 Task: Find connections with filter location Dohad with filter topic #Onlineadvertisingwith filter profile language Potuguese with filter current company LANXESS with filter school INIFD Institute with filter industry Photography with filter service category SupportTechnical Writing with filter keywords title Video or Film Producer
Action: Mouse moved to (699, 83)
Screenshot: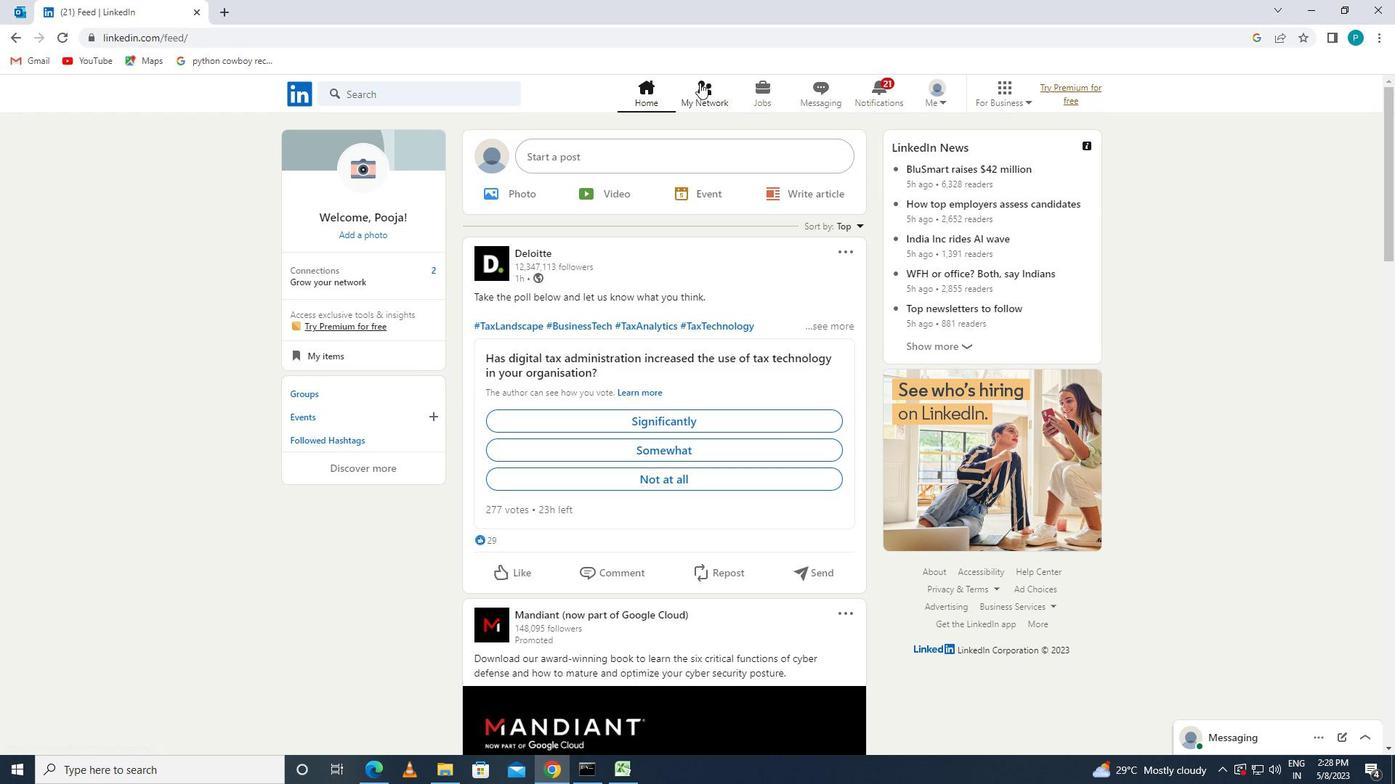 
Action: Mouse pressed left at (699, 83)
Screenshot: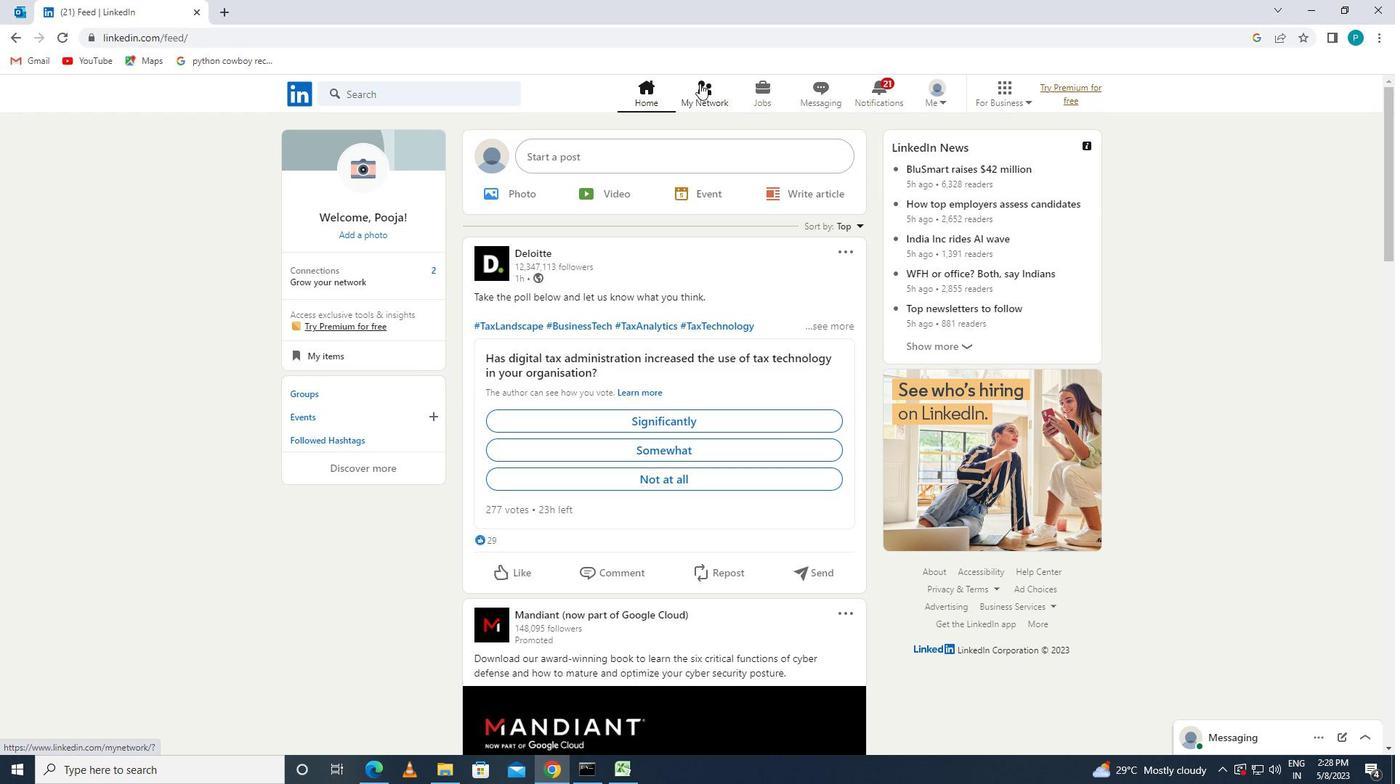 
Action: Mouse moved to (364, 180)
Screenshot: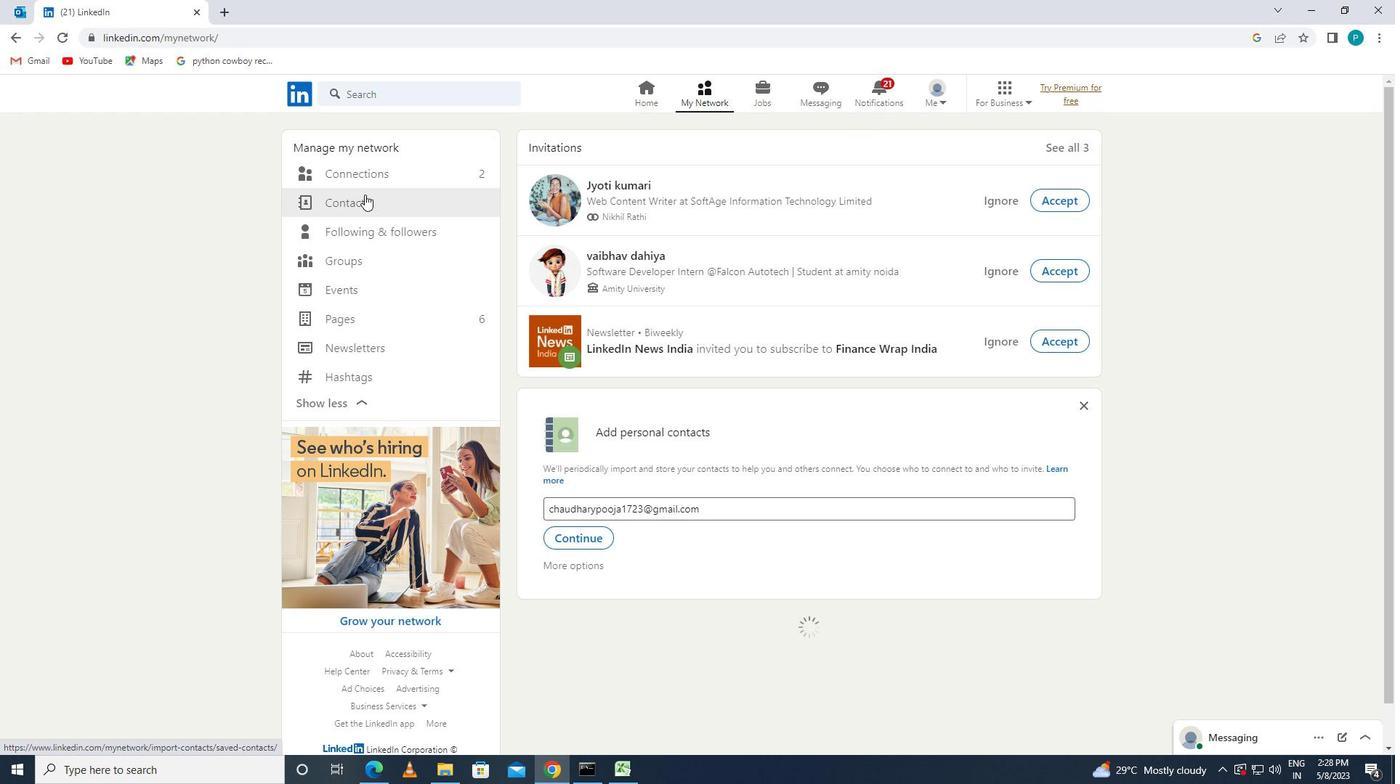 
Action: Mouse pressed left at (364, 180)
Screenshot: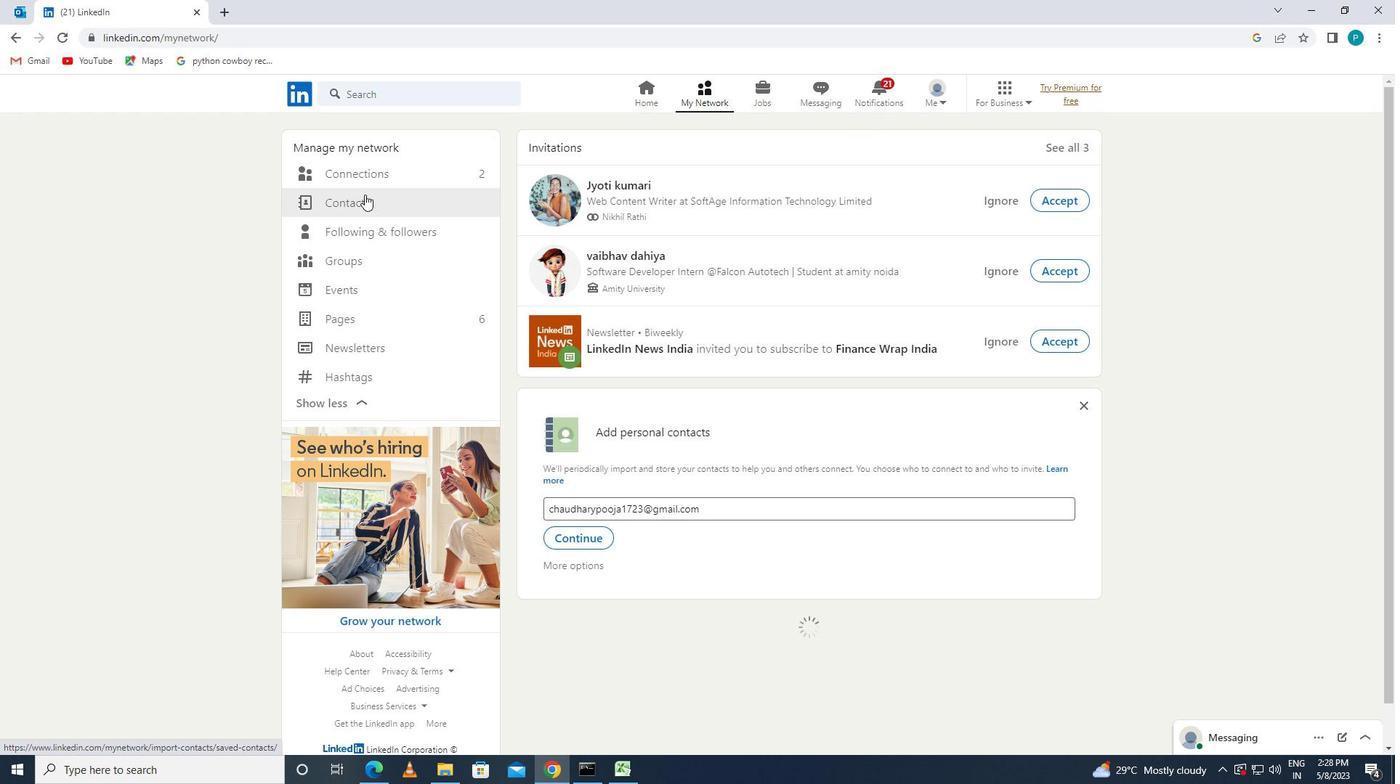 
Action: Mouse moved to (841, 177)
Screenshot: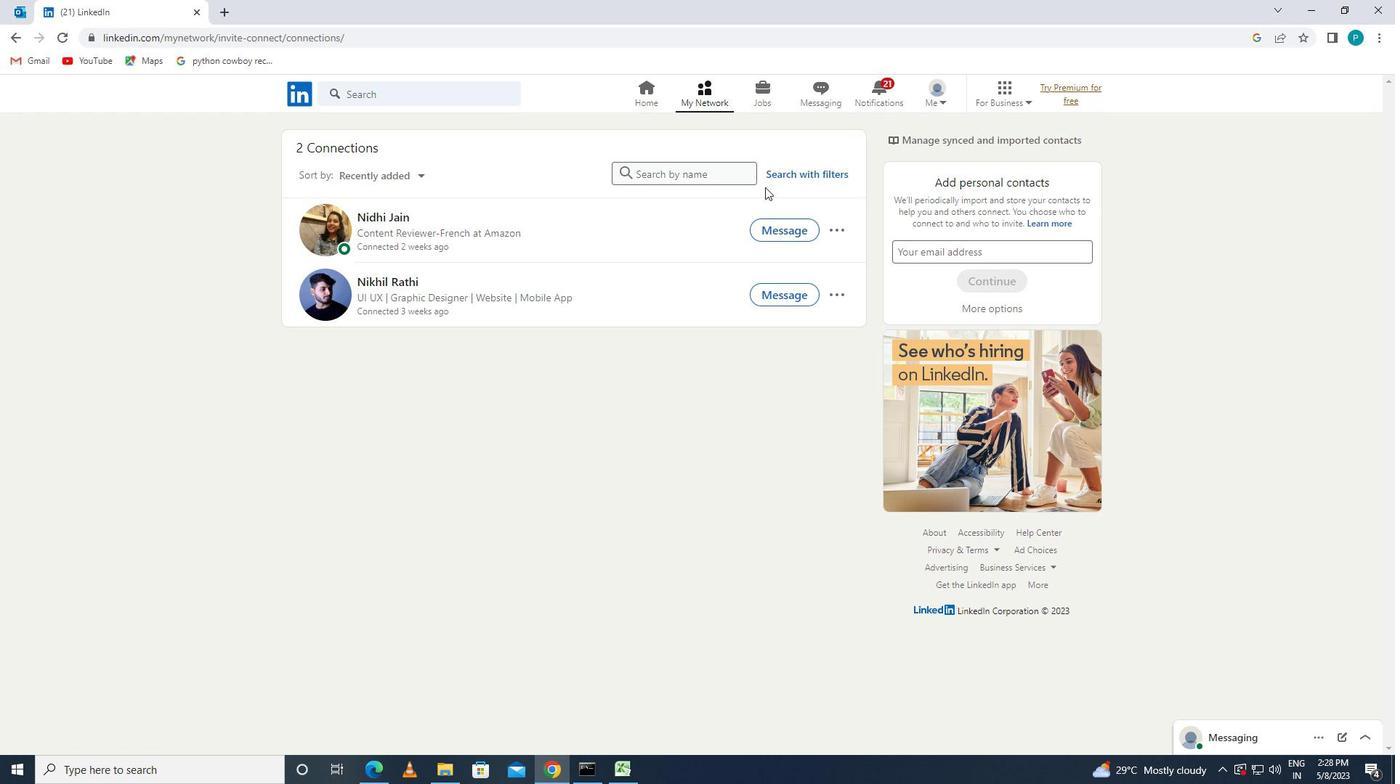
Action: Mouse pressed left at (841, 177)
Screenshot: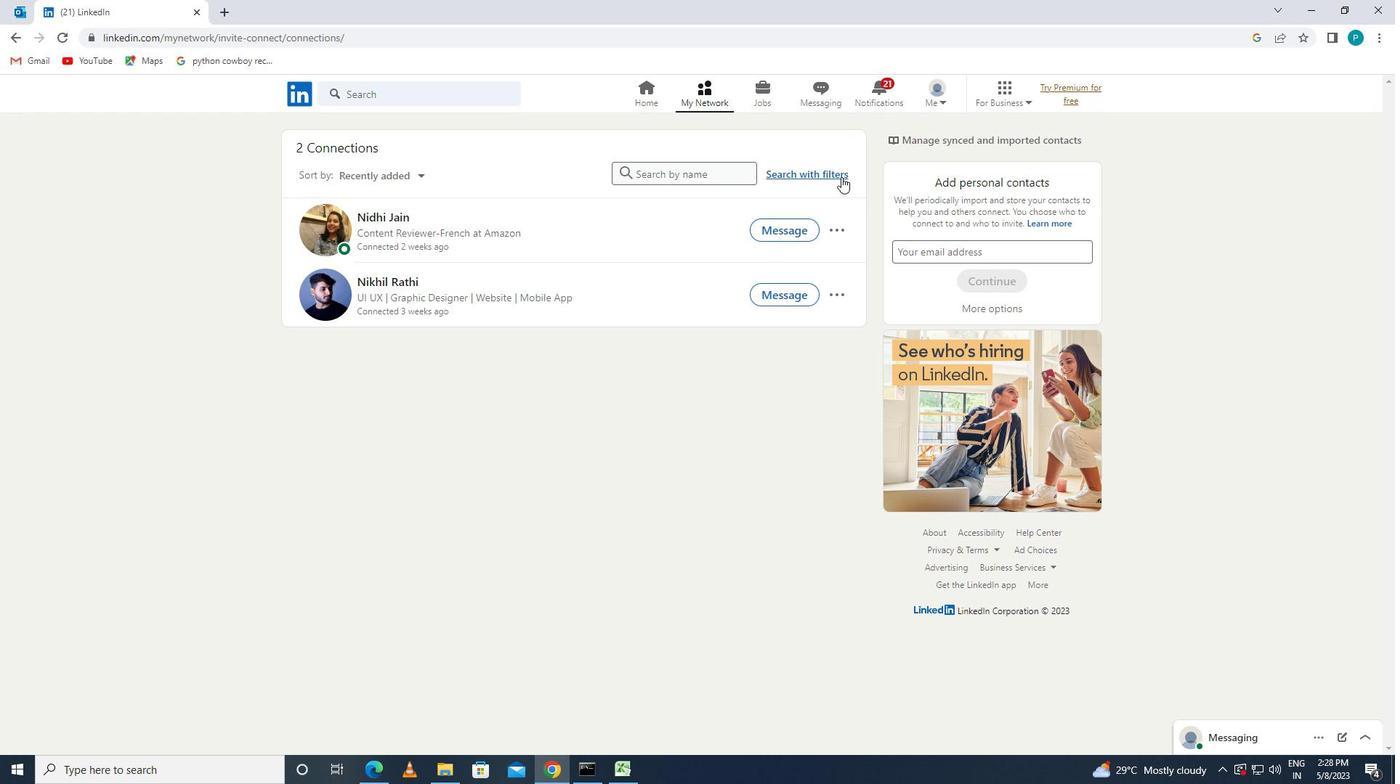 
Action: Mouse moved to (755, 129)
Screenshot: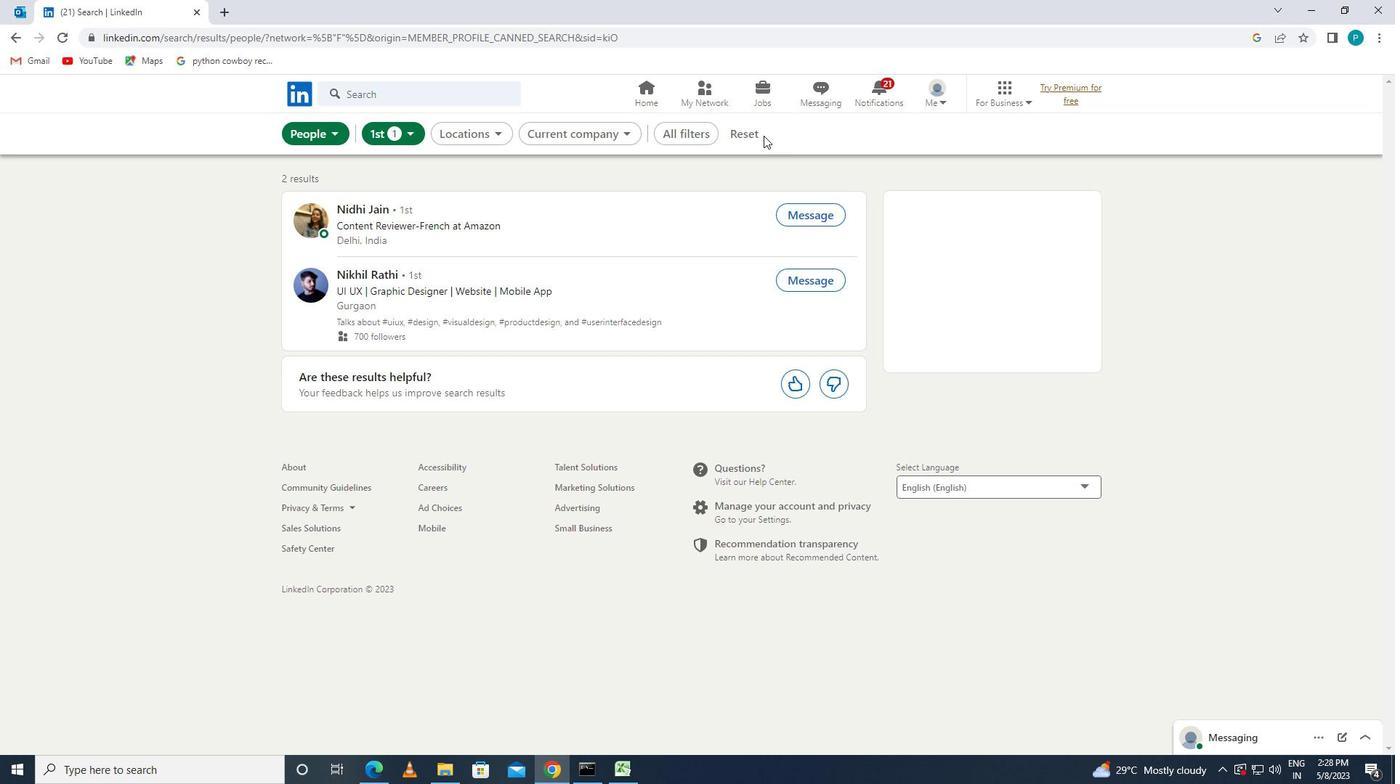 
Action: Mouse pressed left at (755, 129)
Screenshot: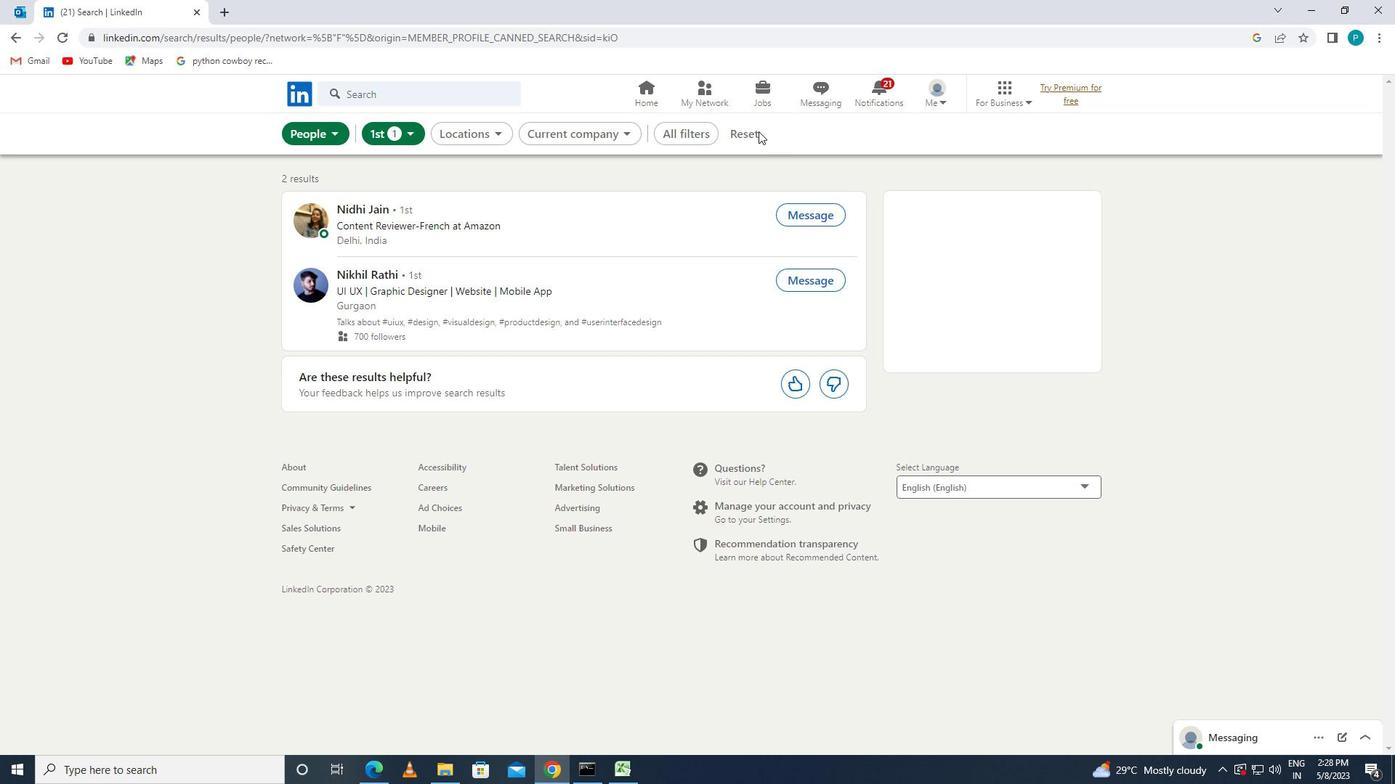 
Action: Mouse moved to (708, 138)
Screenshot: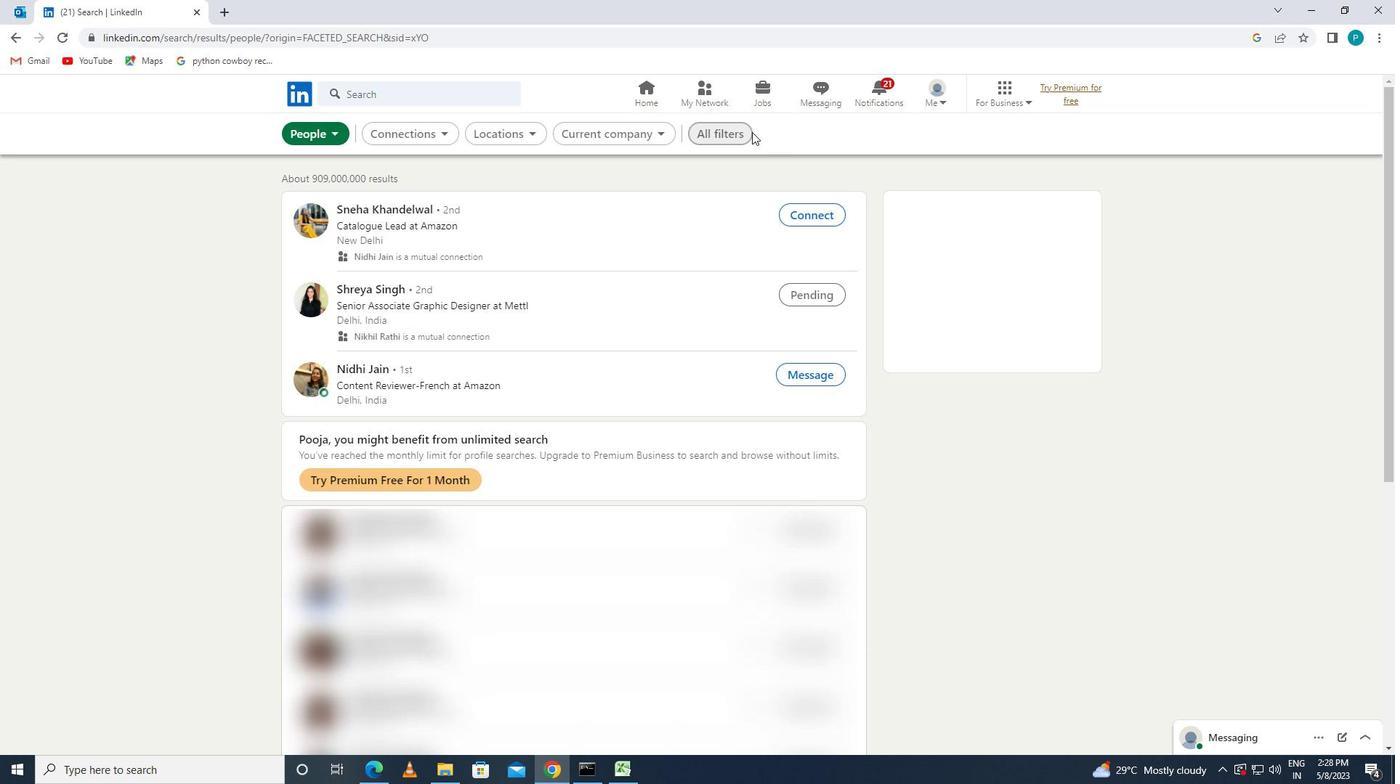 
Action: Mouse pressed left at (708, 138)
Screenshot: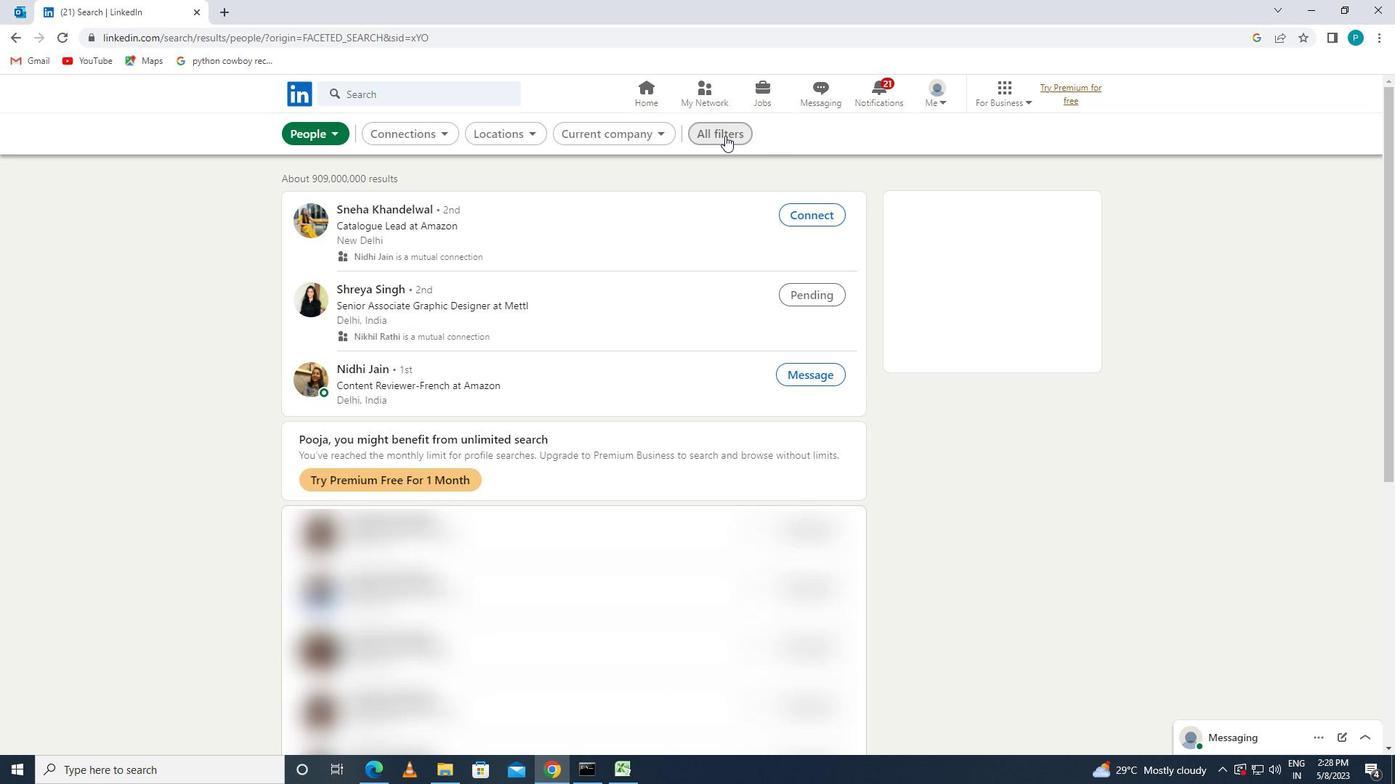 
Action: Mouse moved to (1386, 557)
Screenshot: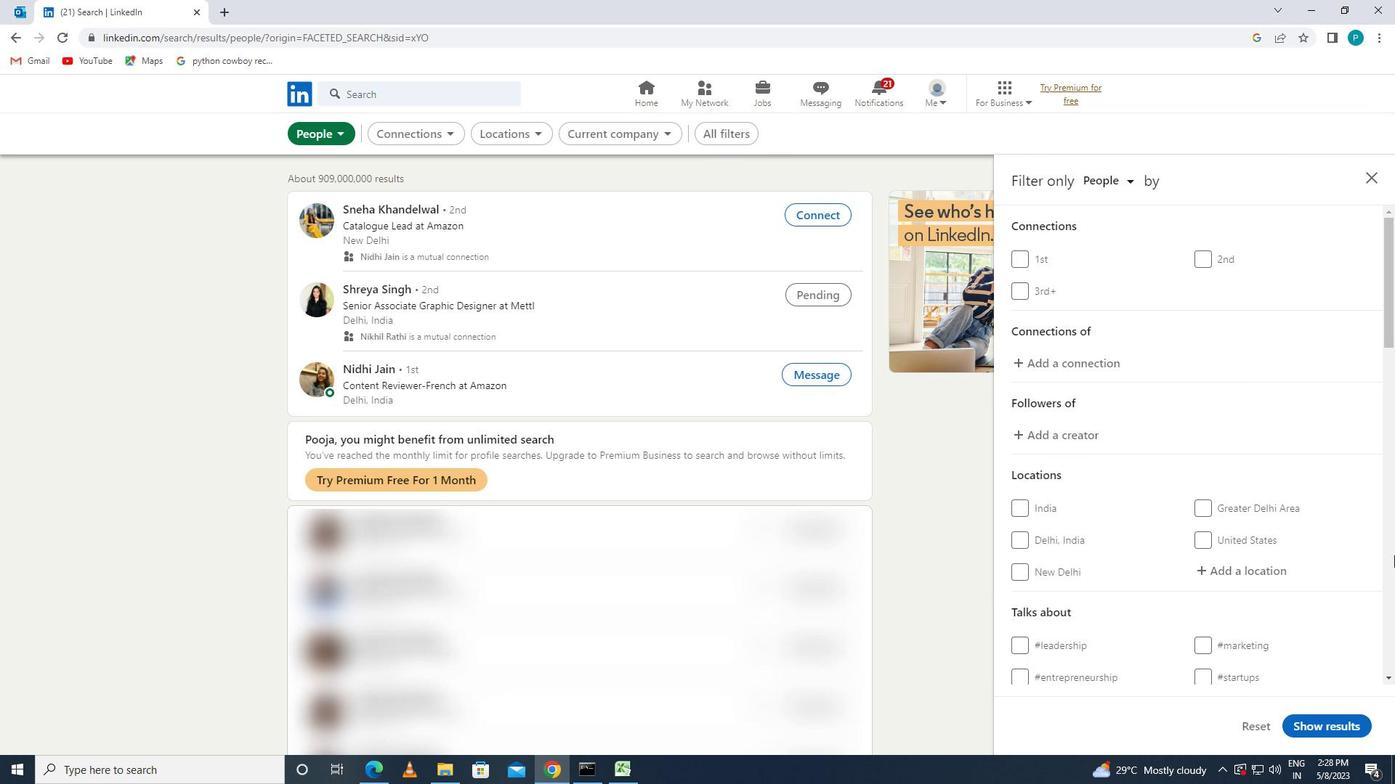 
Action: Mouse scrolled (1386, 556) with delta (0, 0)
Screenshot: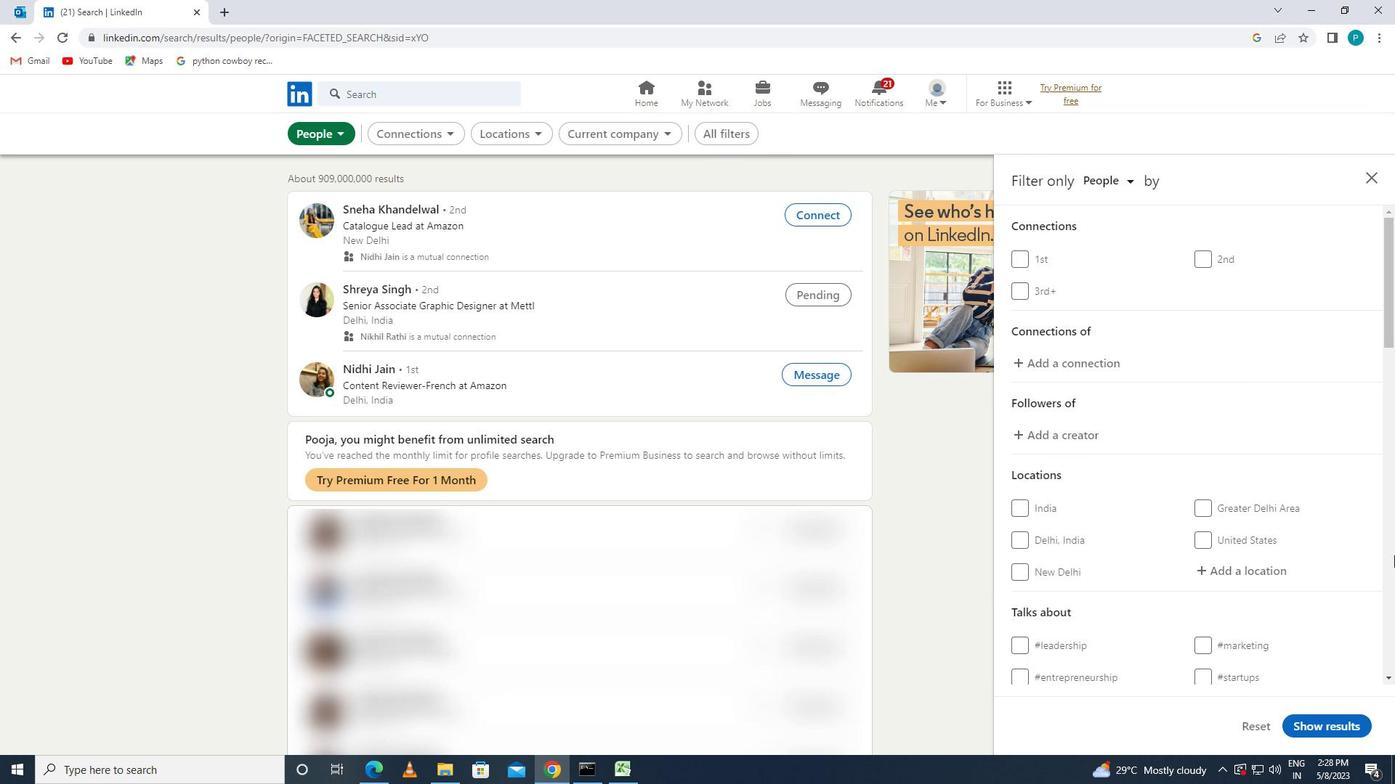 
Action: Mouse moved to (1363, 555)
Screenshot: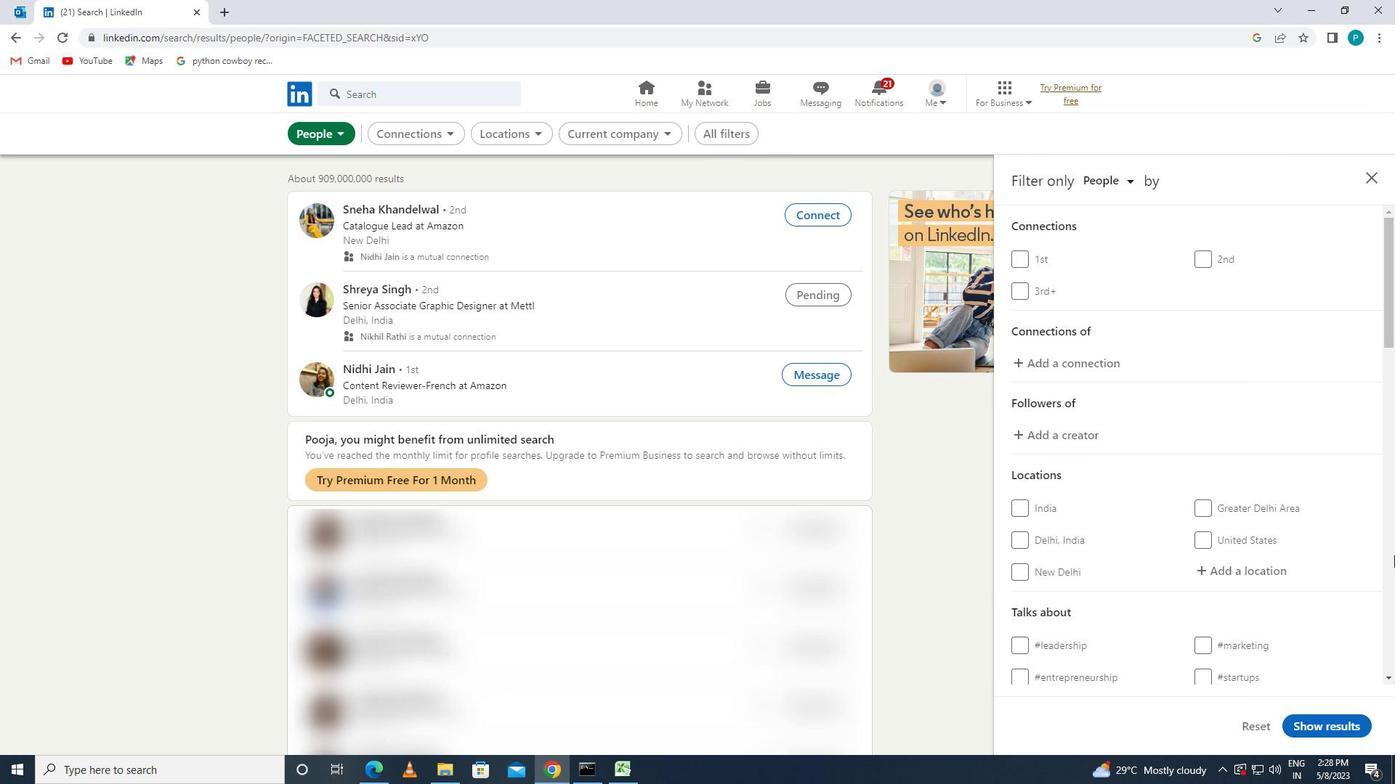
Action: Mouse scrolled (1363, 554) with delta (0, 0)
Screenshot: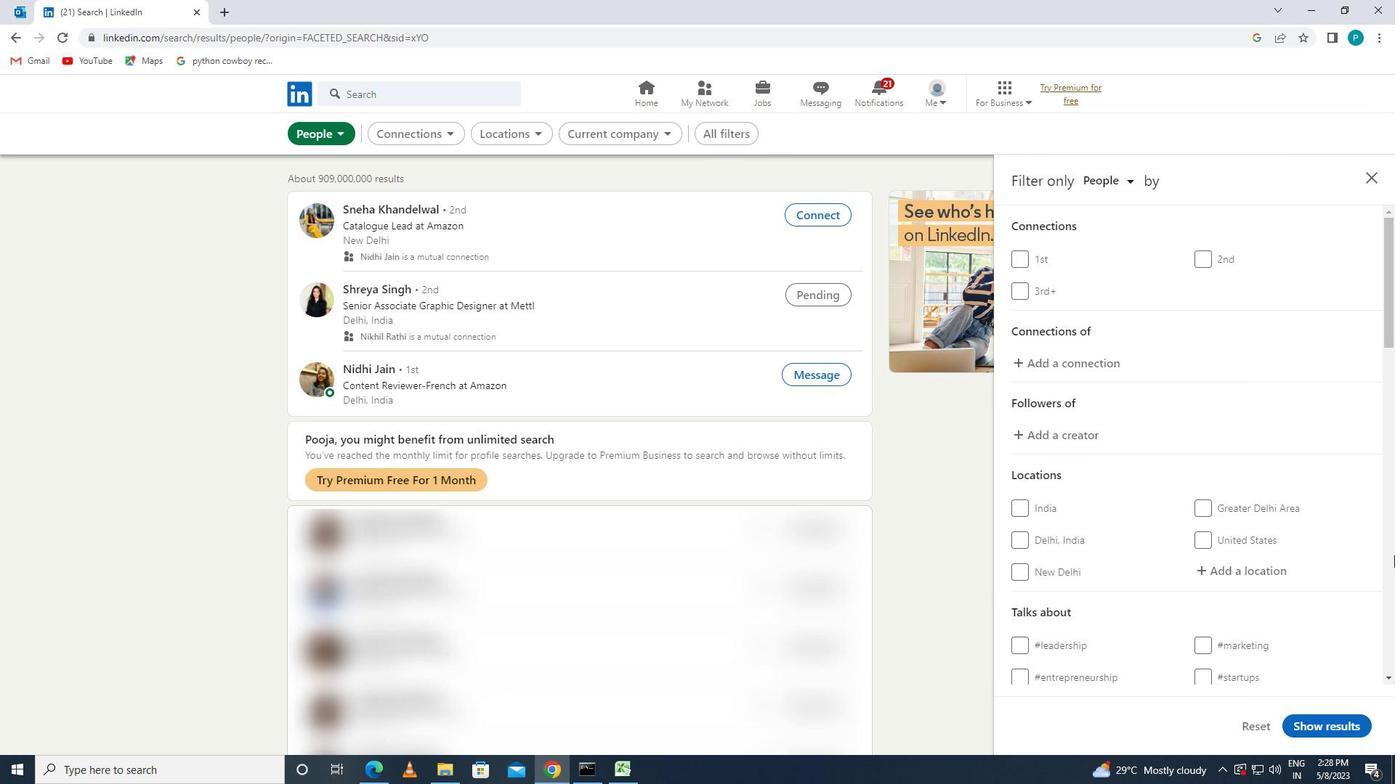 
Action: Mouse moved to (1348, 551)
Screenshot: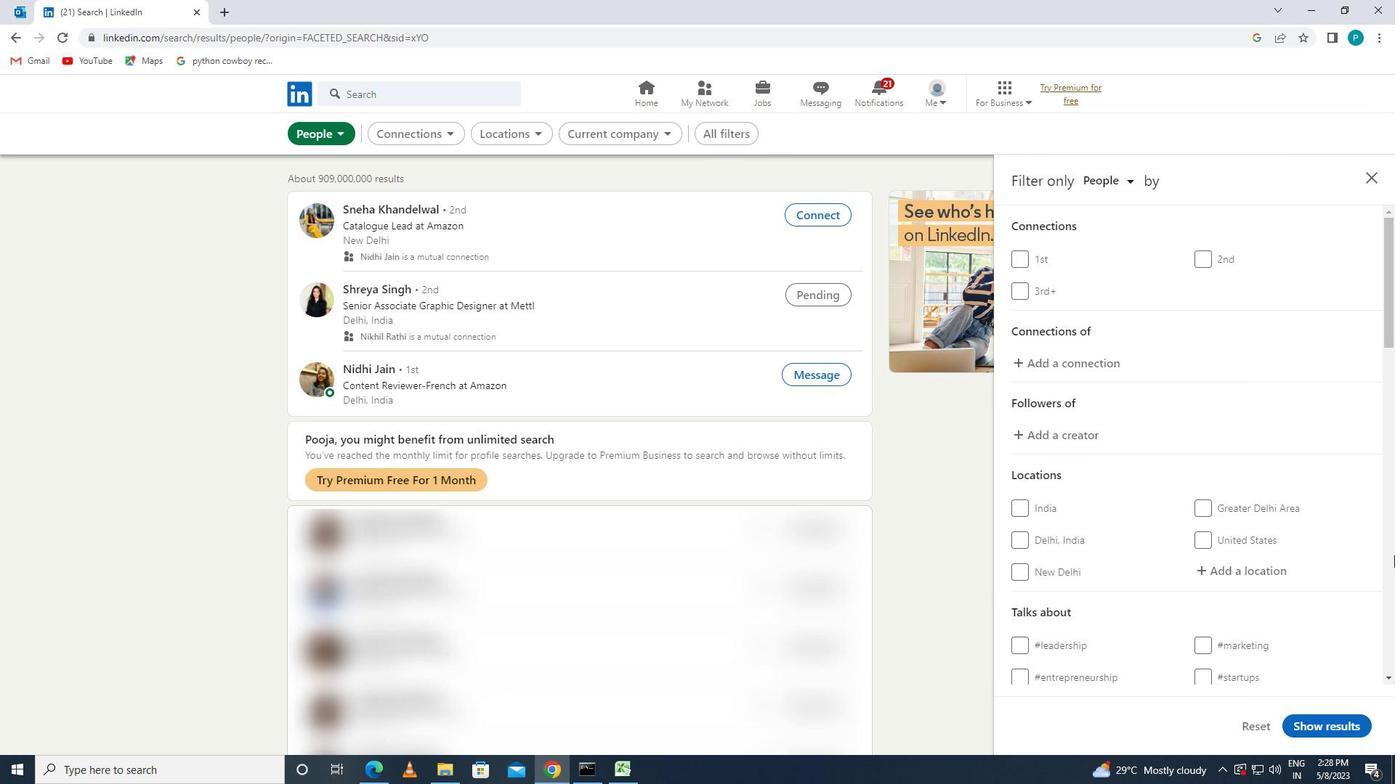 
Action: Mouse scrolled (1348, 550) with delta (0, 0)
Screenshot: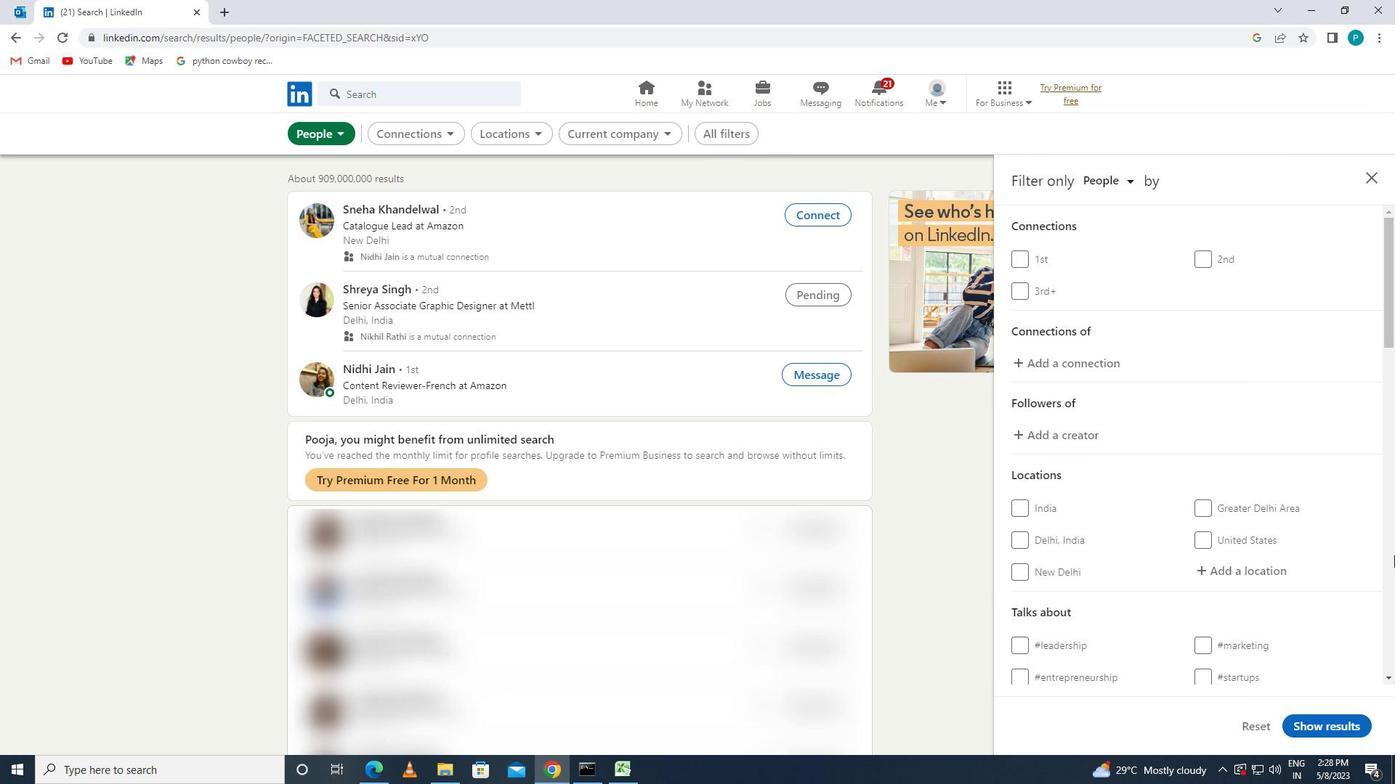 
Action: Mouse moved to (1219, 352)
Screenshot: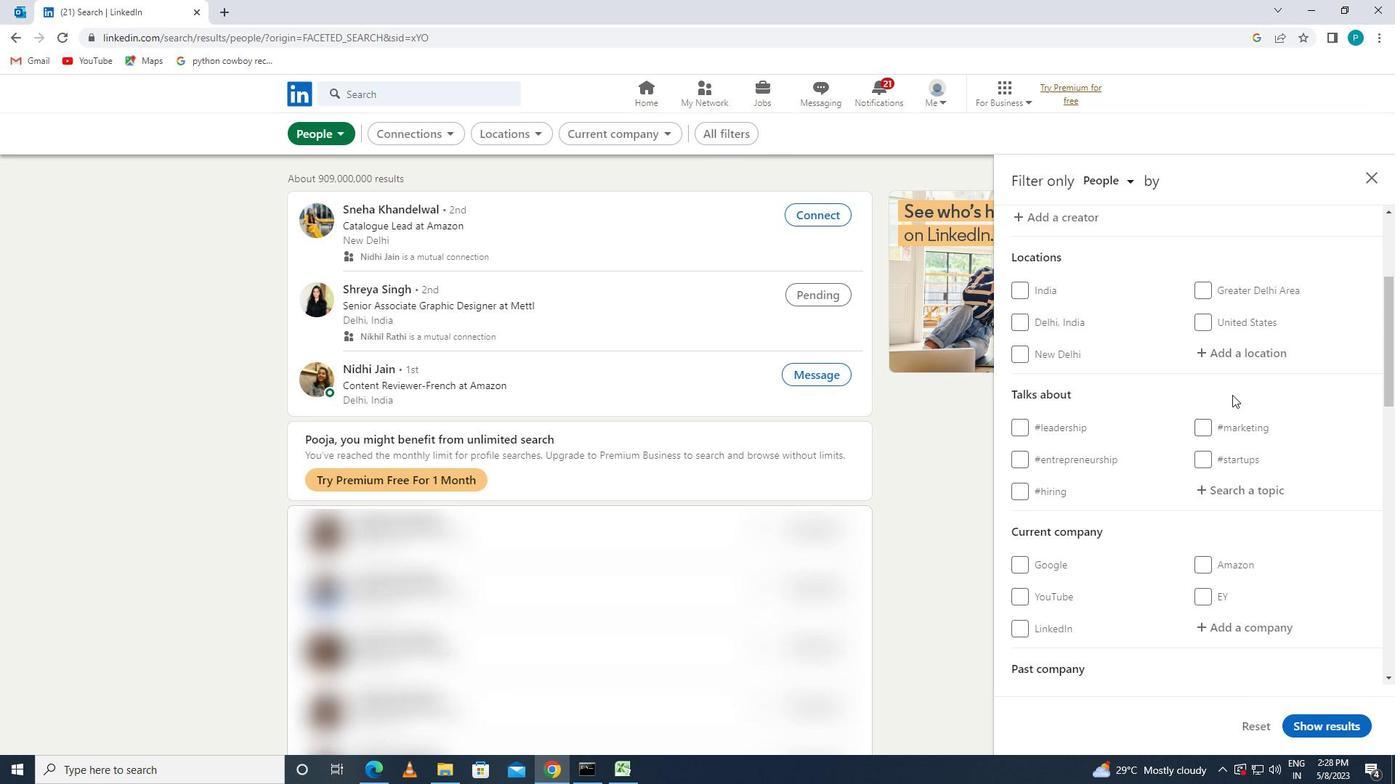 
Action: Mouse pressed left at (1219, 352)
Screenshot: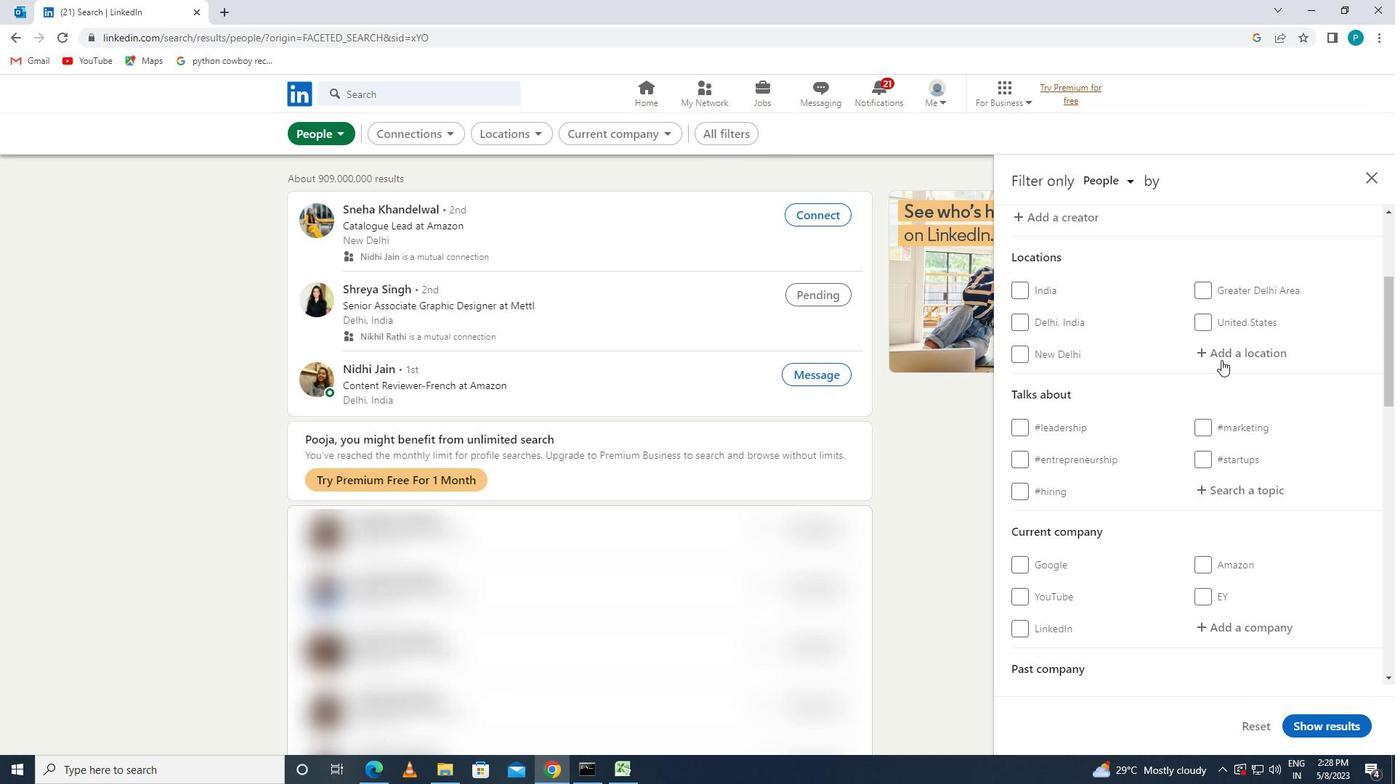 
Action: Key pressed <Key.caps_lock>d<Key.caps_lock>ohad
Screenshot: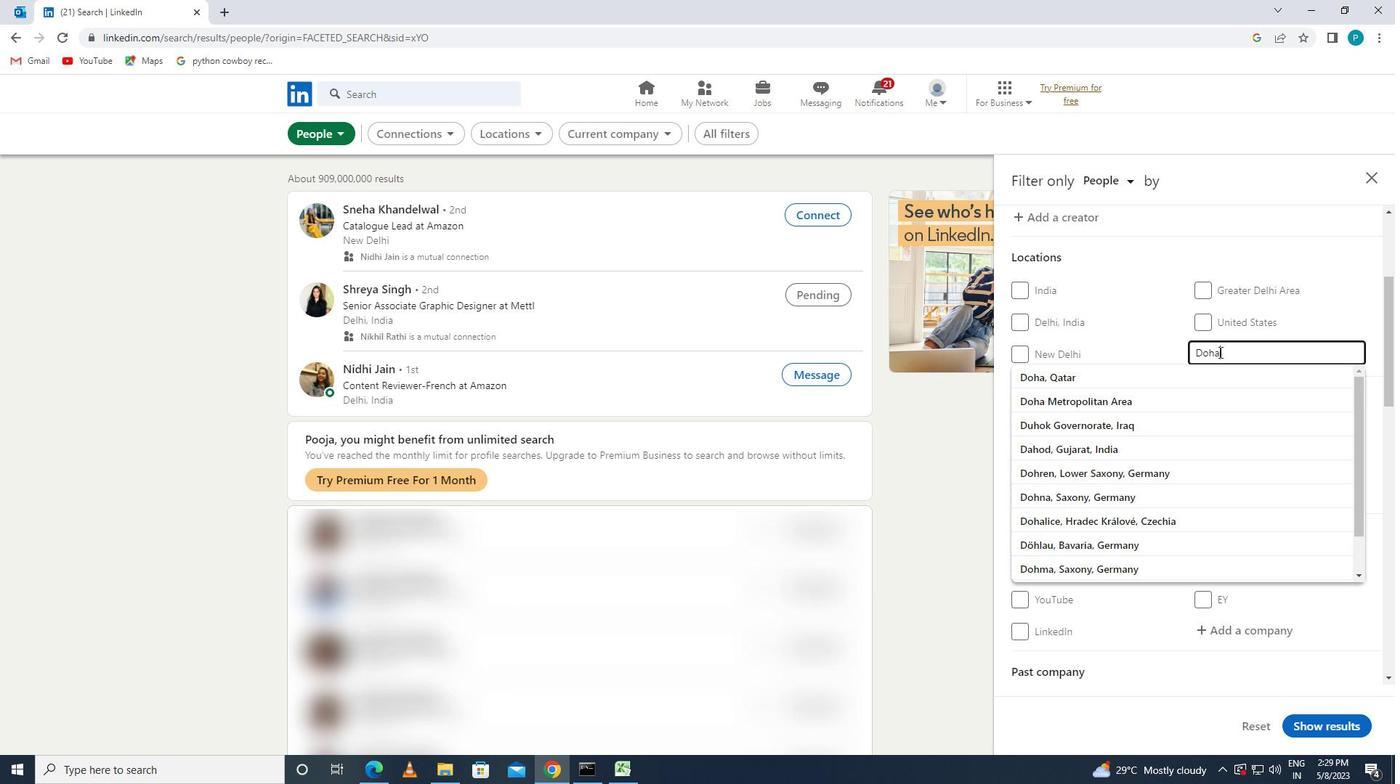 
Action: Mouse moved to (1218, 365)
Screenshot: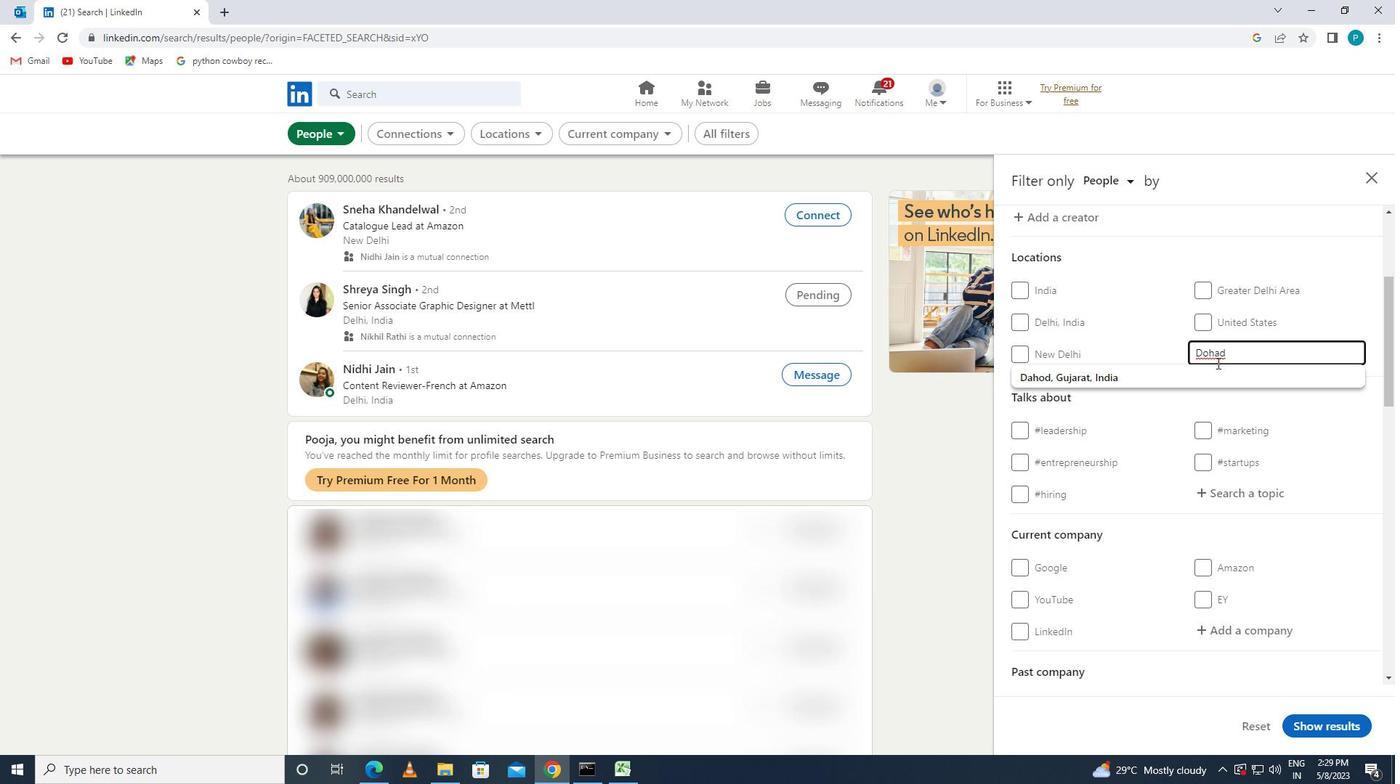 
Action: Mouse pressed left at (1218, 365)
Screenshot: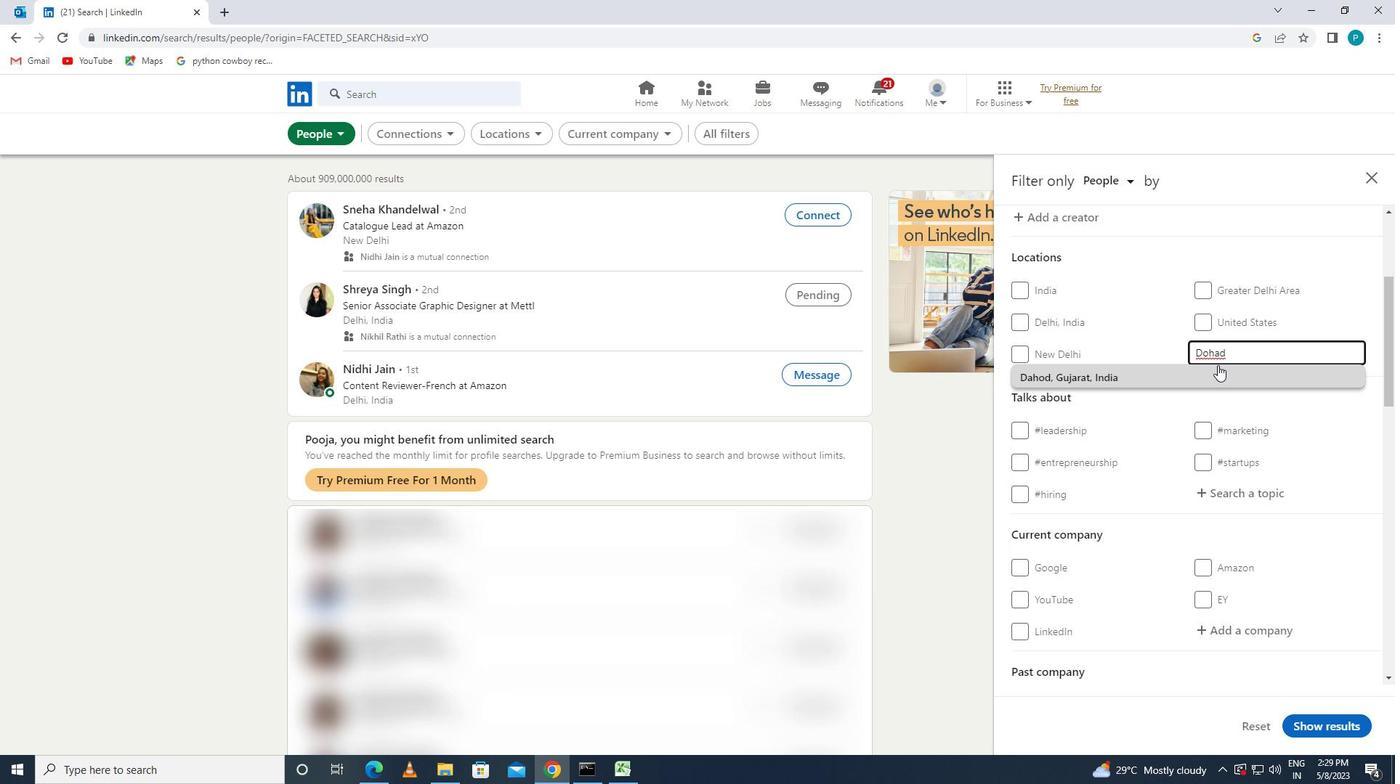
Action: Mouse moved to (1271, 520)
Screenshot: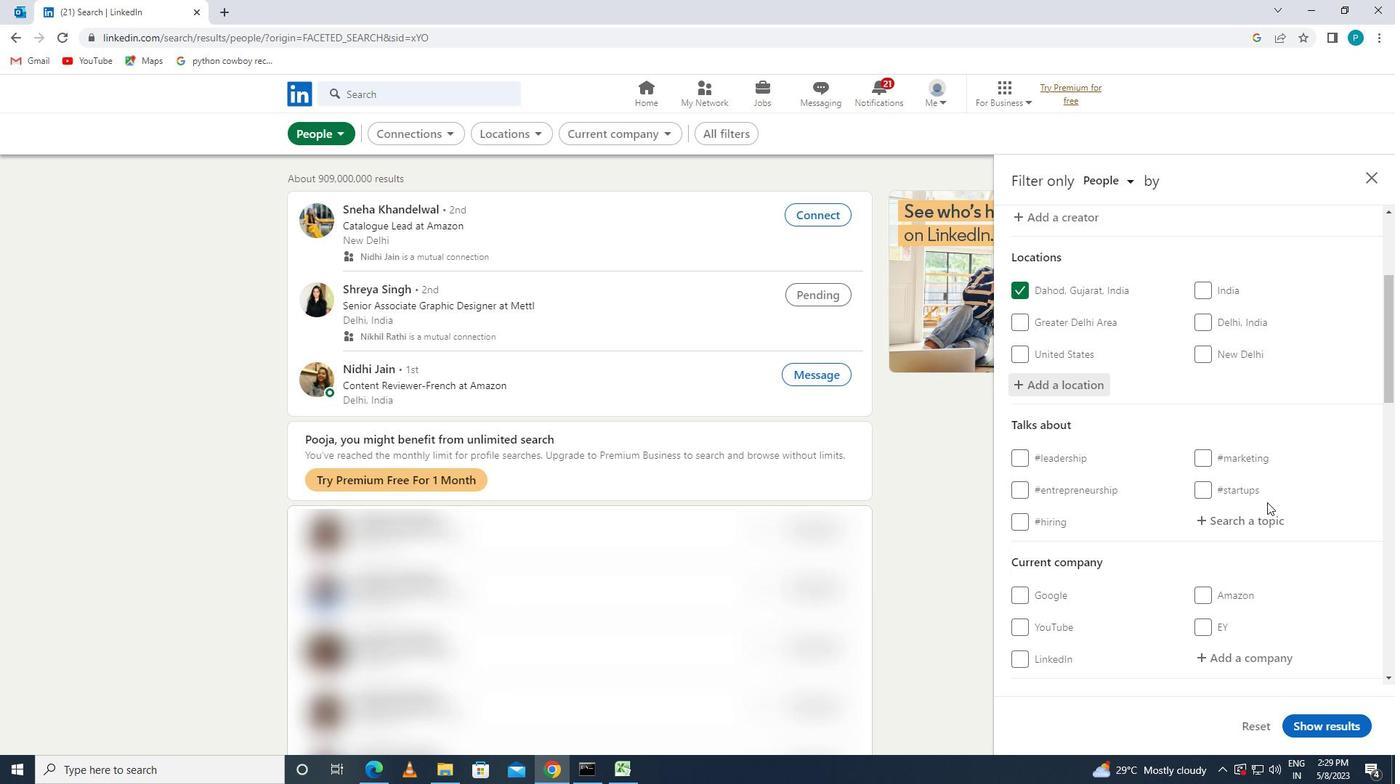 
Action: Mouse pressed left at (1271, 520)
Screenshot: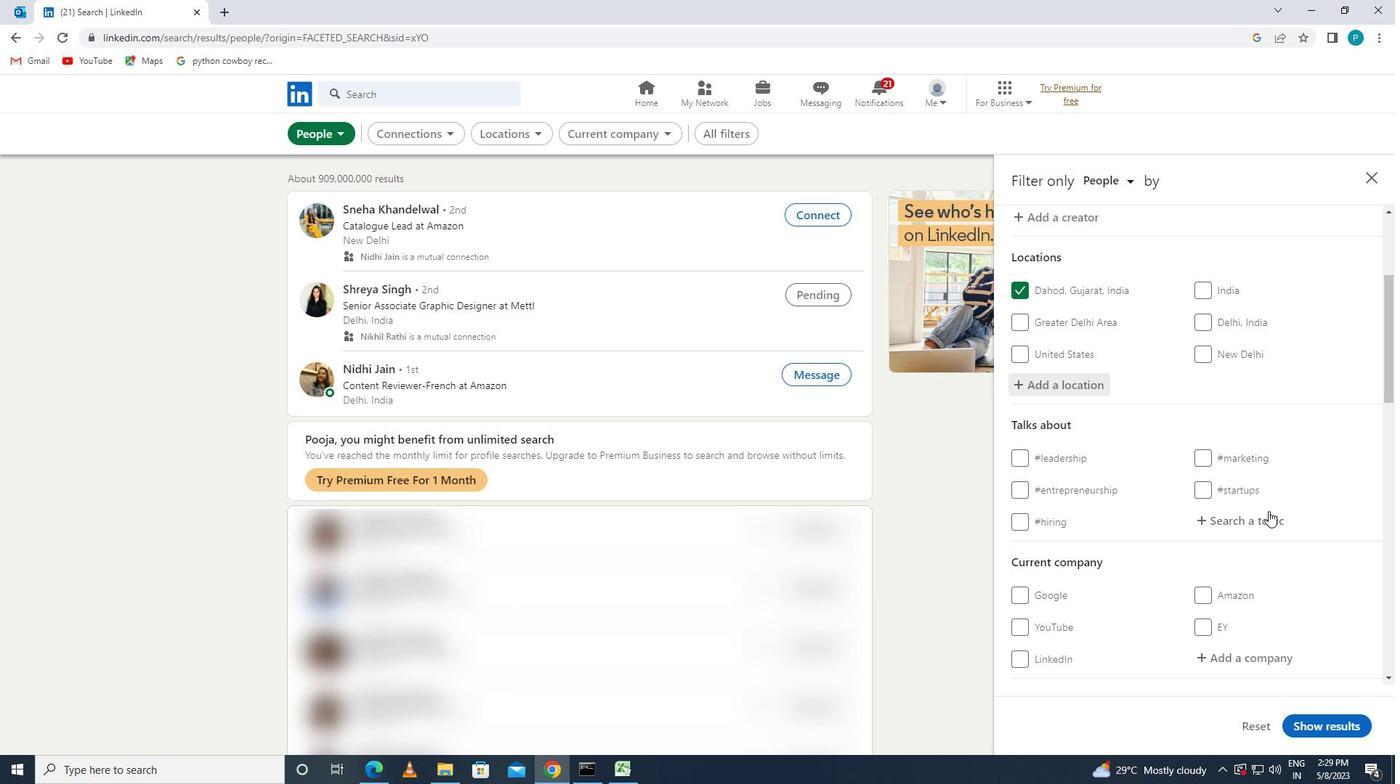 
Action: Key pressed <Key.shift>#<Key.caps_lock>O
Screenshot: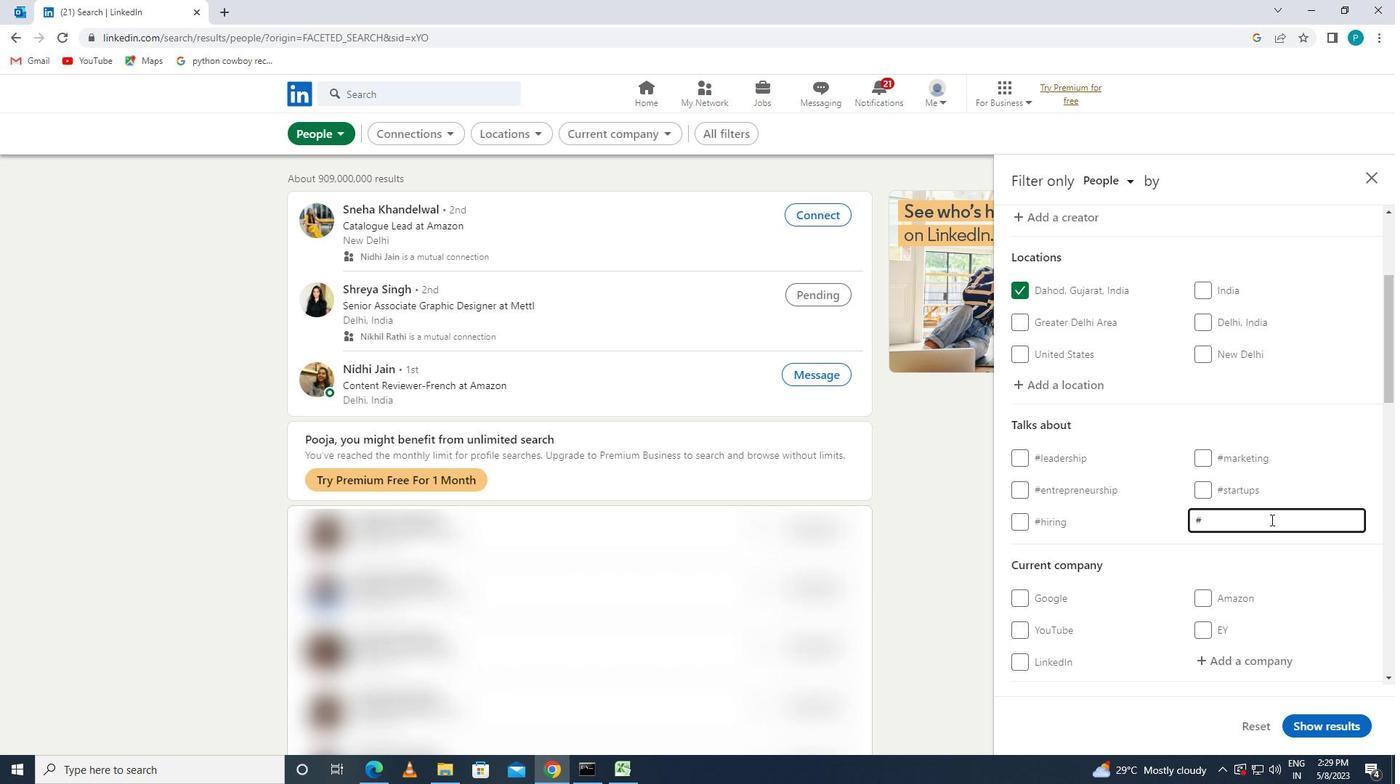 
Action: Mouse moved to (1271, 521)
Screenshot: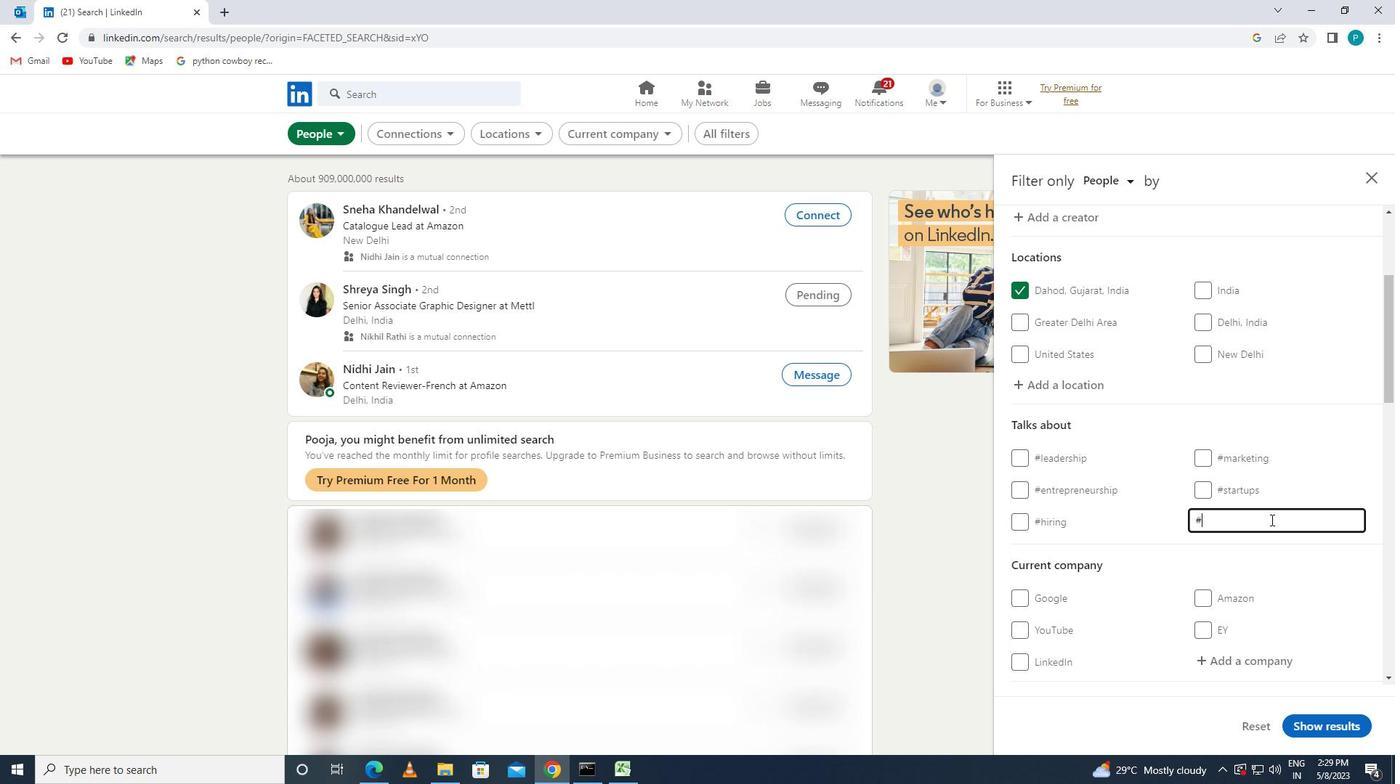 
Action: Key pressed <Key.caps_lock>NIL<Key.backspace><Key.backspace>LINEADVERTISING
Screenshot: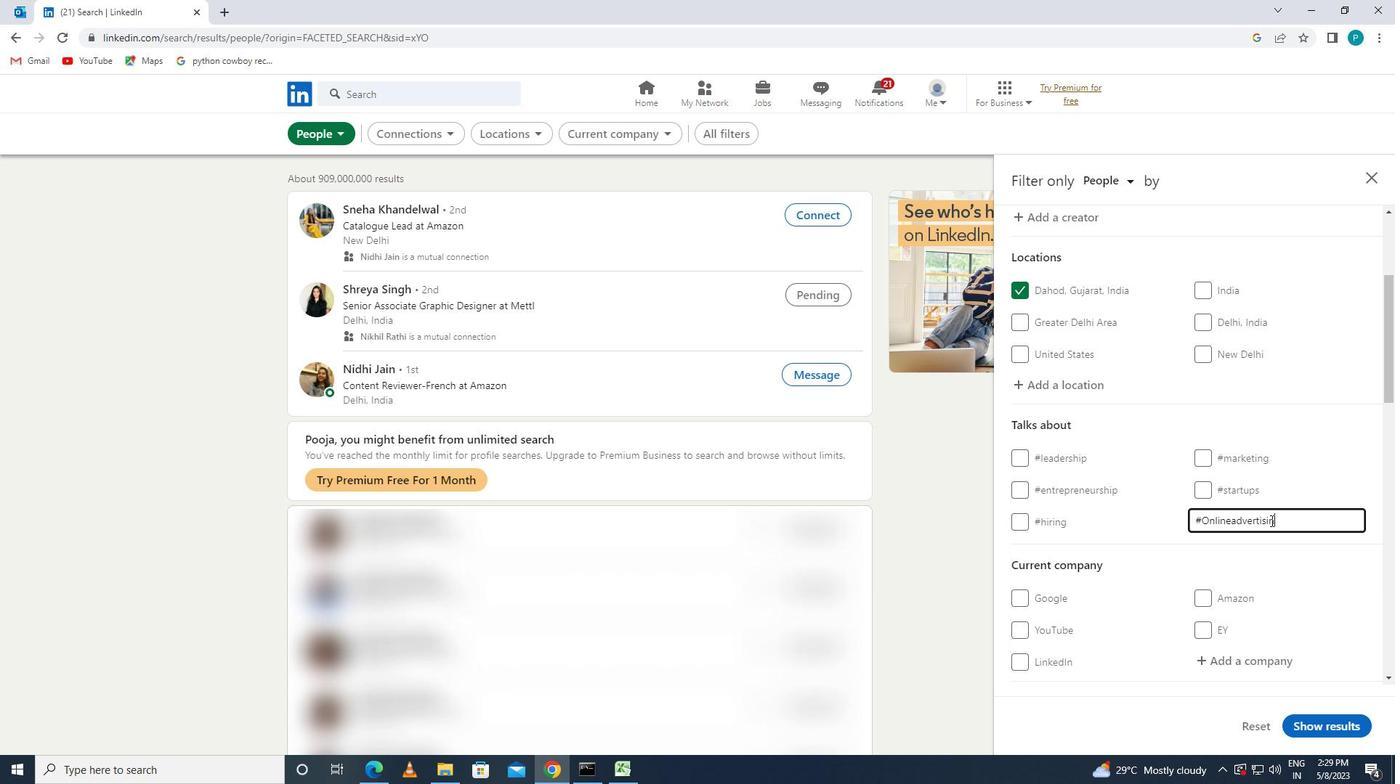 
Action: Mouse moved to (1252, 536)
Screenshot: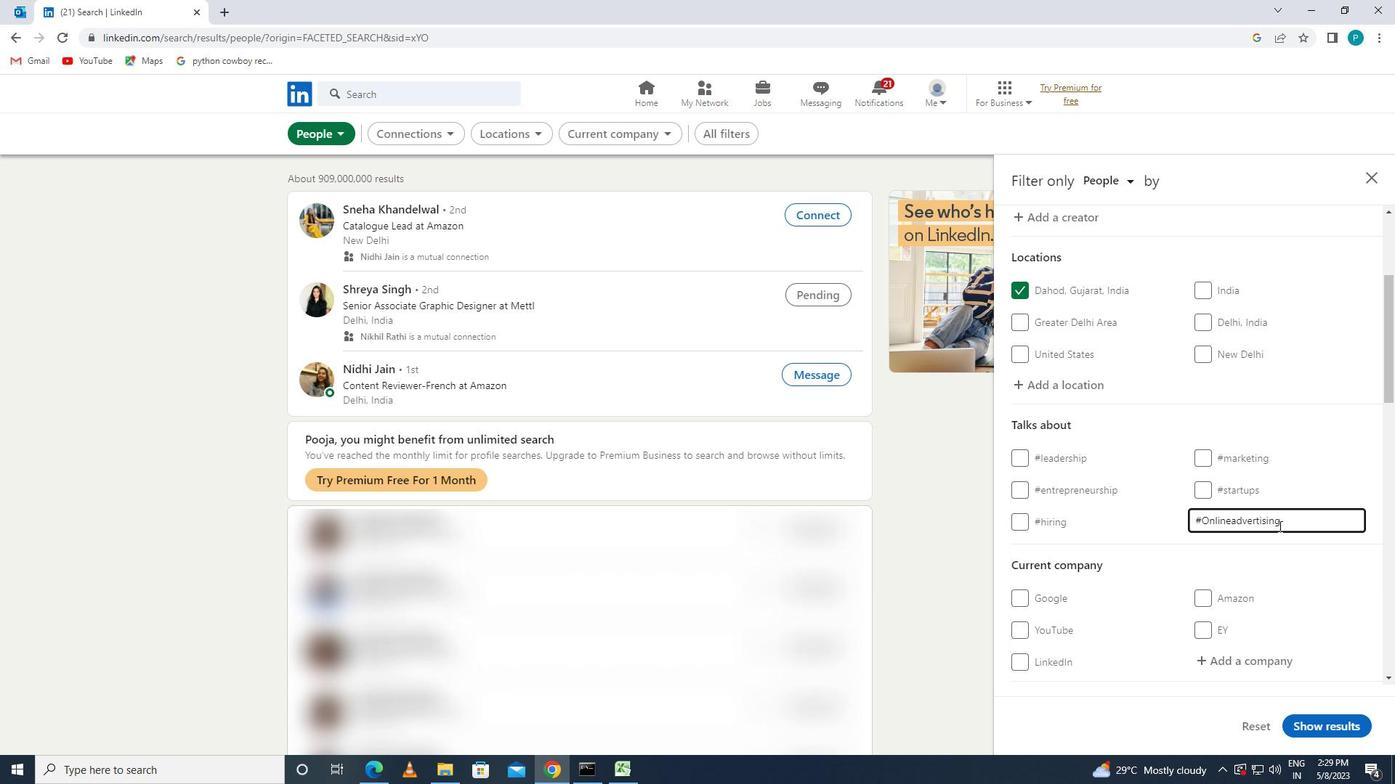 
Action: Mouse scrolled (1252, 535) with delta (0, 0)
Screenshot: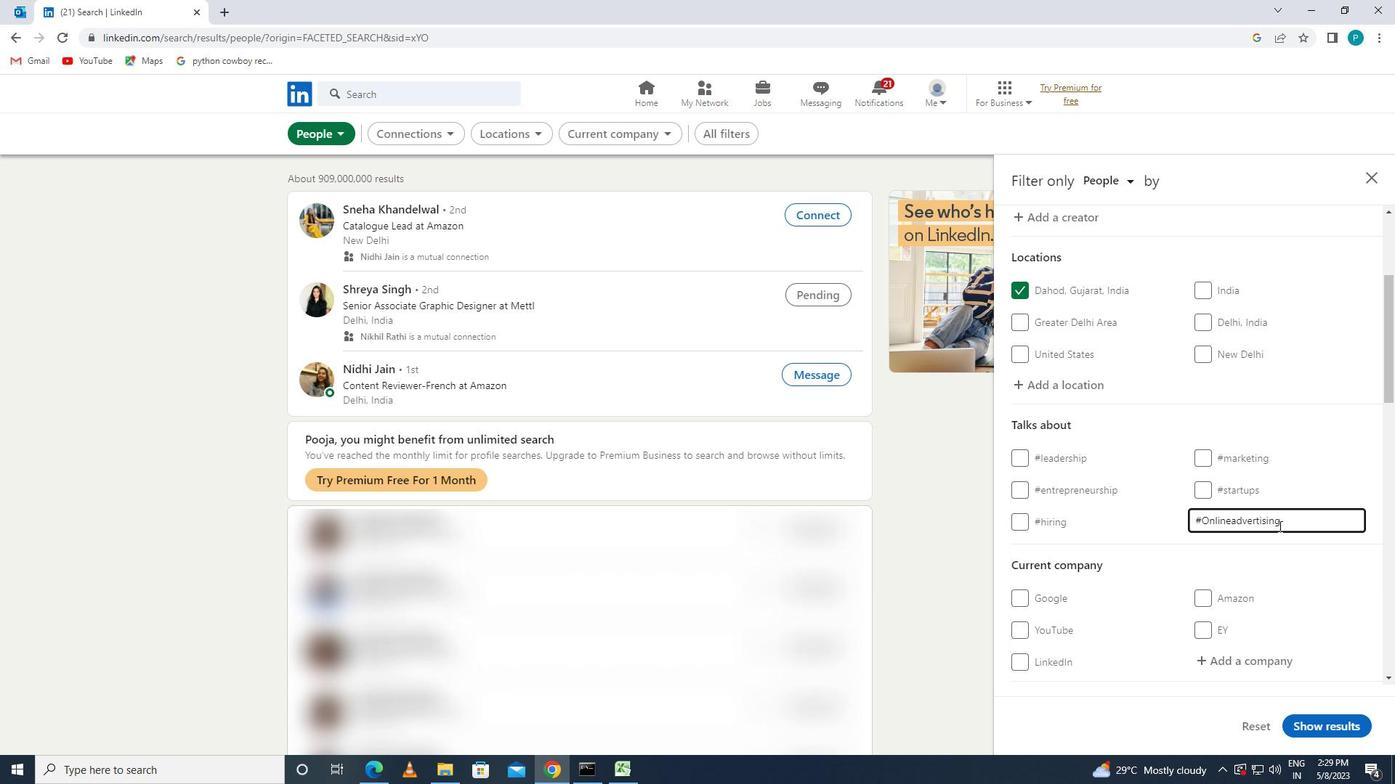 
Action: Mouse moved to (1194, 545)
Screenshot: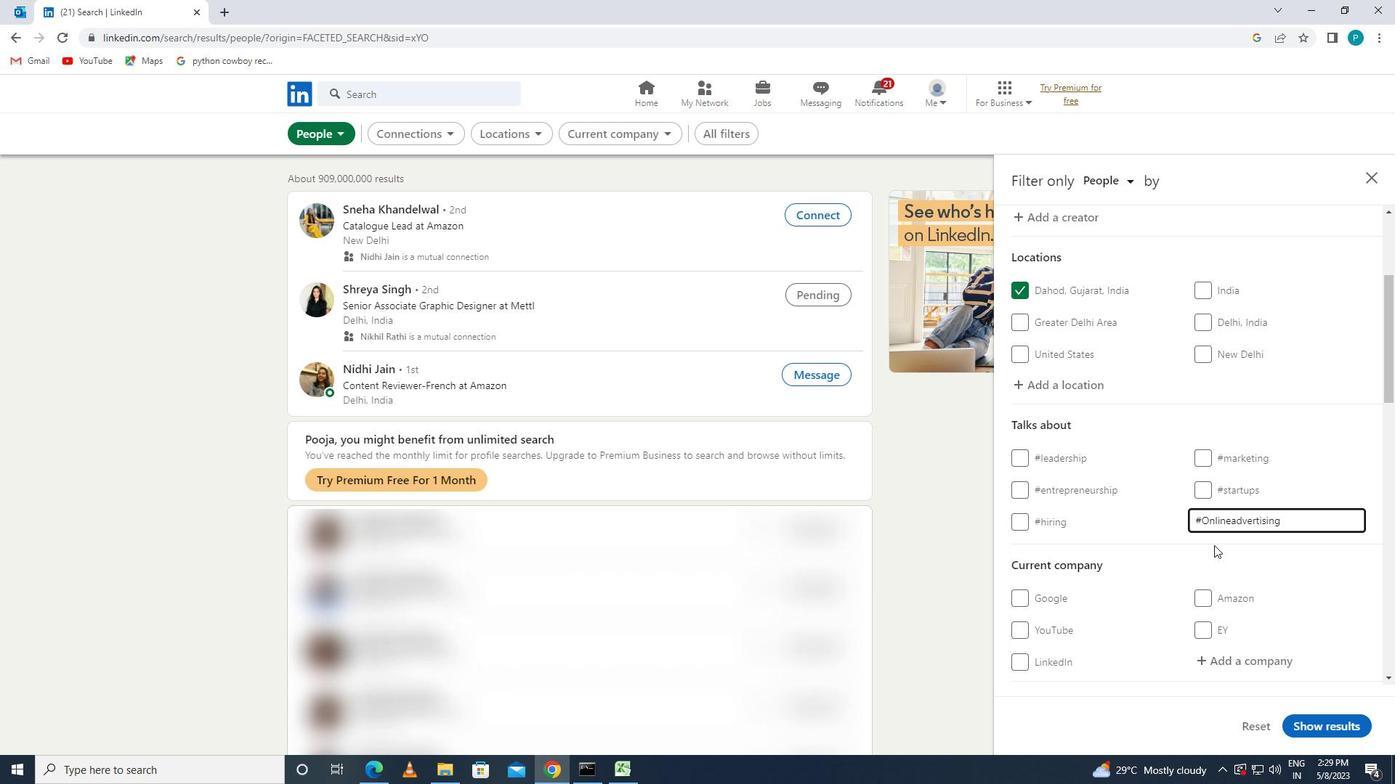 
Action: Mouse scrolled (1194, 545) with delta (0, 0)
Screenshot: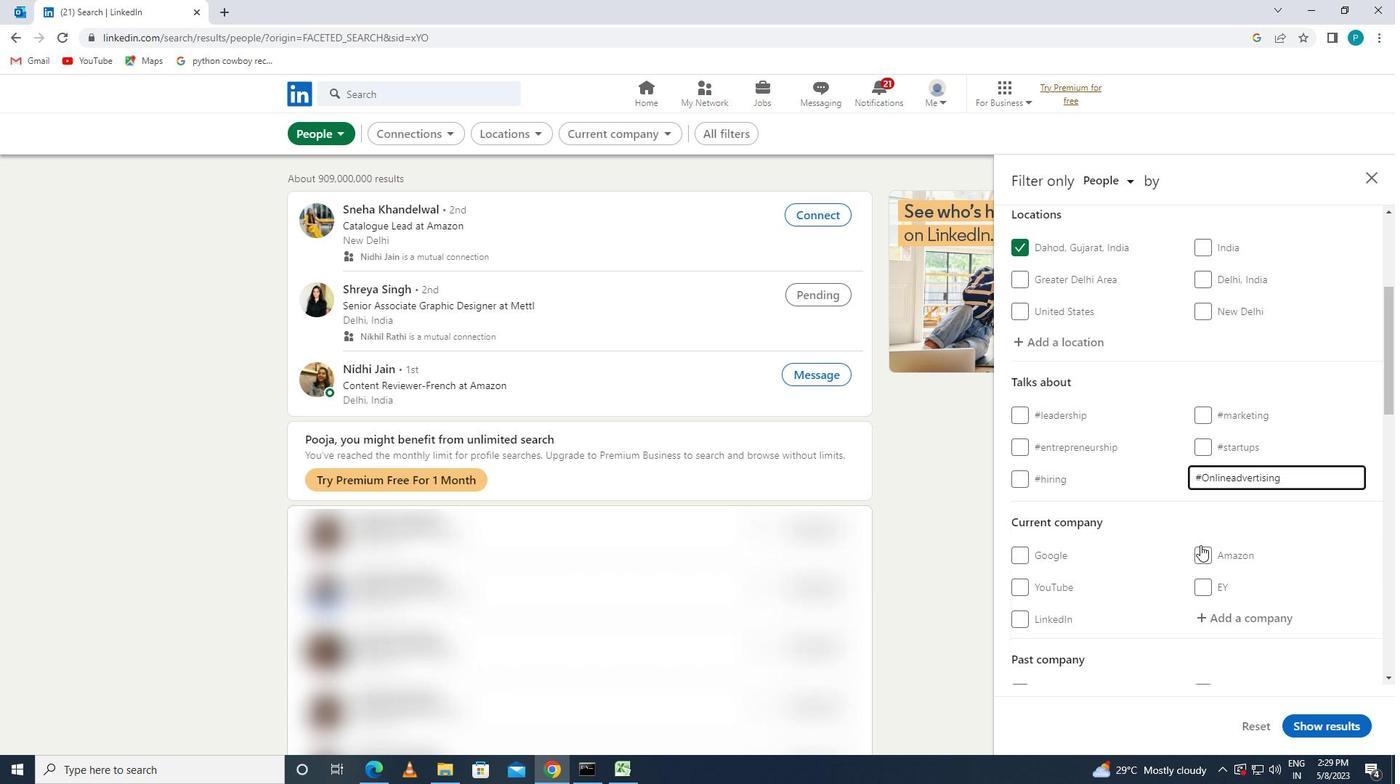 
Action: Mouse scrolled (1194, 545) with delta (0, 0)
Screenshot: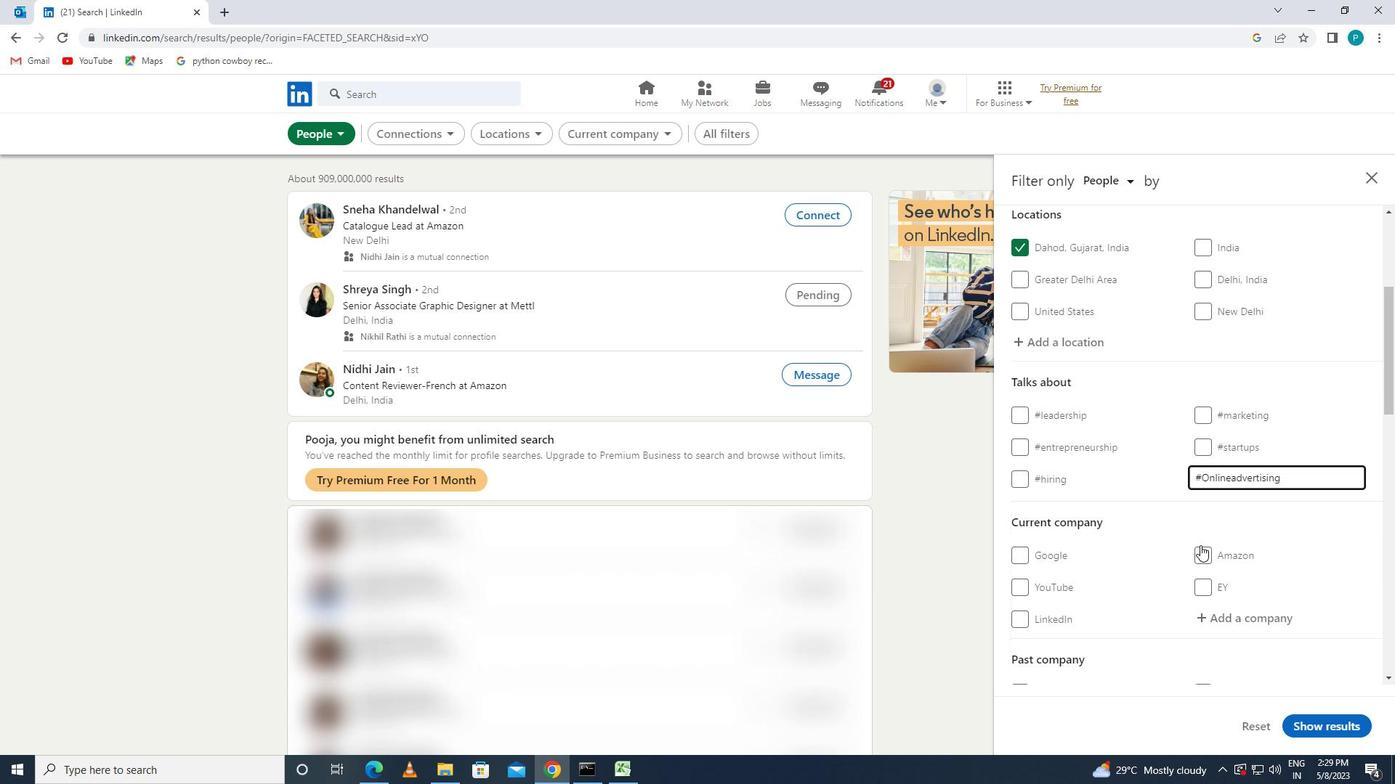 
Action: Mouse moved to (1191, 545)
Screenshot: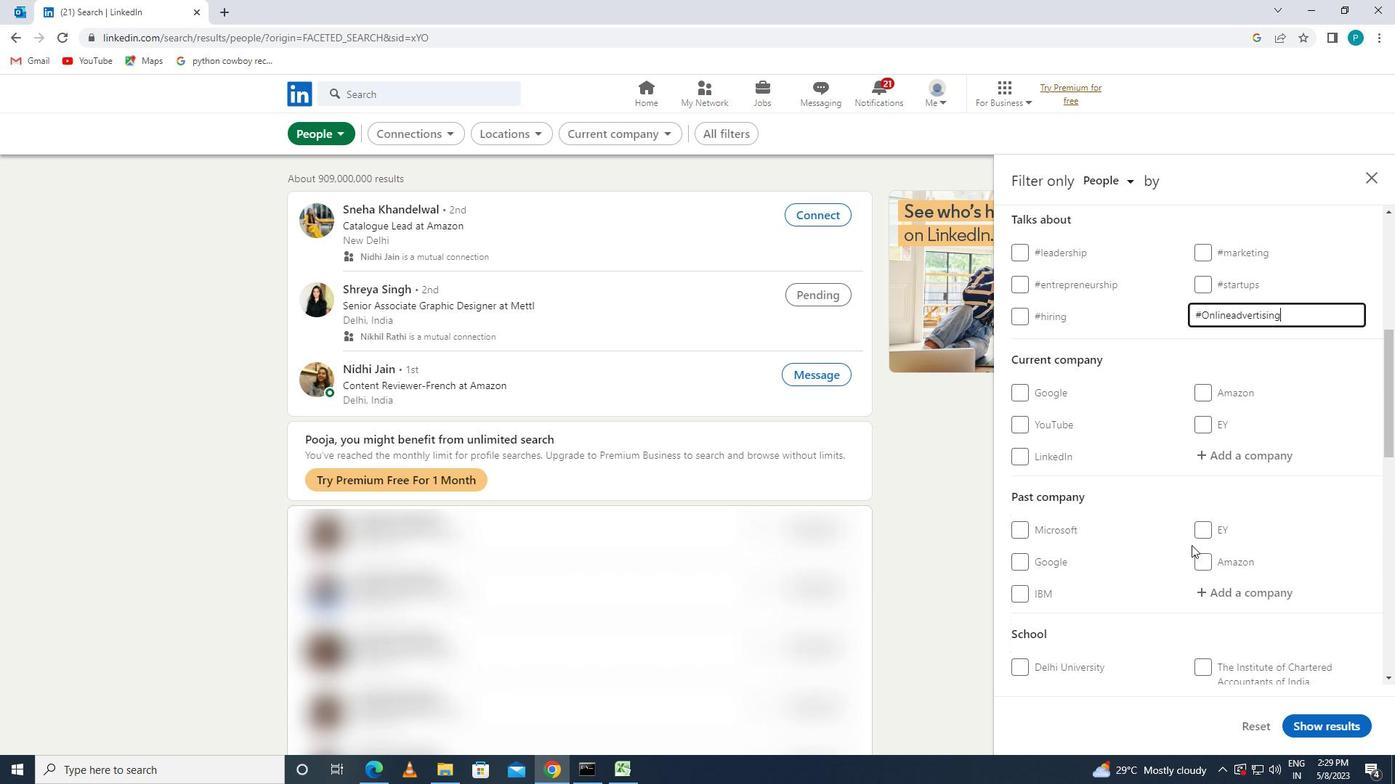 
Action: Mouse scrolled (1191, 544) with delta (0, 0)
Screenshot: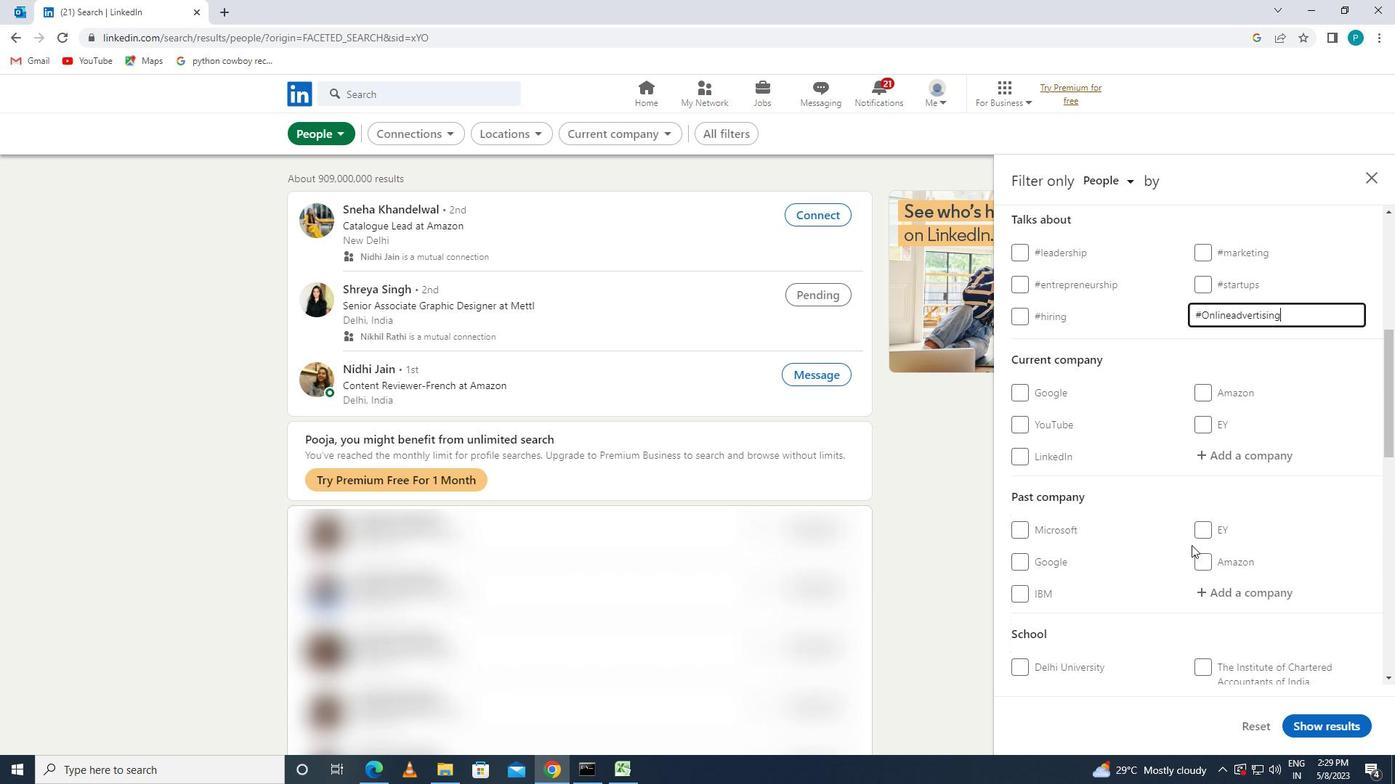 
Action: Mouse moved to (1186, 542)
Screenshot: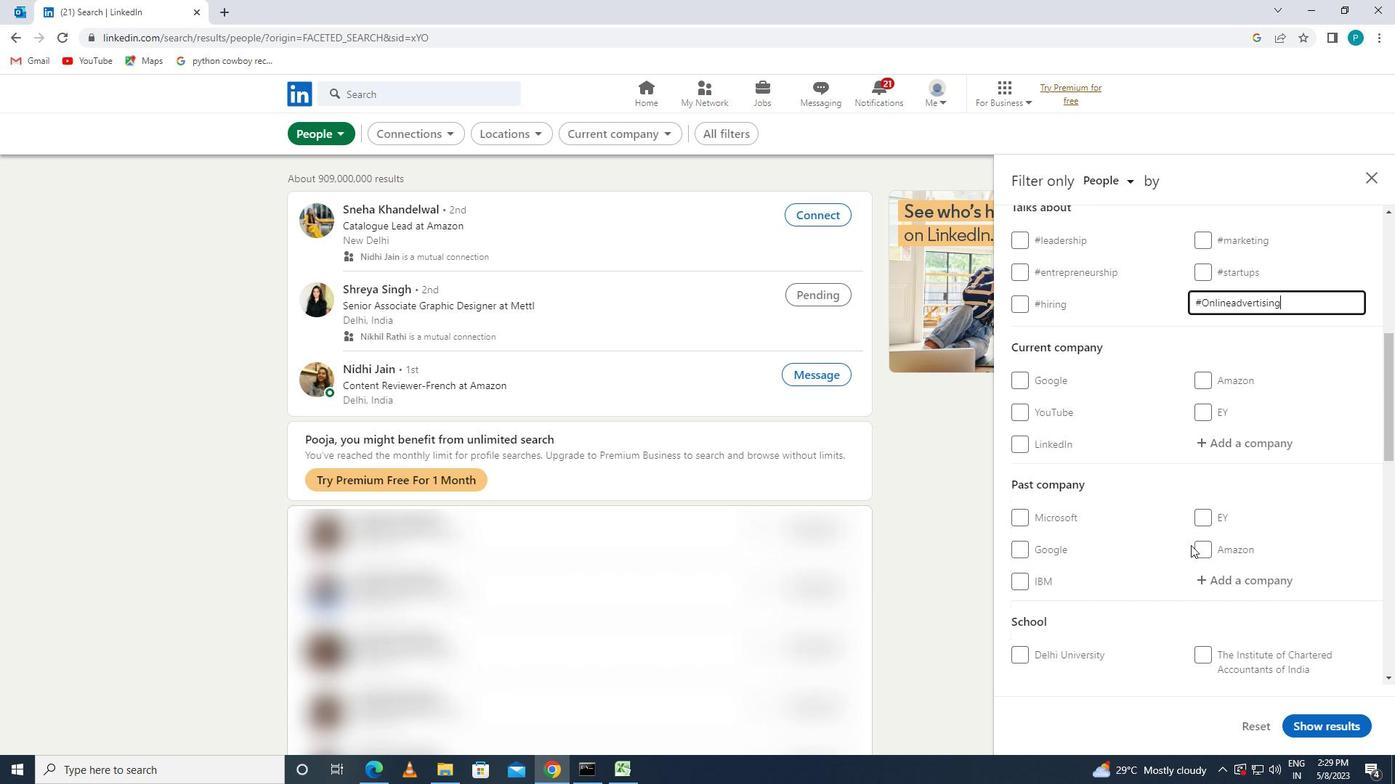 
Action: Mouse scrolled (1186, 541) with delta (0, 0)
Screenshot: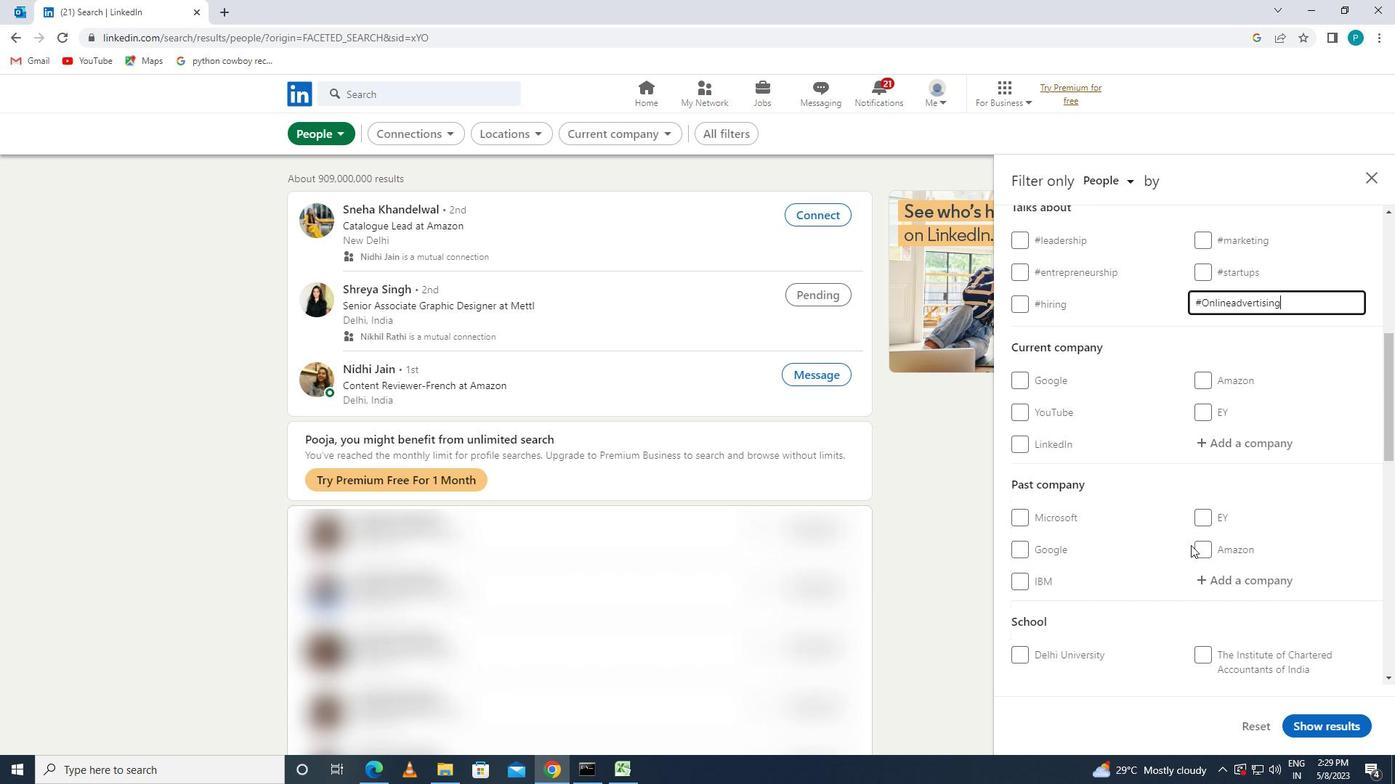 
Action: Mouse moved to (1180, 539)
Screenshot: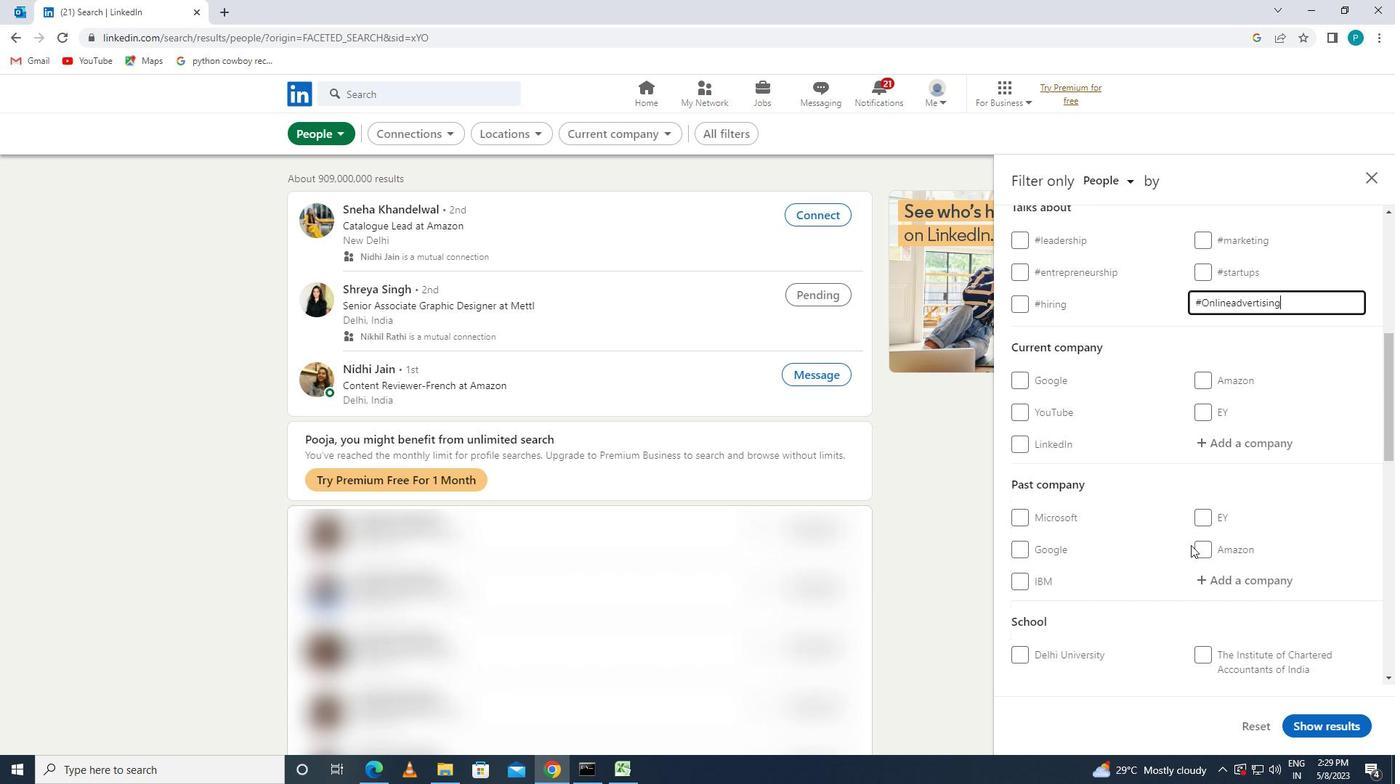 
Action: Mouse scrolled (1180, 538) with delta (0, 0)
Screenshot: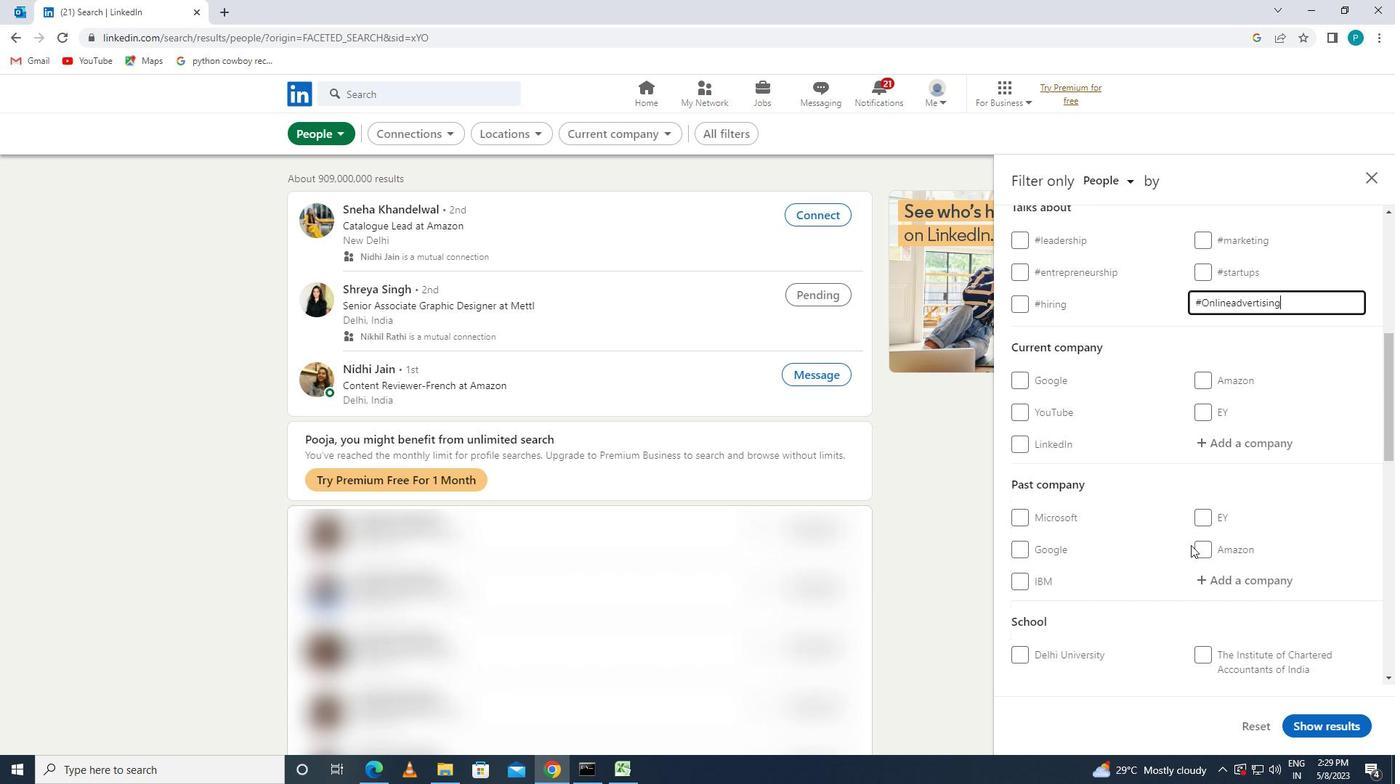 
Action: Mouse moved to (1112, 511)
Screenshot: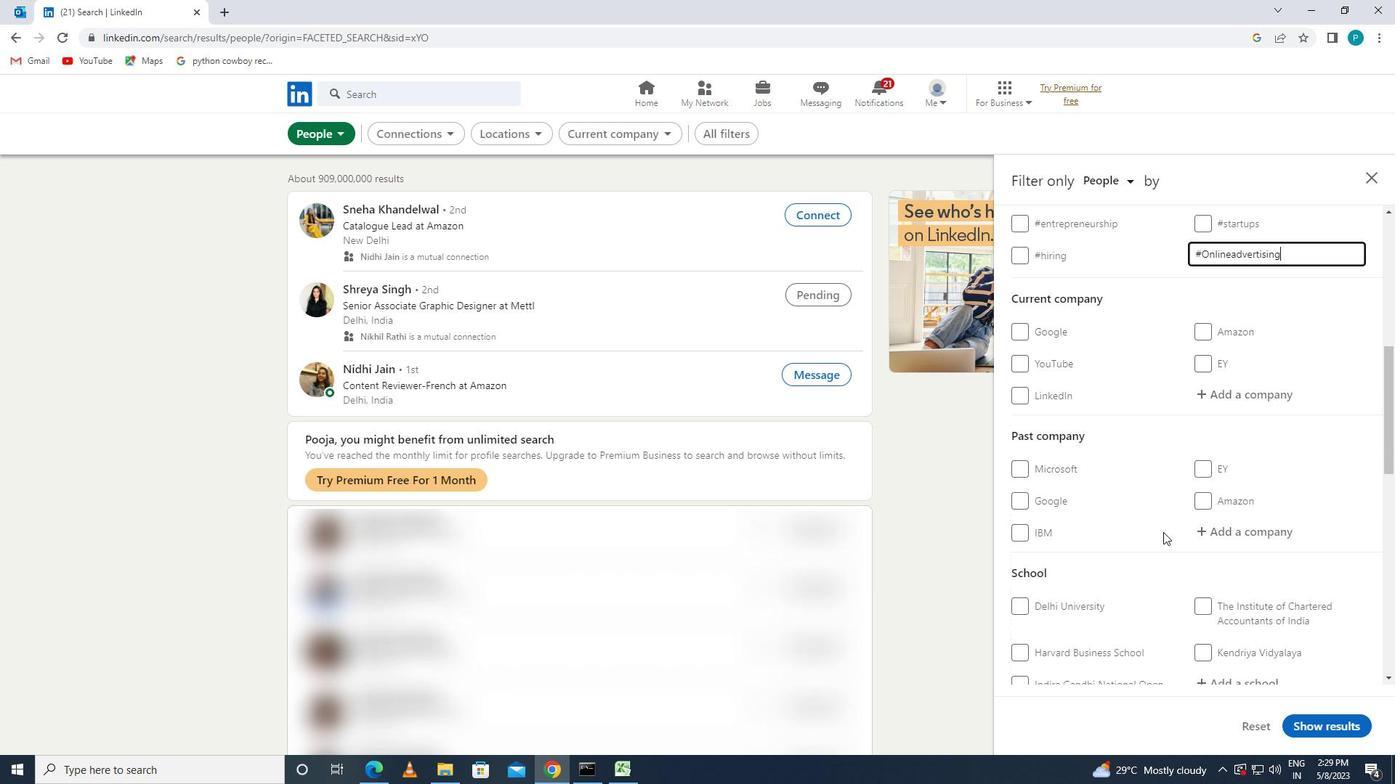 
Action: Mouse scrolled (1112, 510) with delta (0, 0)
Screenshot: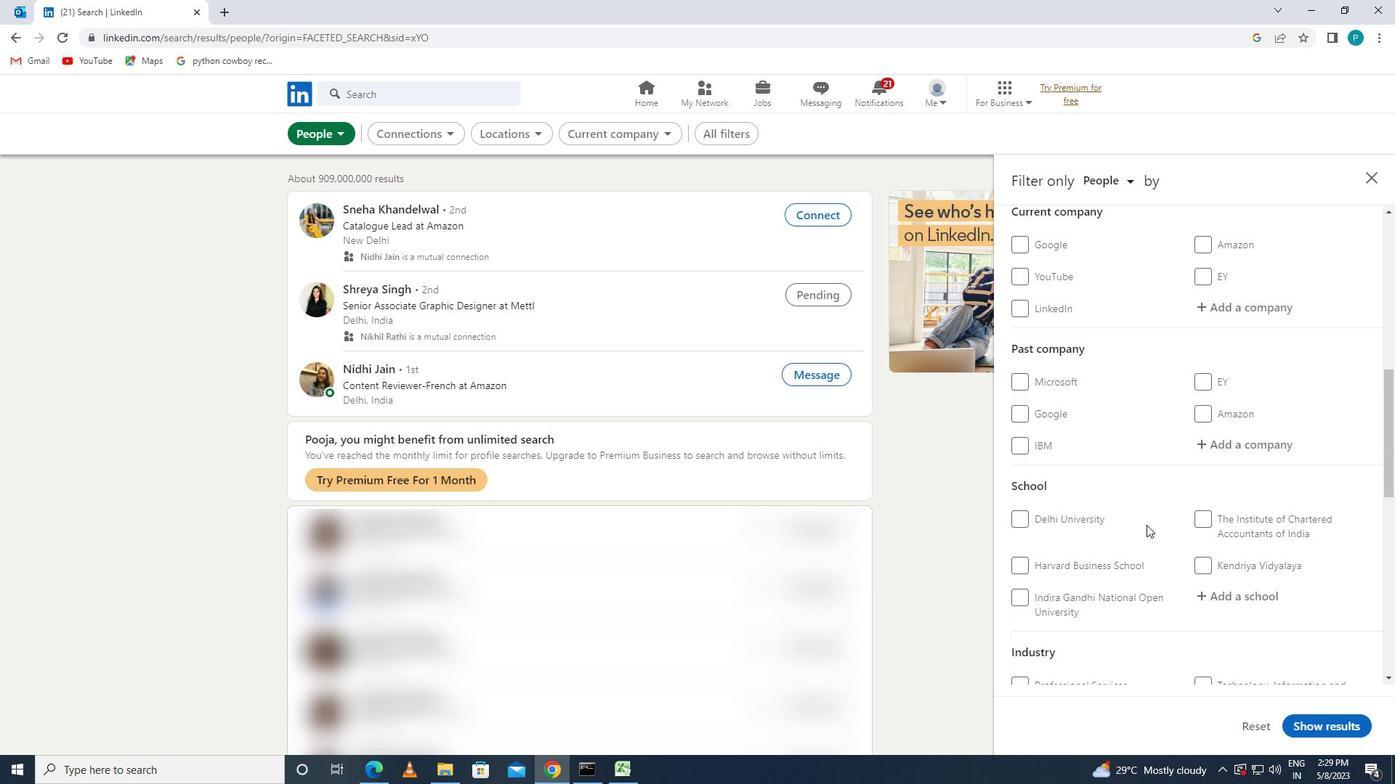 
Action: Mouse scrolled (1112, 510) with delta (0, 0)
Screenshot: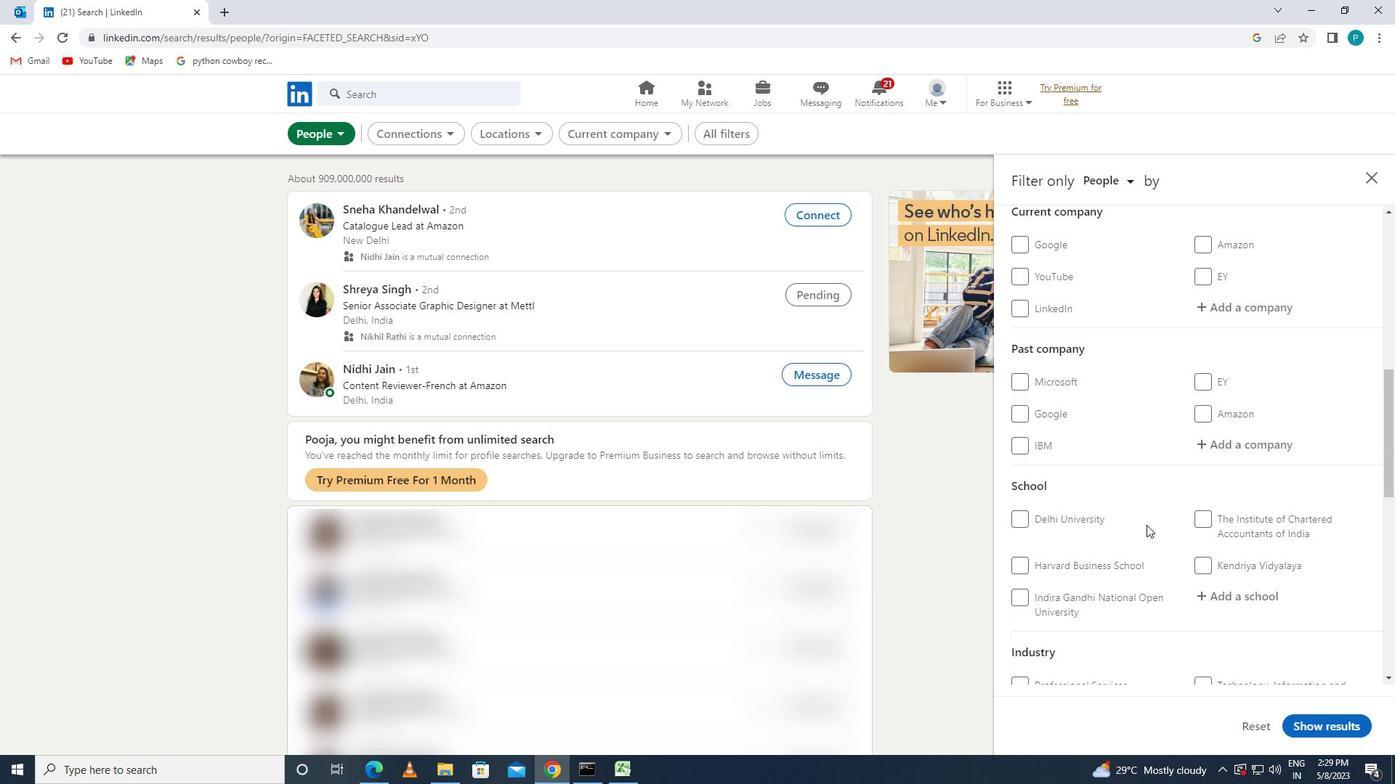 
Action: Mouse scrolled (1112, 510) with delta (0, 0)
Screenshot: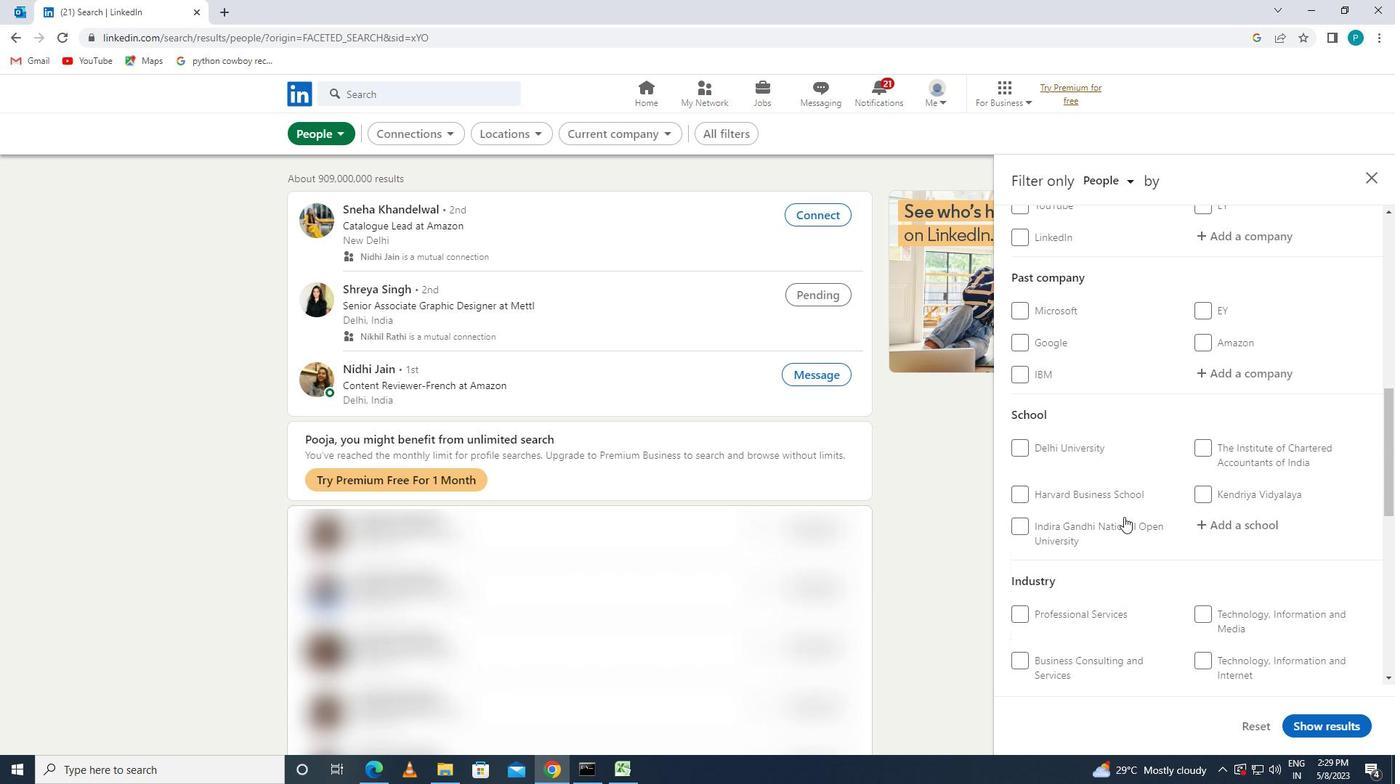 
Action: Mouse moved to (1215, 582)
Screenshot: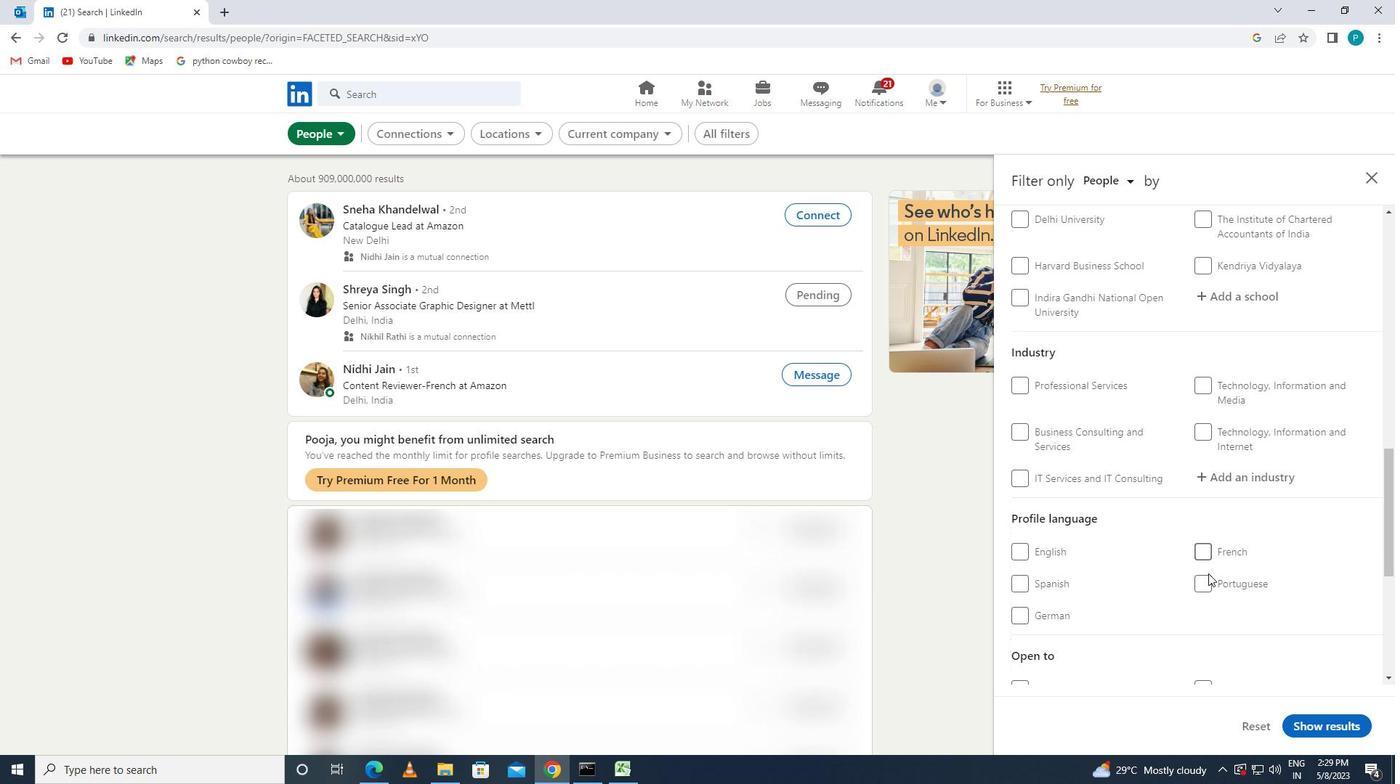 
Action: Mouse pressed left at (1215, 582)
Screenshot: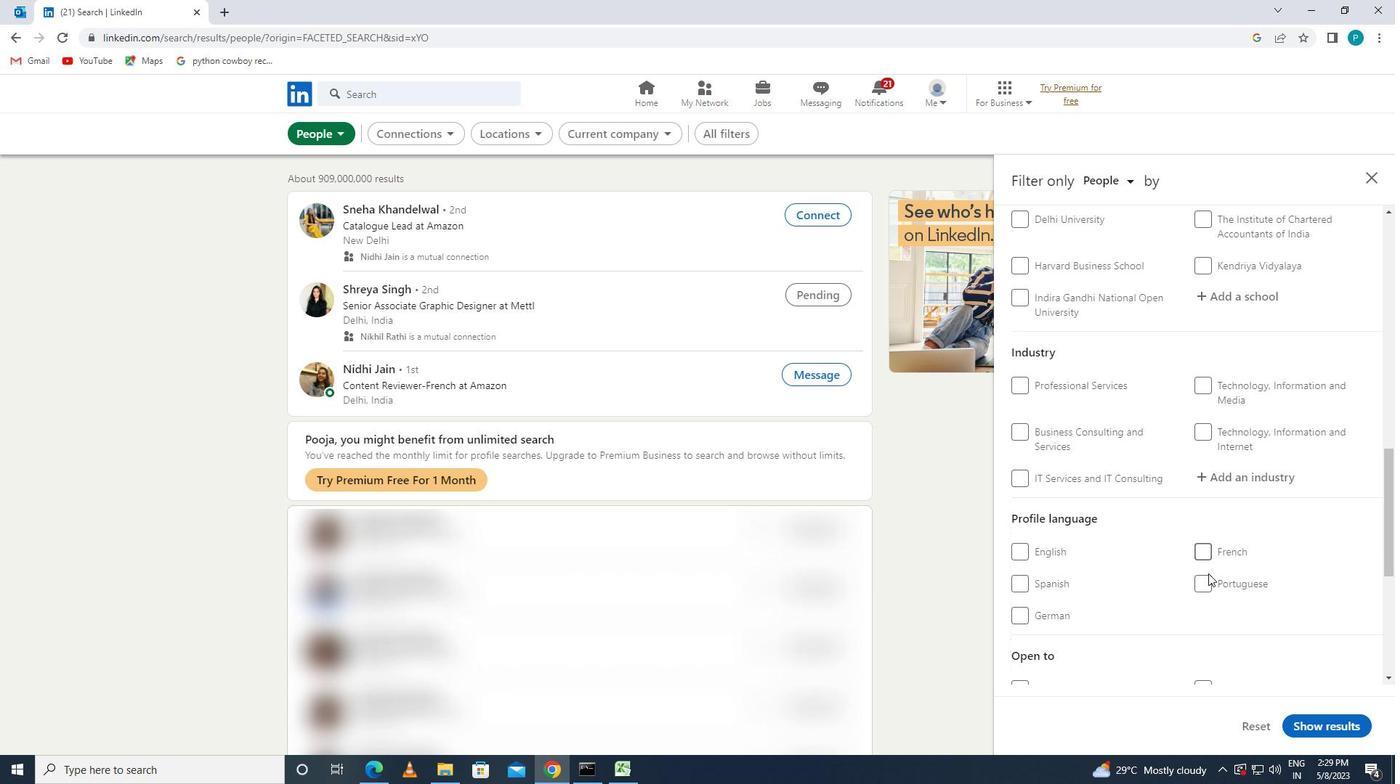 
Action: Mouse moved to (1310, 526)
Screenshot: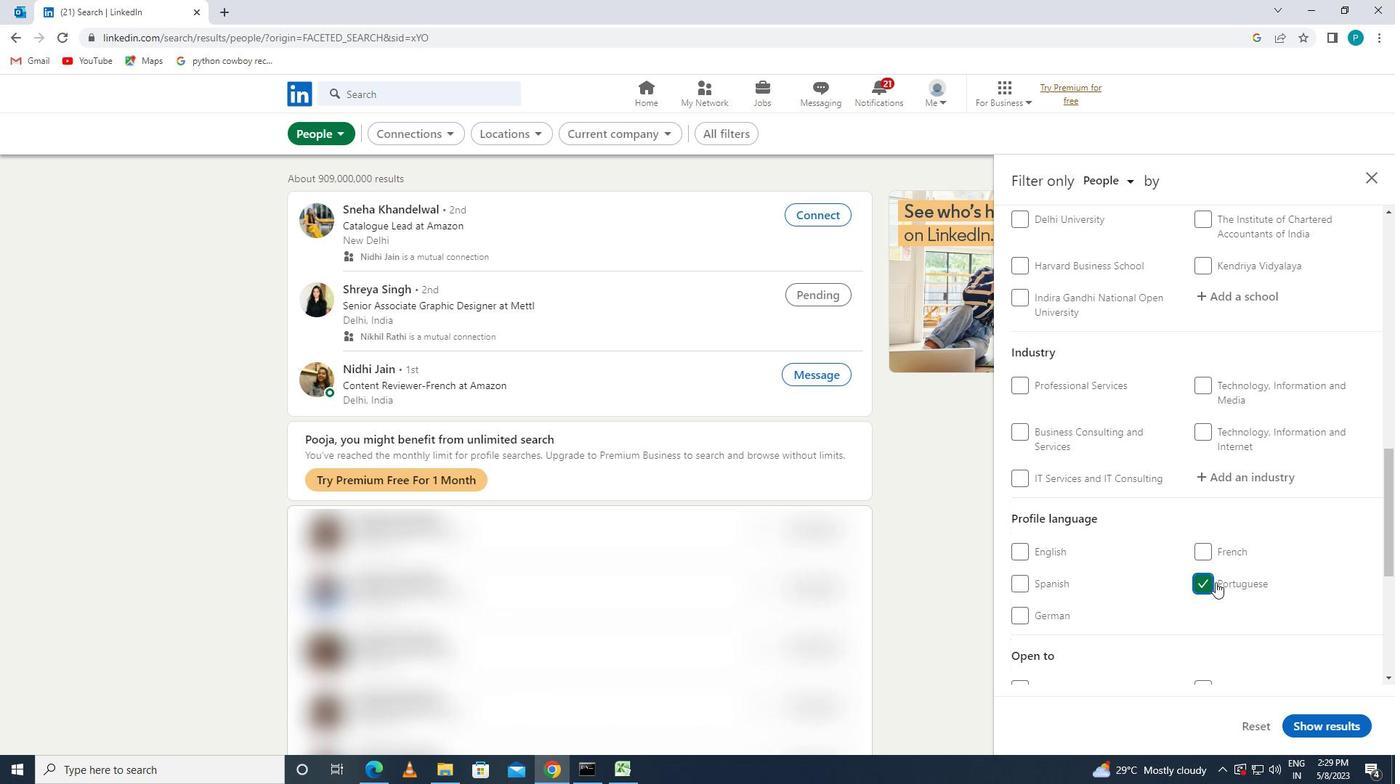 
Action: Mouse scrolled (1310, 526) with delta (0, 0)
Screenshot: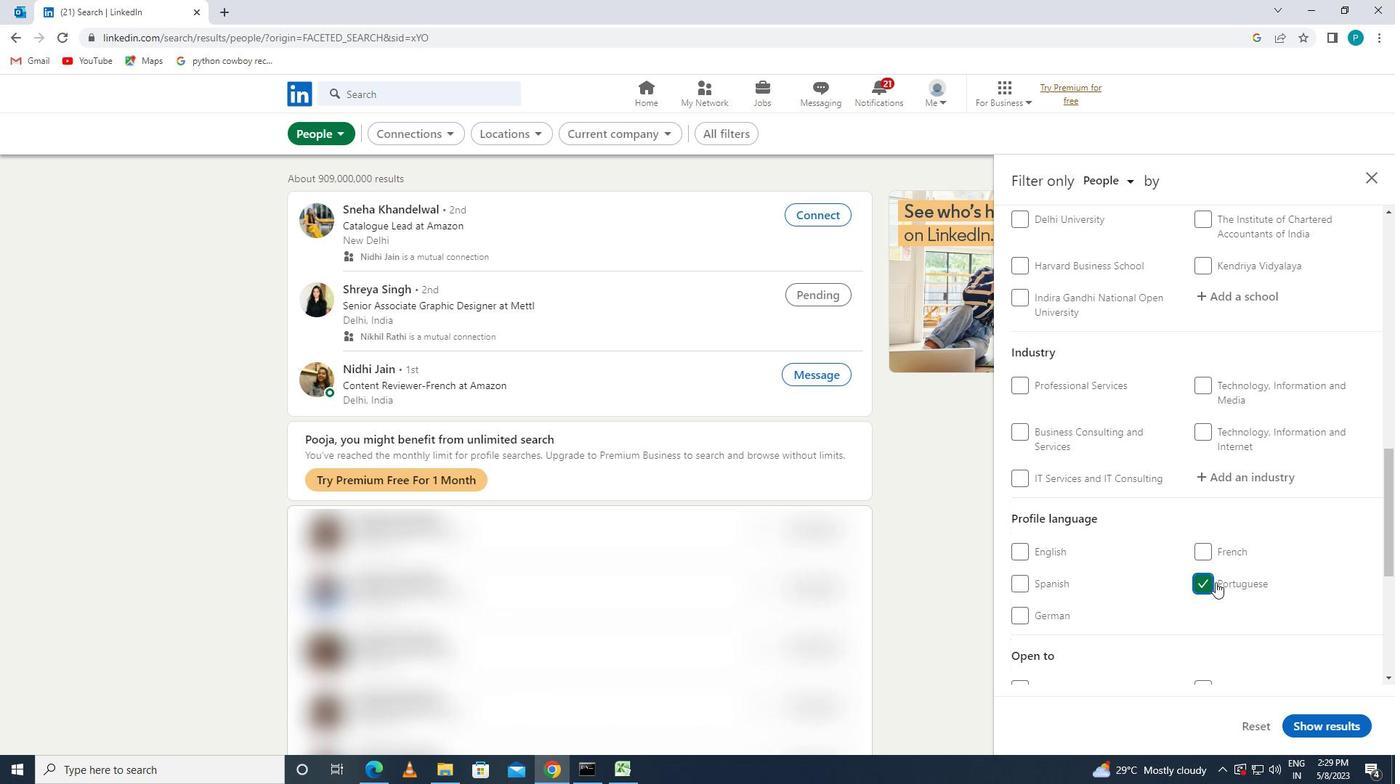 
Action: Mouse moved to (1310, 525)
Screenshot: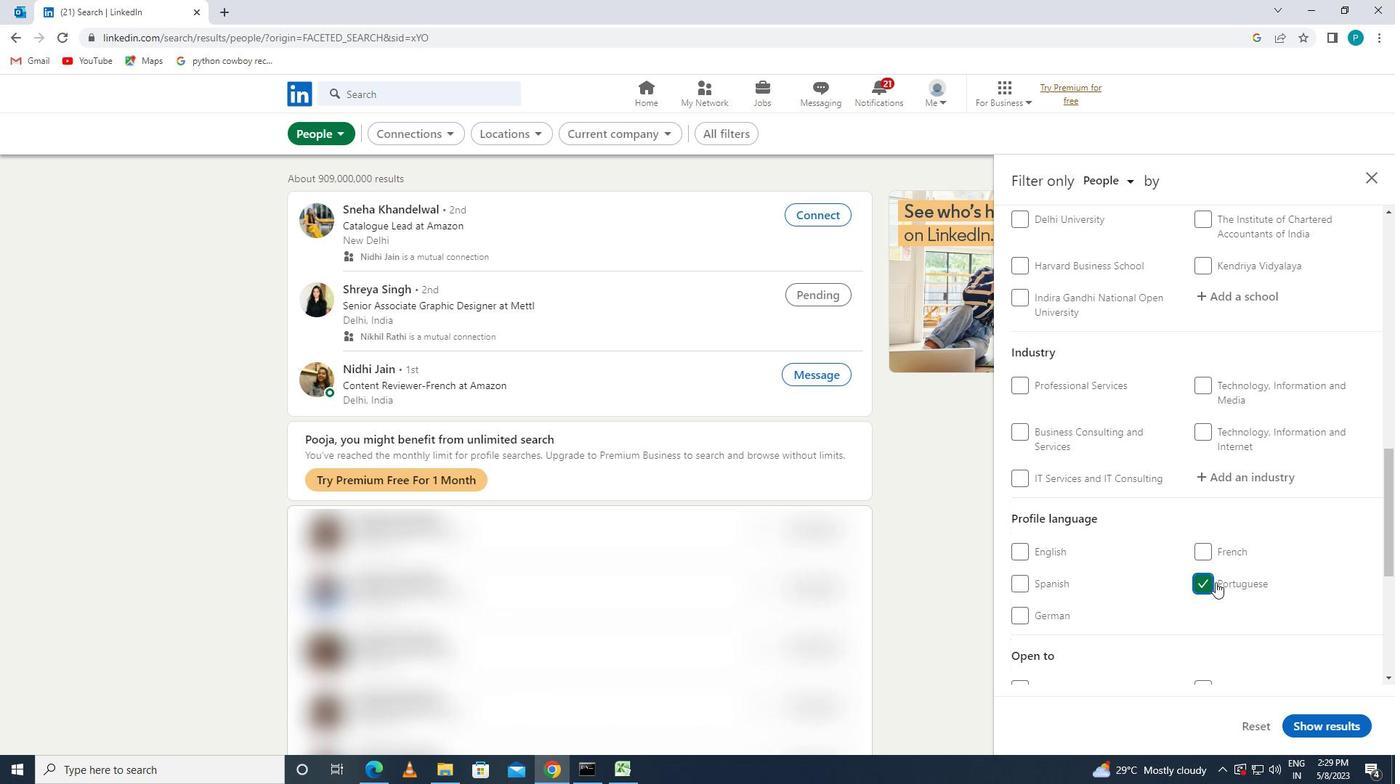 
Action: Mouse scrolled (1310, 526) with delta (0, 0)
Screenshot: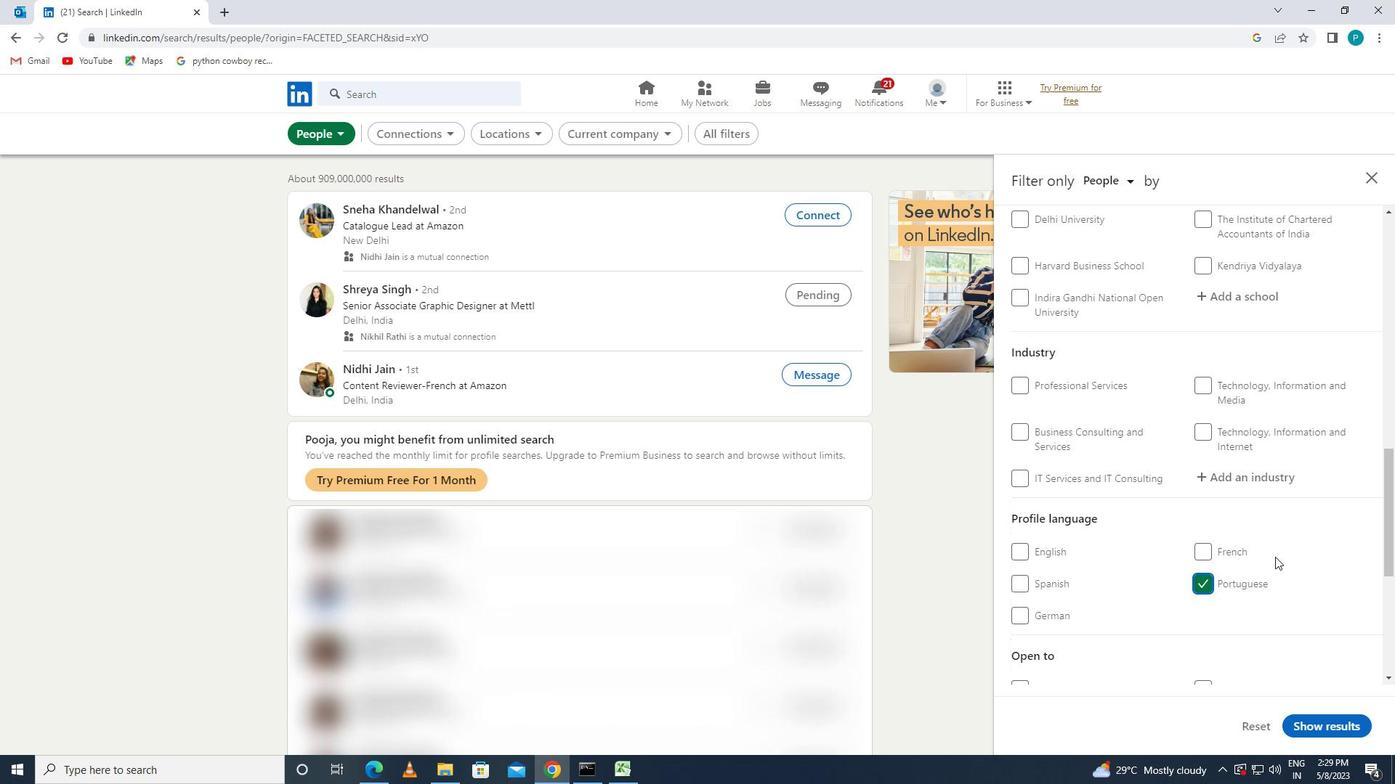 
Action: Mouse moved to (1310, 524)
Screenshot: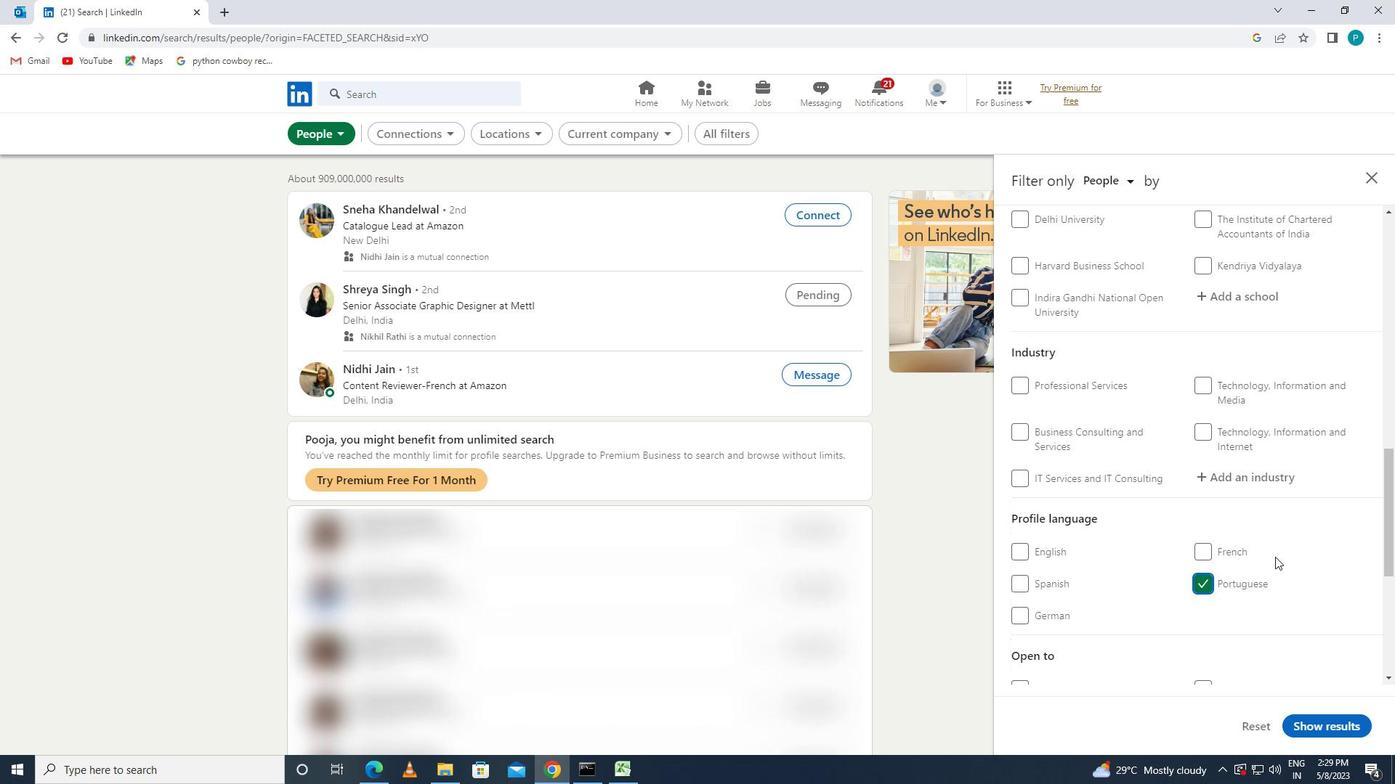 
Action: Mouse scrolled (1310, 524) with delta (0, 0)
Screenshot: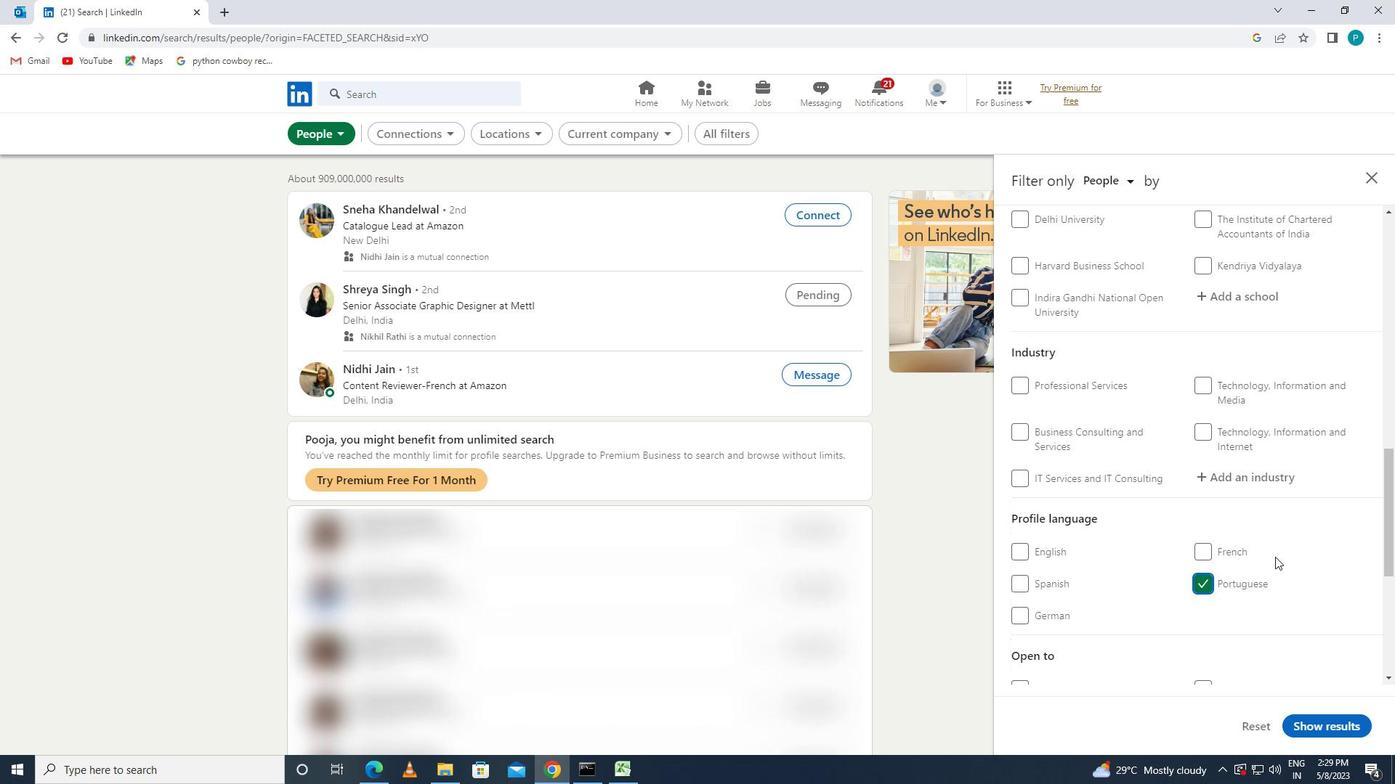 
Action: Mouse scrolled (1310, 524) with delta (0, 0)
Screenshot: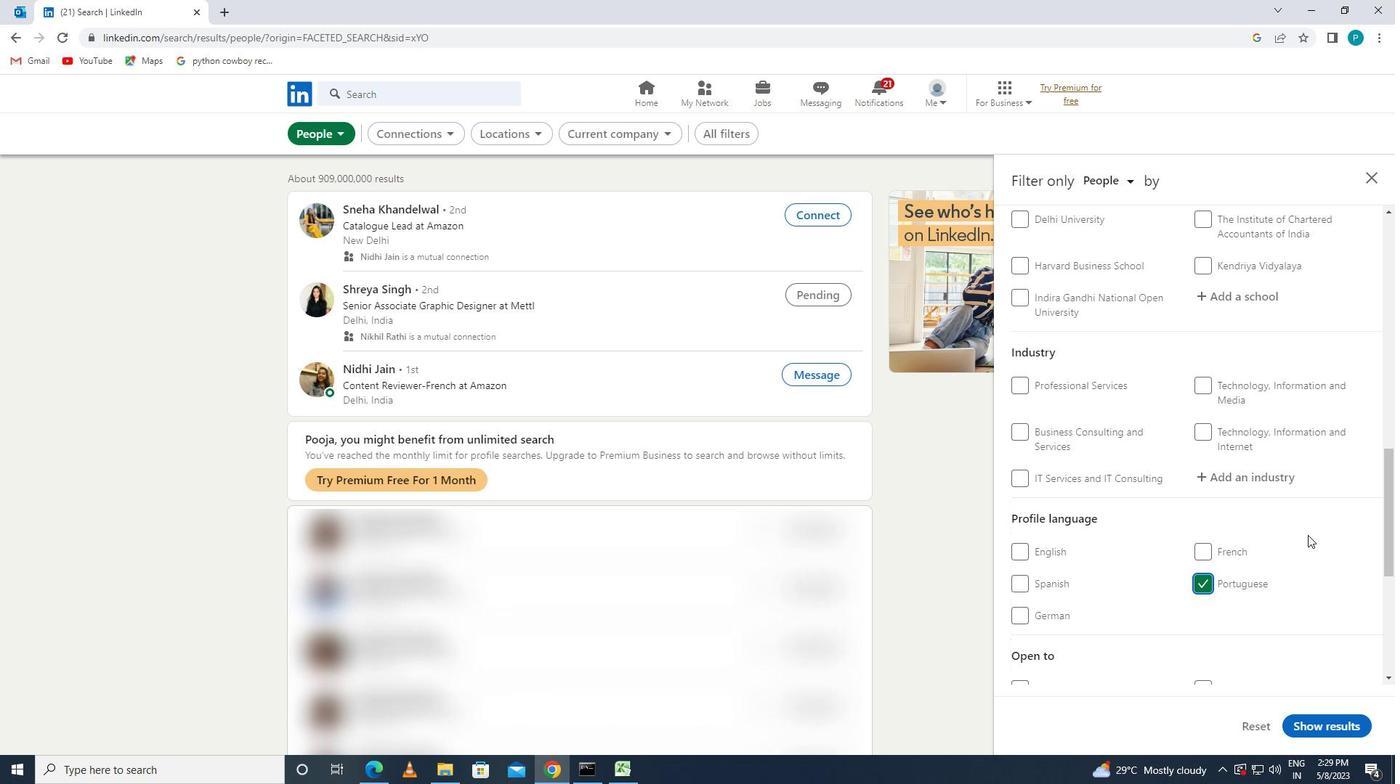 
Action: Mouse moved to (1278, 454)
Screenshot: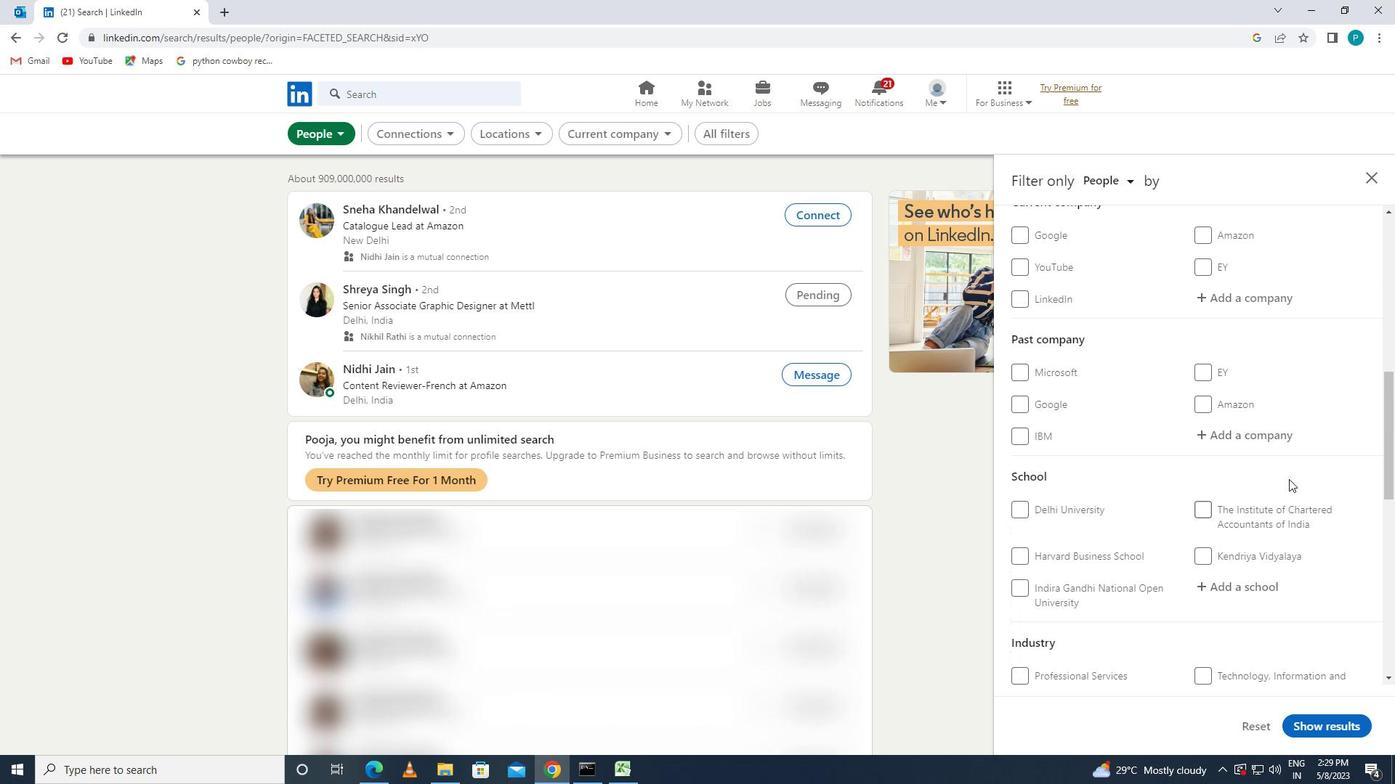 
Action: Mouse scrolled (1278, 455) with delta (0, 0)
Screenshot: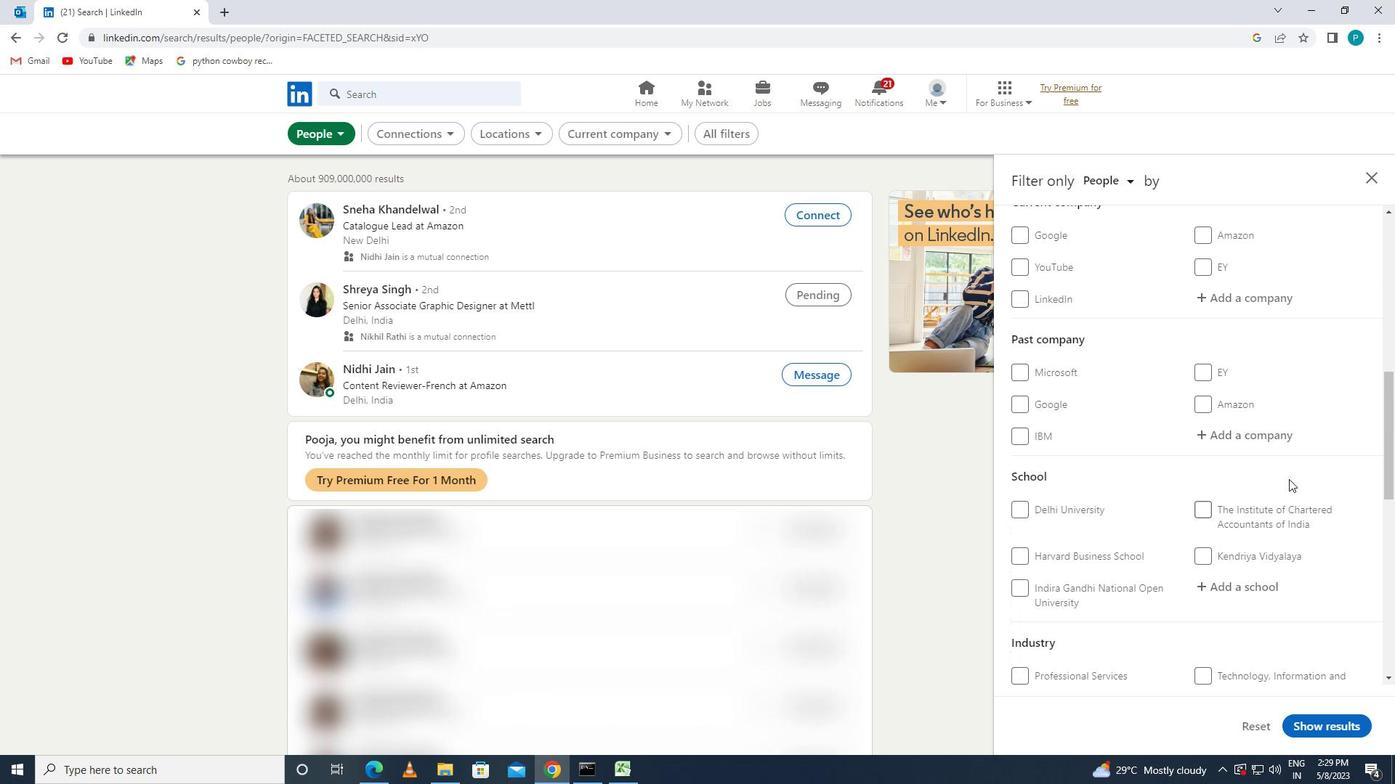 
Action: Mouse moved to (1277, 453)
Screenshot: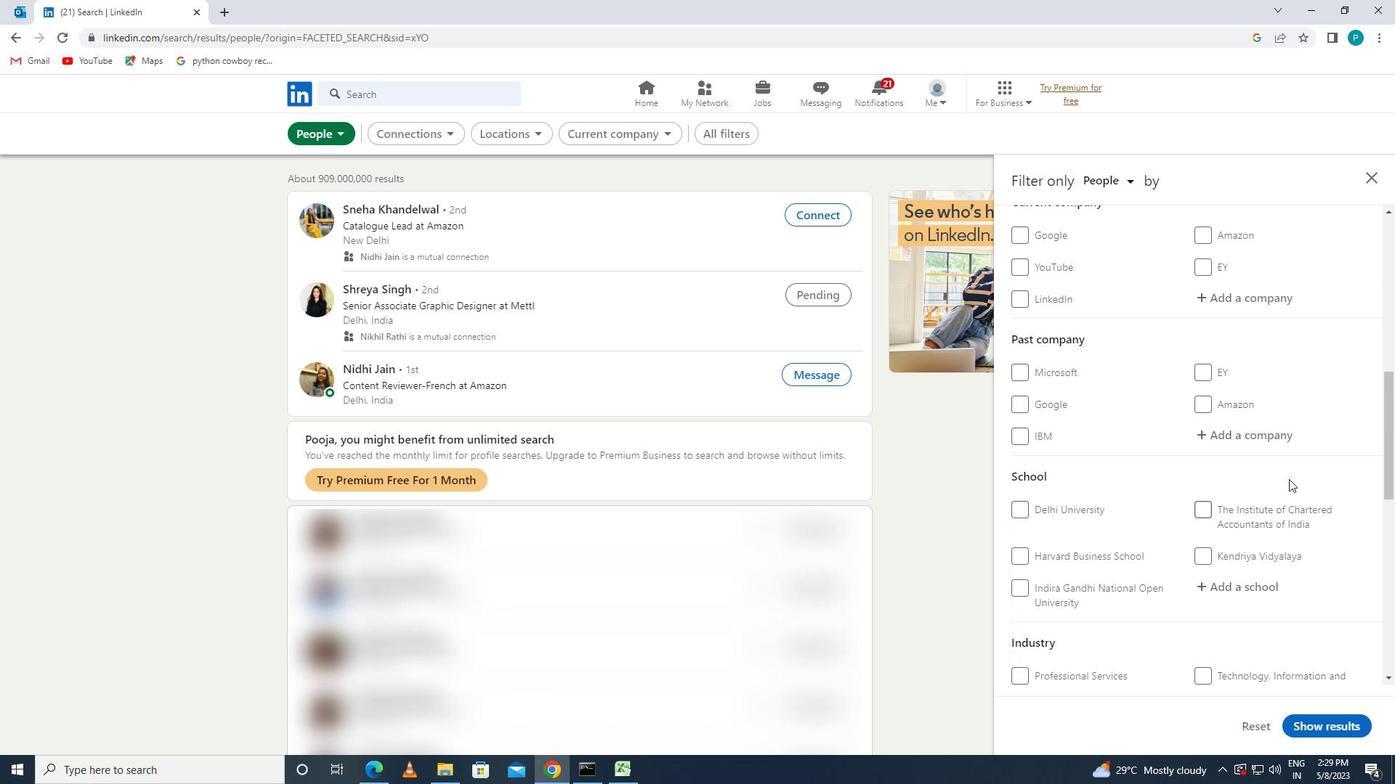 
Action: Mouse scrolled (1277, 454) with delta (0, 0)
Screenshot: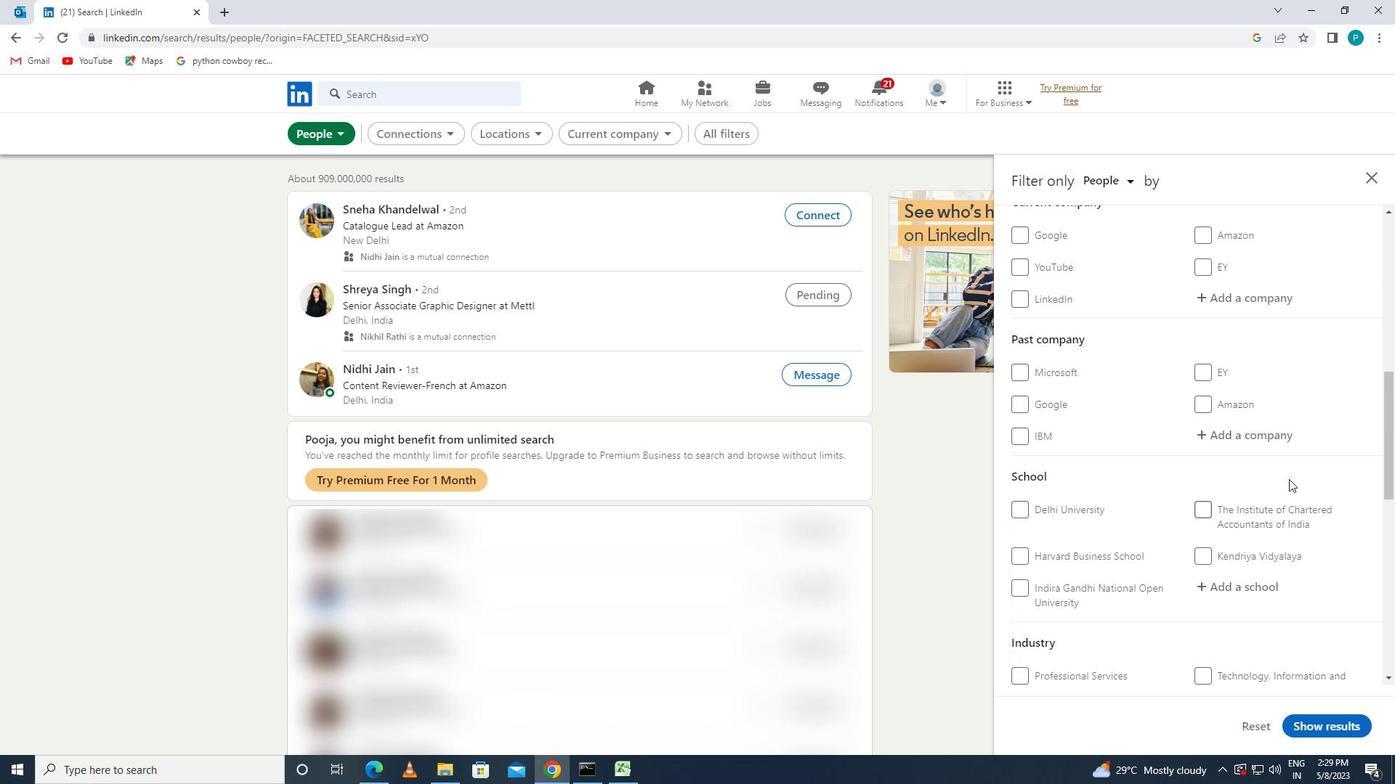 
Action: Mouse scrolled (1277, 454) with delta (0, 0)
Screenshot: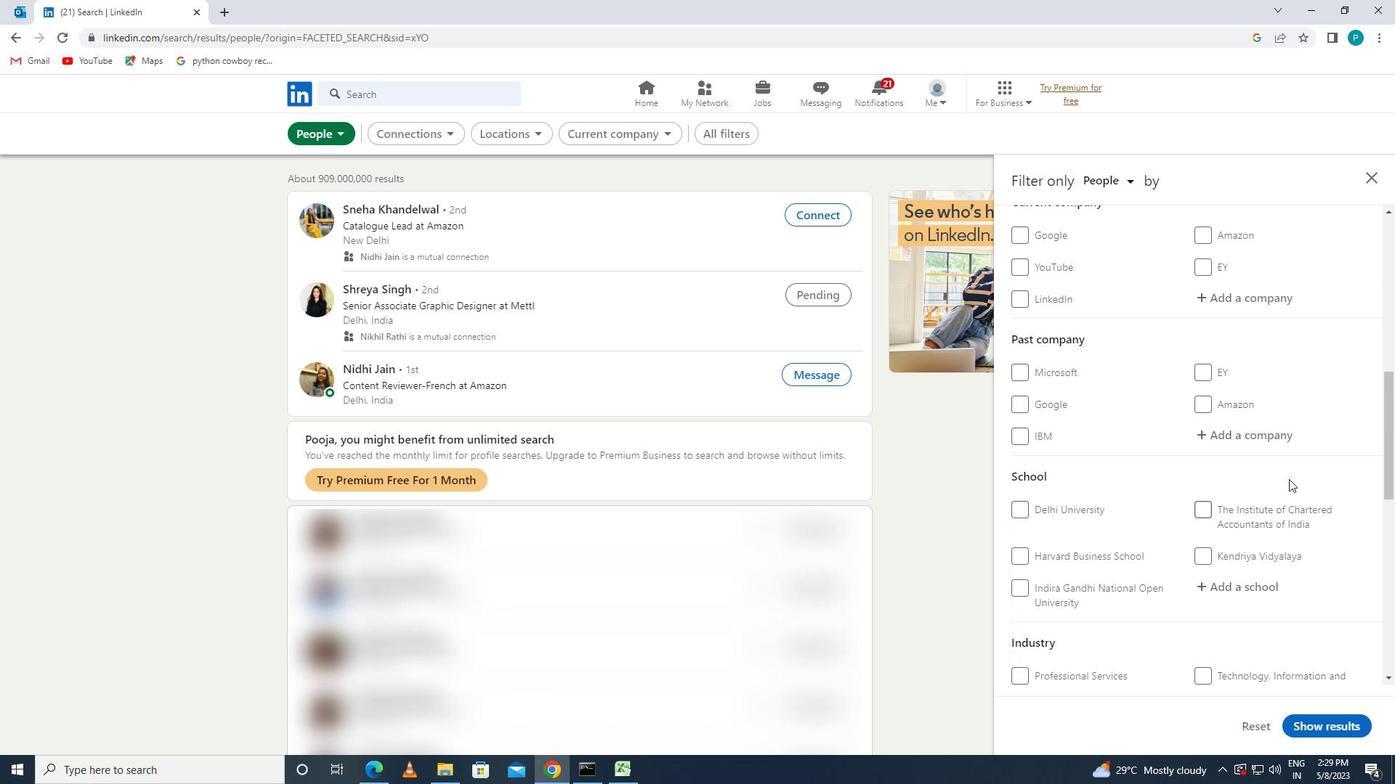 
Action: Mouse moved to (1242, 507)
Screenshot: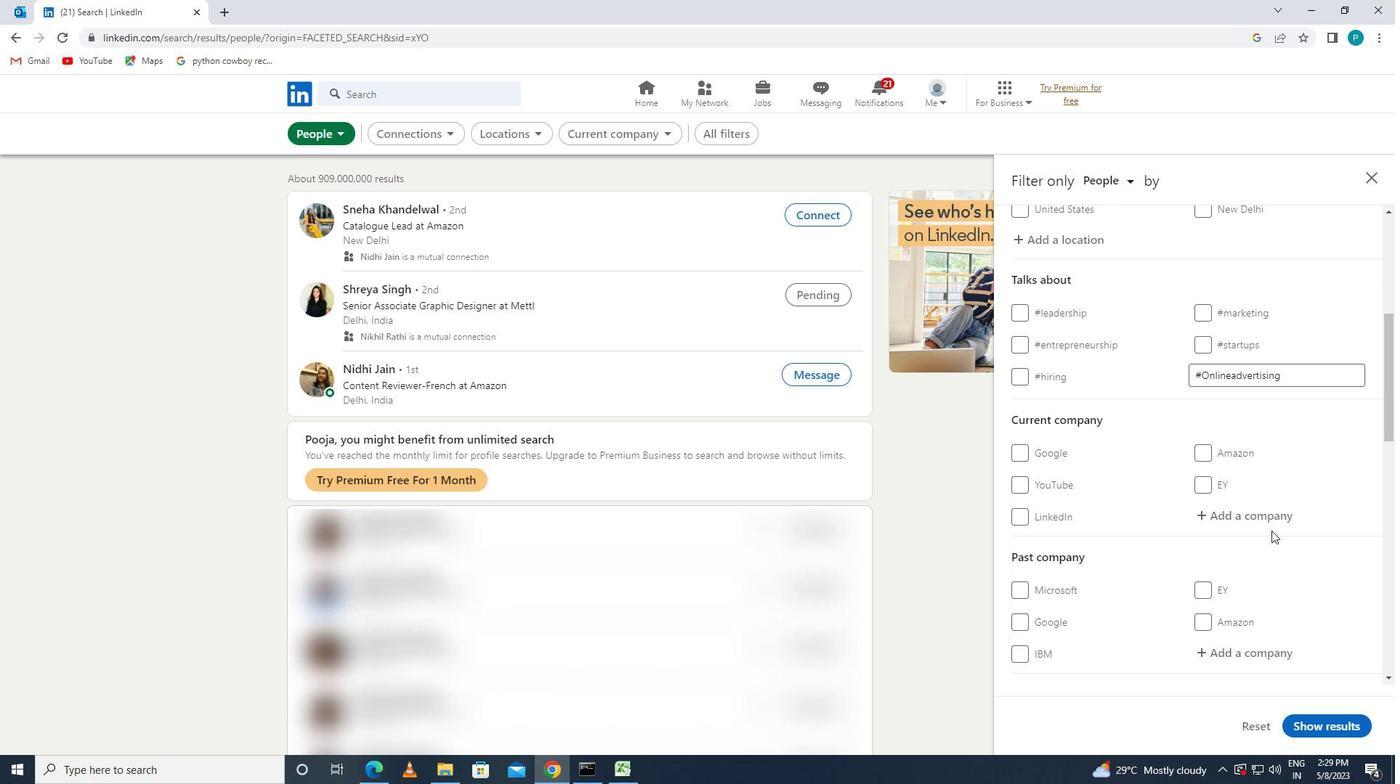 
Action: Mouse pressed left at (1242, 507)
Screenshot: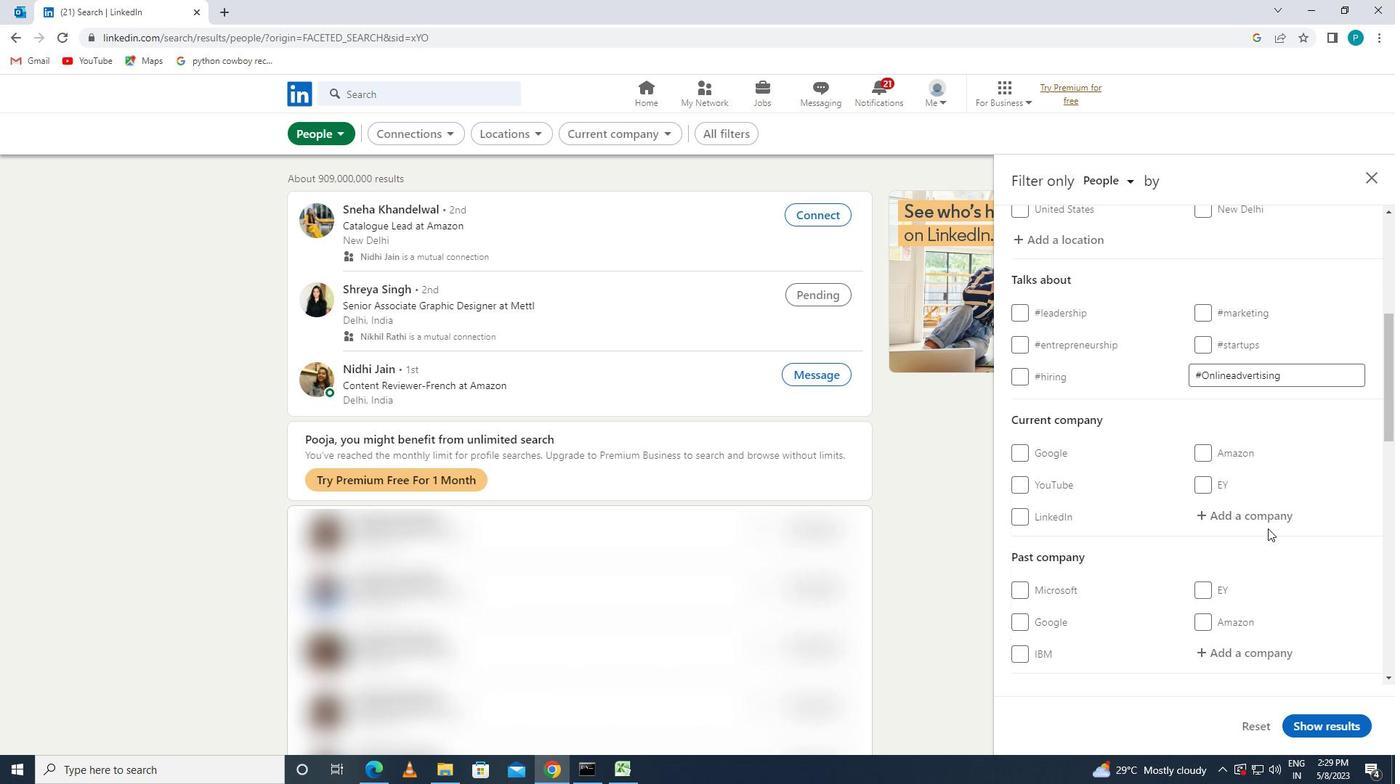 
Action: Key pressed <Key.caps_lock>LANXESS
Screenshot: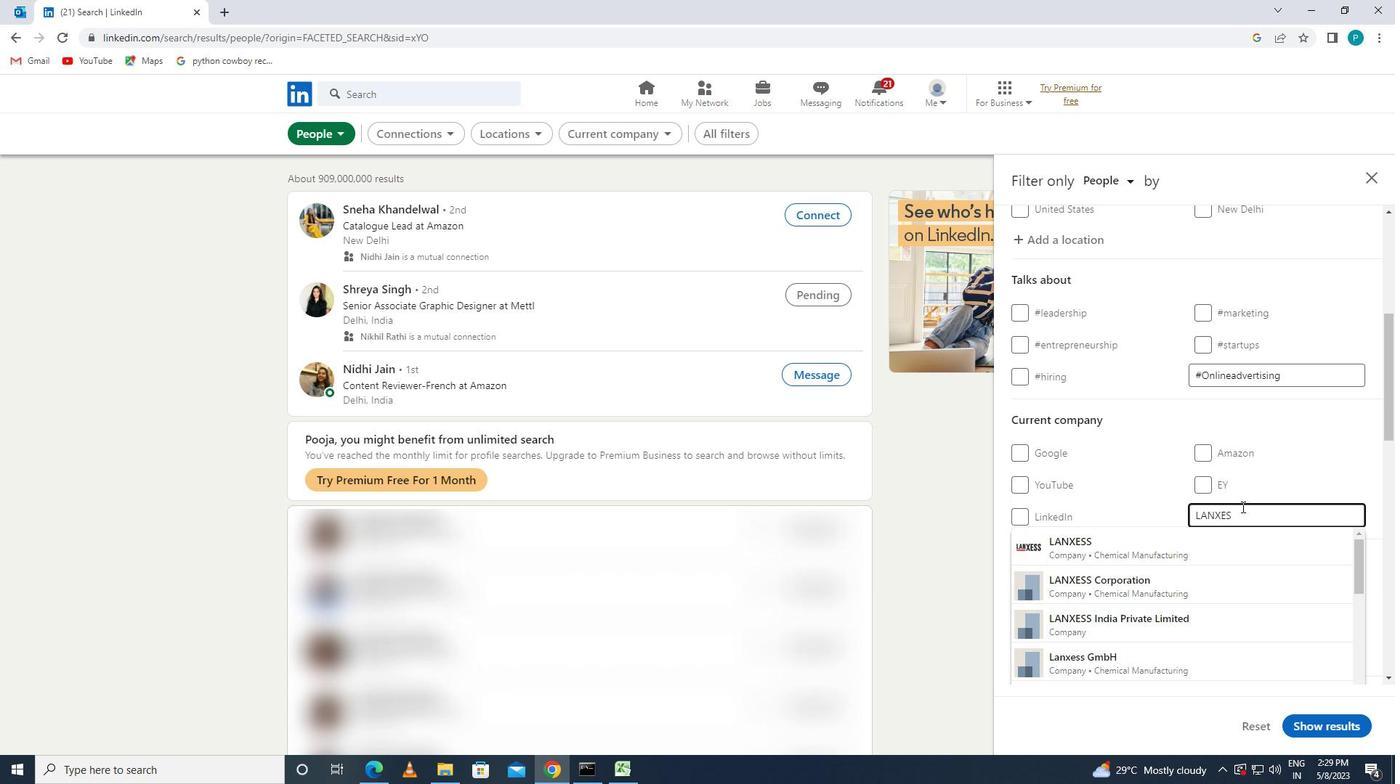
Action: Mouse moved to (1239, 532)
Screenshot: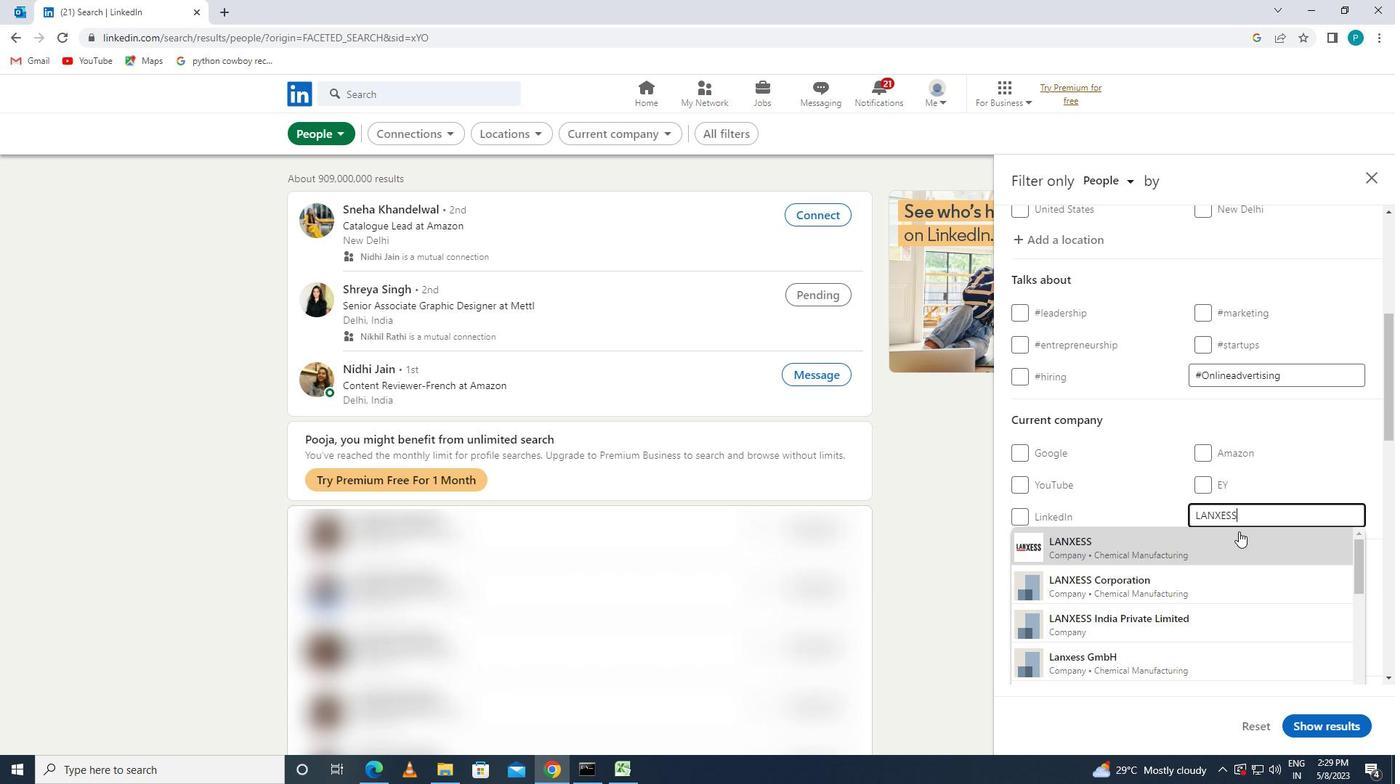 
Action: Mouse pressed left at (1239, 532)
Screenshot: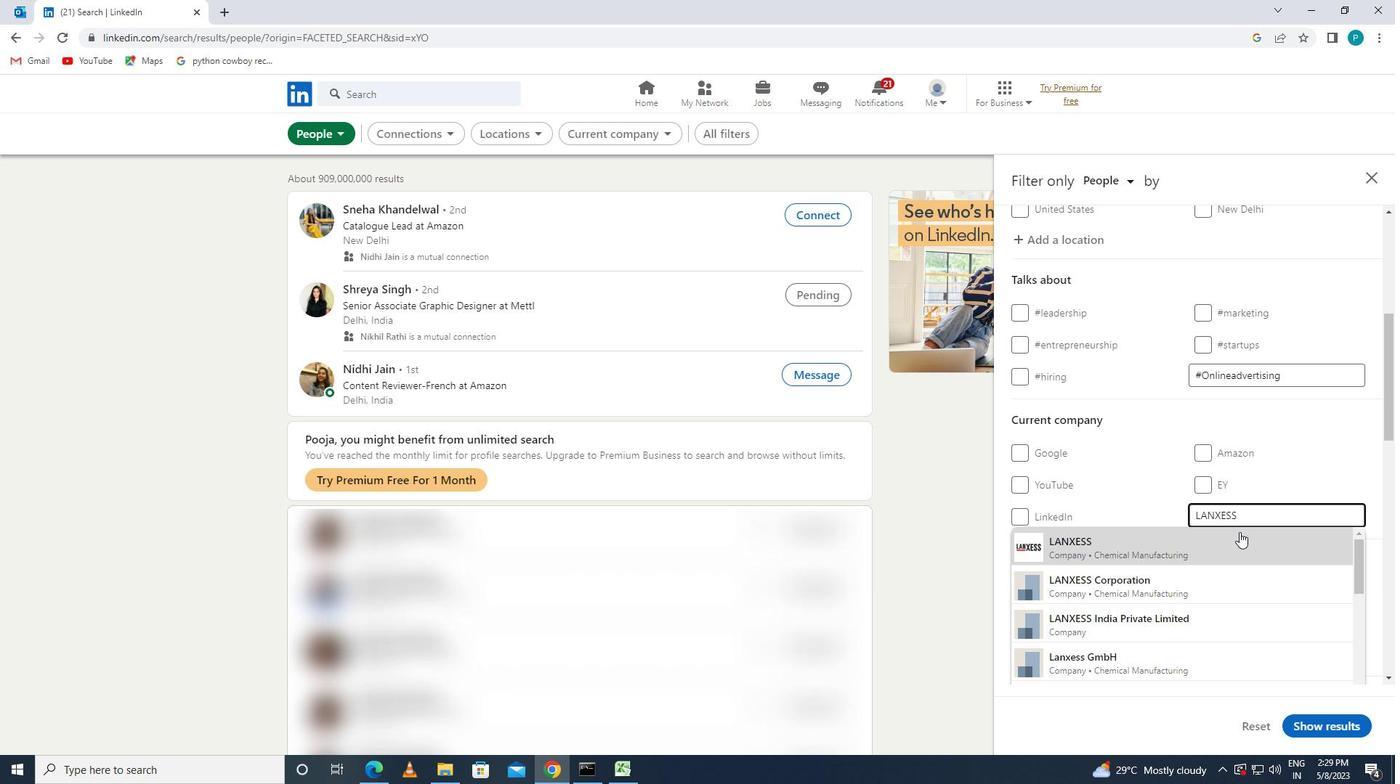
Action: Mouse moved to (1245, 532)
Screenshot: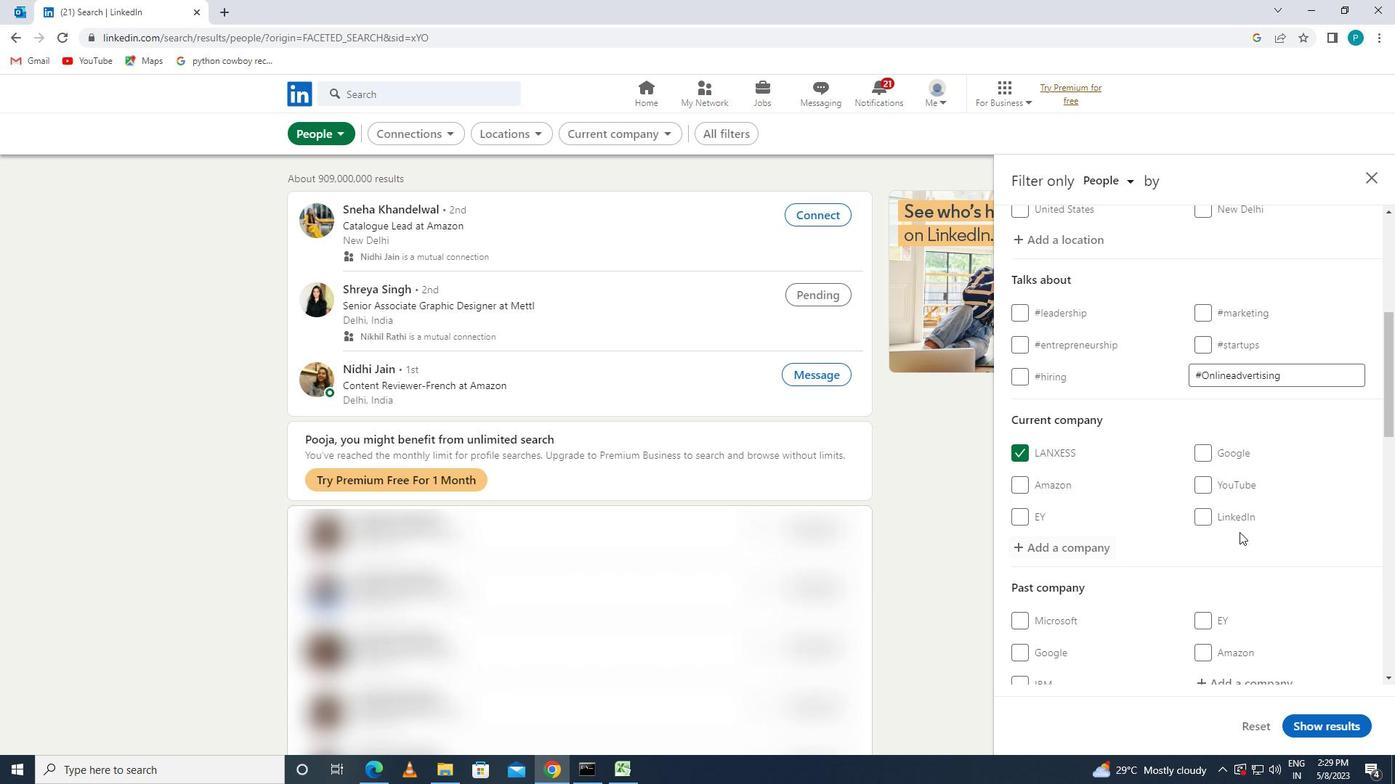 
Action: Mouse scrolled (1245, 532) with delta (0, 0)
Screenshot: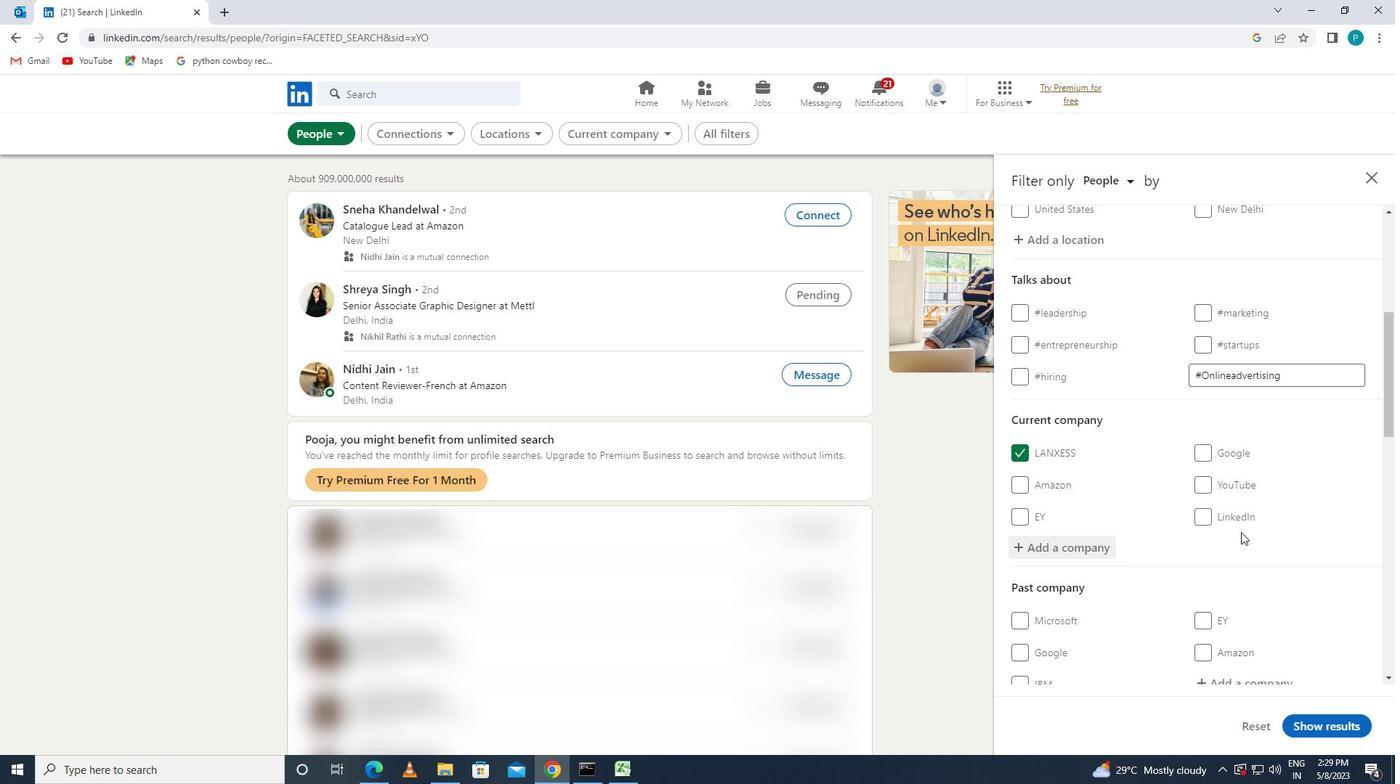 
Action: Mouse moved to (1247, 532)
Screenshot: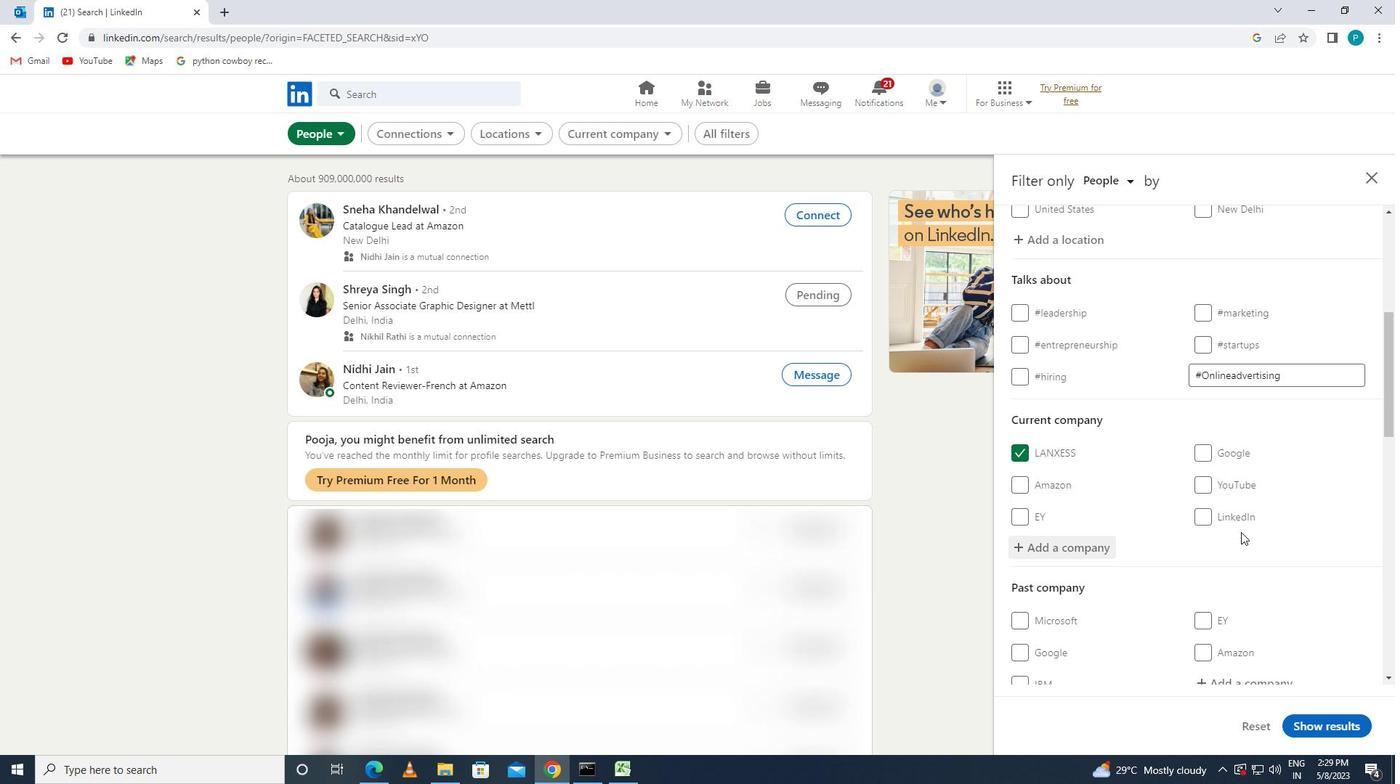 
Action: Mouse scrolled (1247, 532) with delta (0, 0)
Screenshot: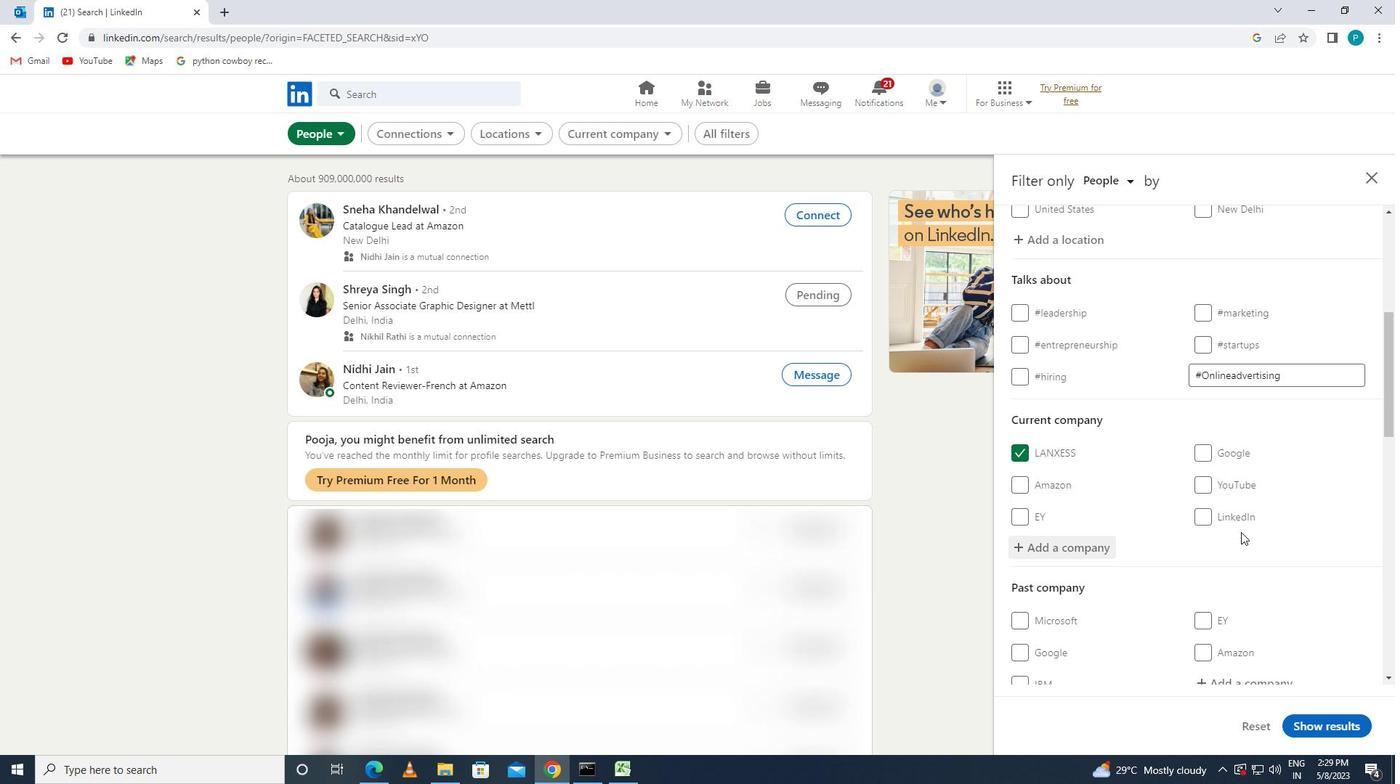 
Action: Mouse moved to (1249, 532)
Screenshot: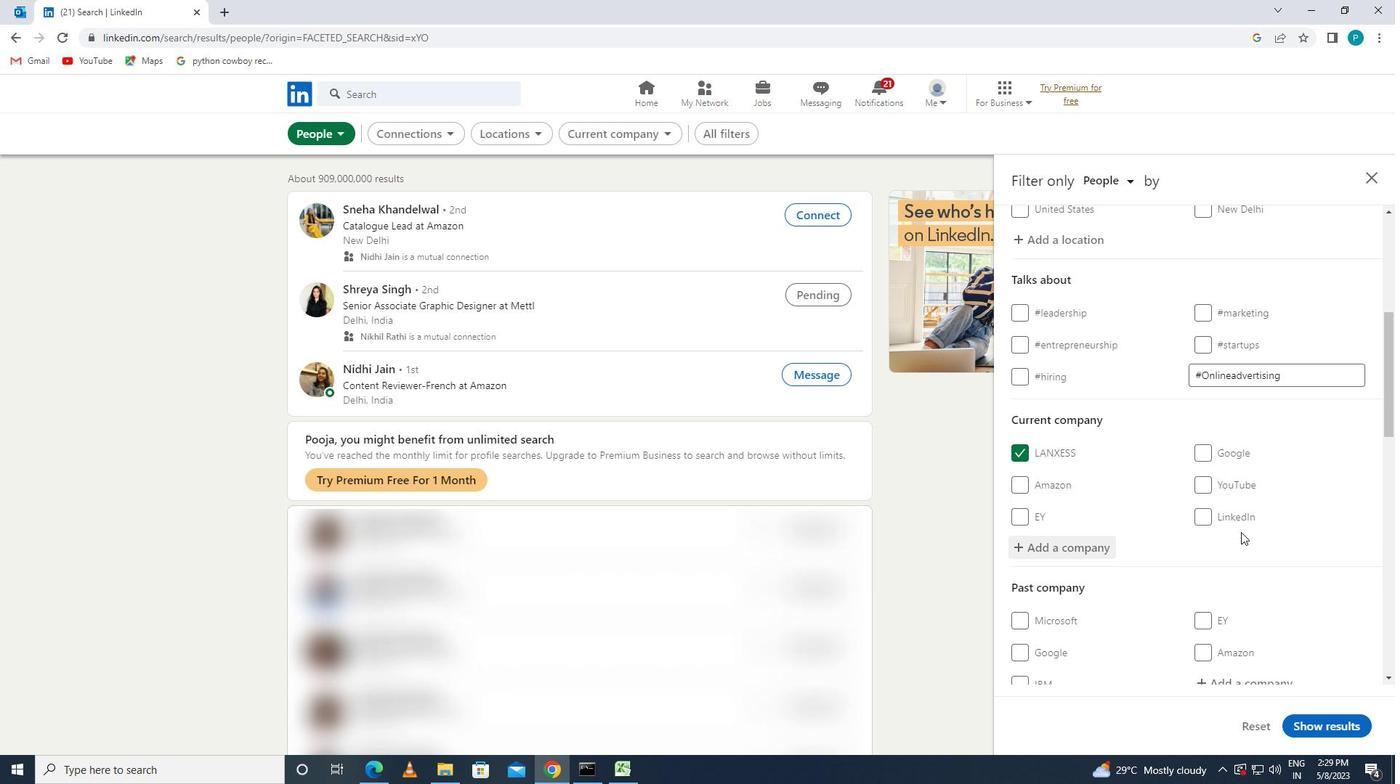 
Action: Mouse scrolled (1249, 532) with delta (0, 0)
Screenshot: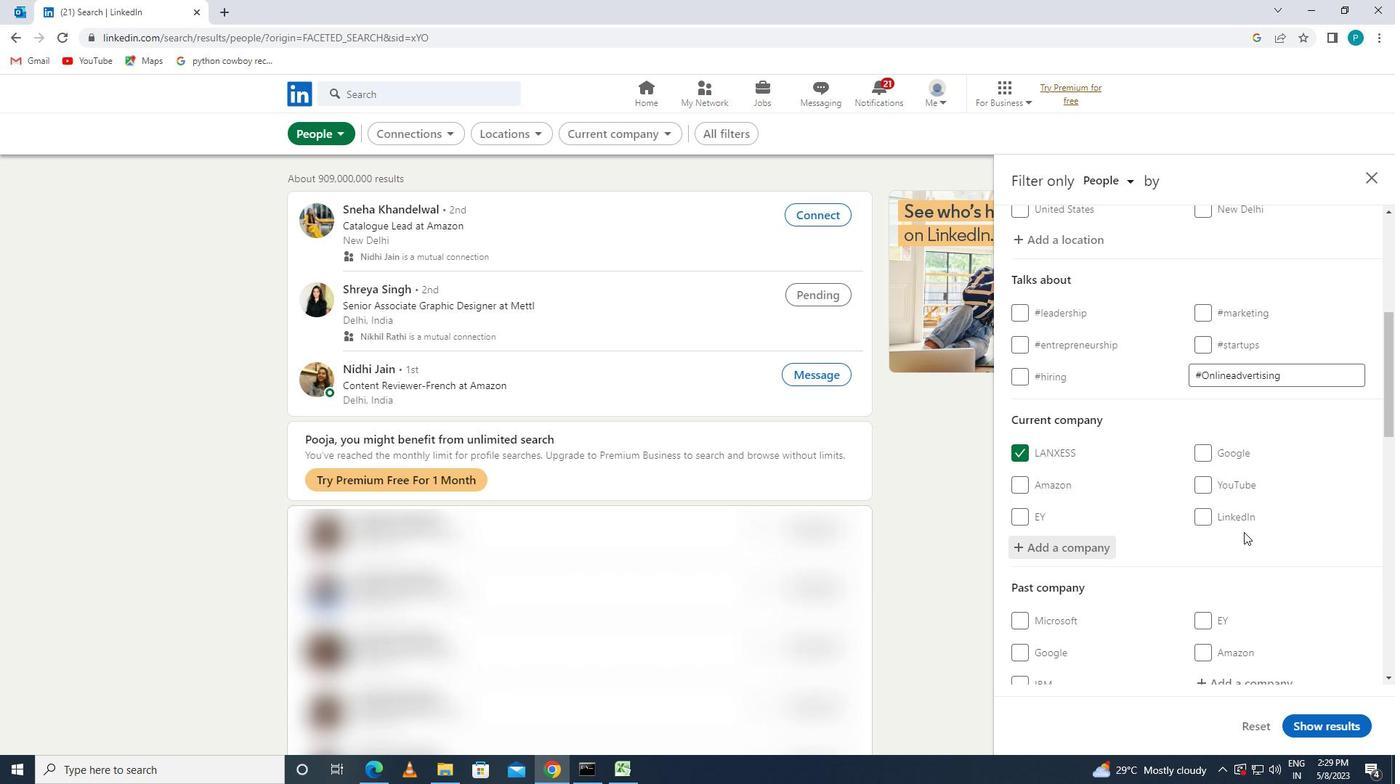 
Action: Mouse moved to (1250, 532)
Screenshot: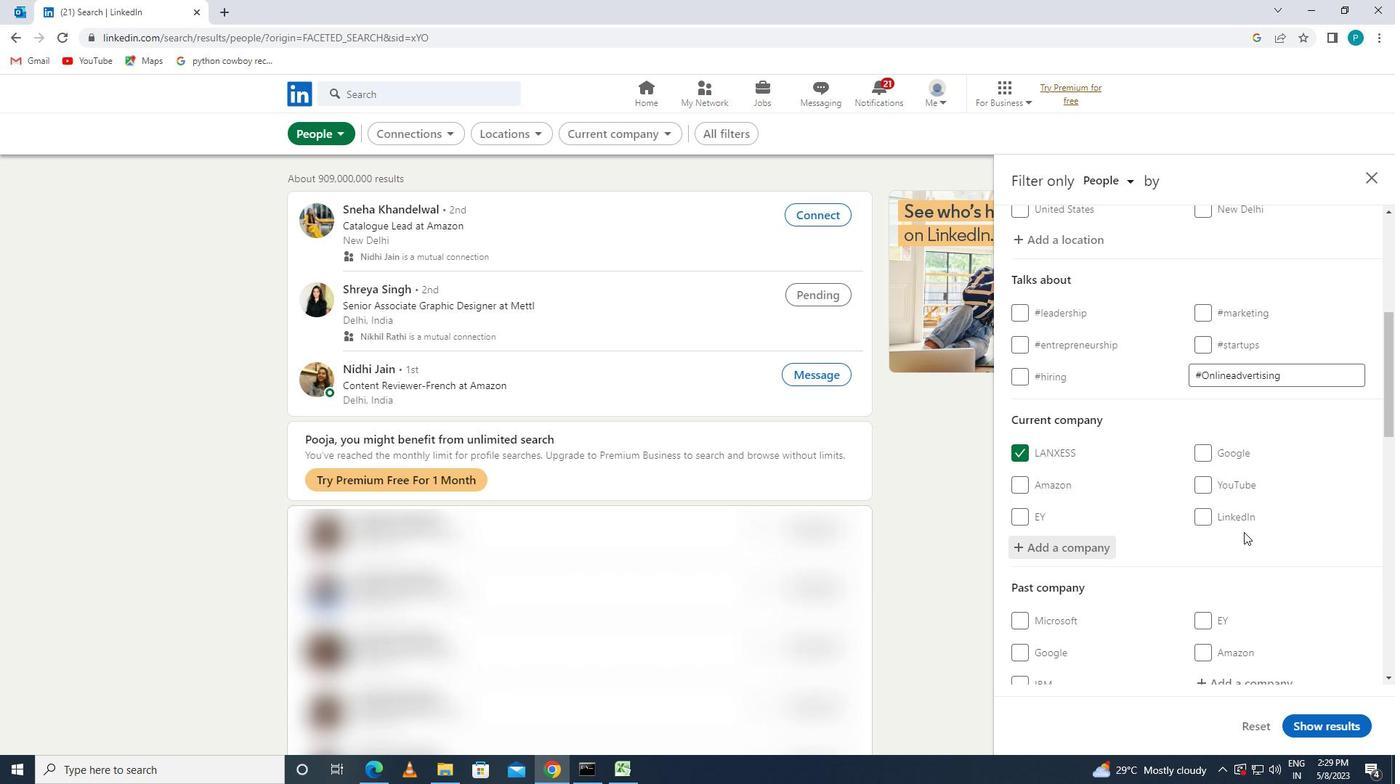 
Action: Mouse scrolled (1250, 532) with delta (0, 0)
Screenshot: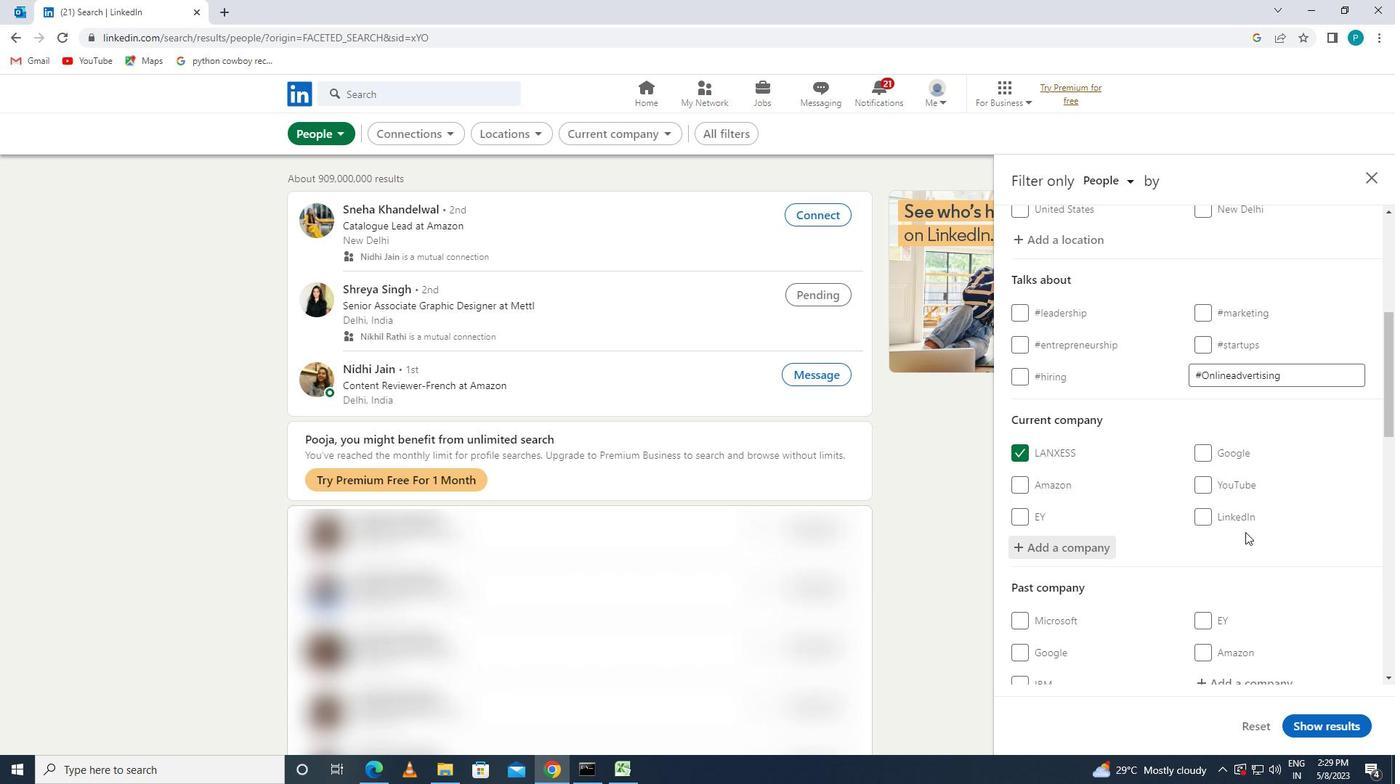 
Action: Mouse moved to (1247, 543)
Screenshot: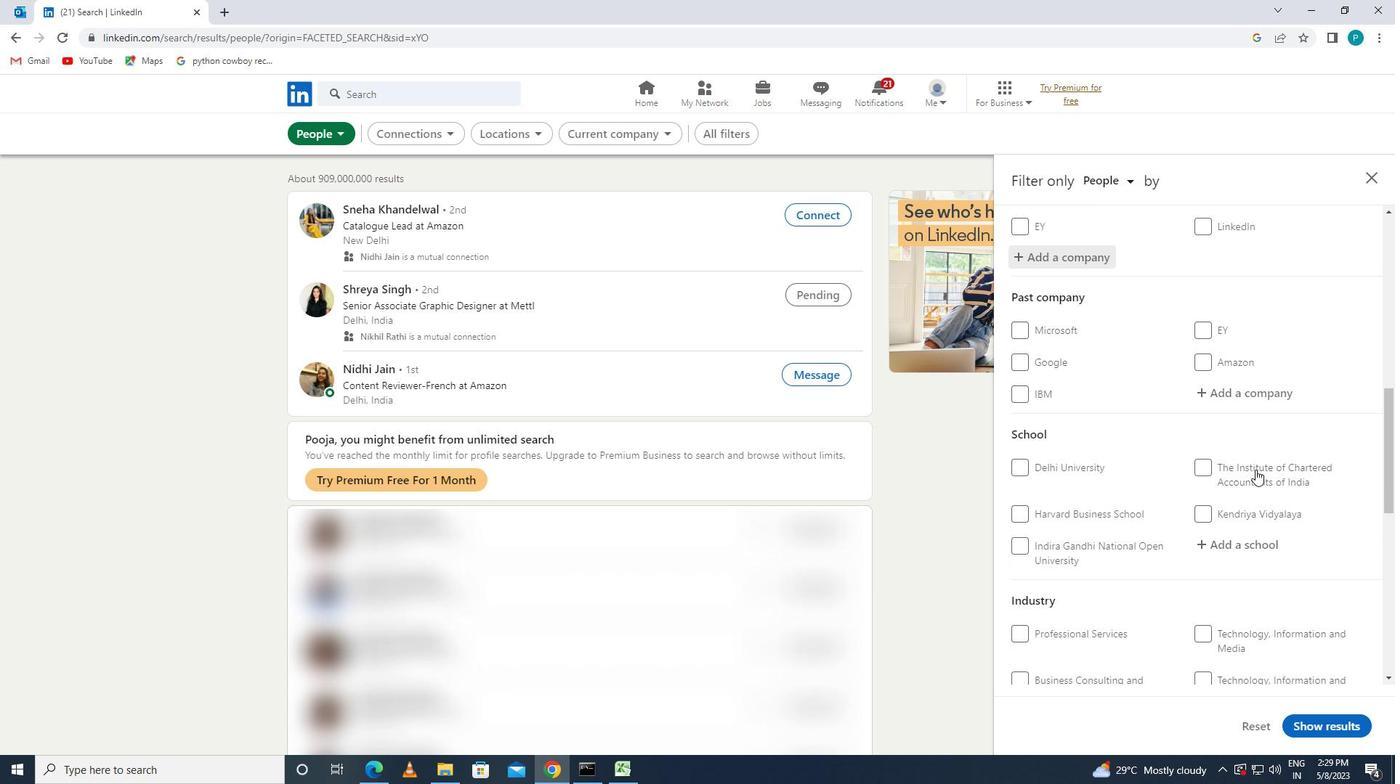 
Action: Mouse pressed left at (1247, 543)
Screenshot: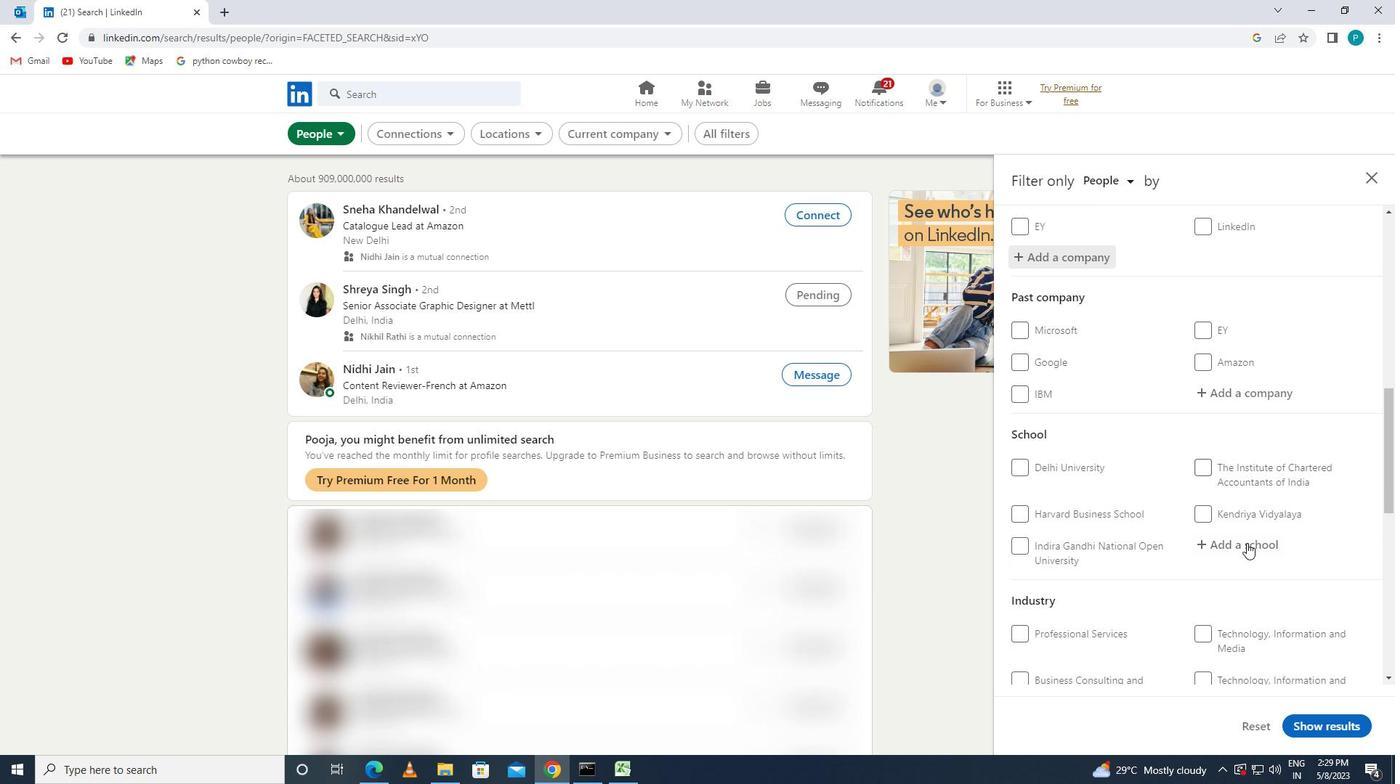 
Action: Key pressed INIFD
Screenshot: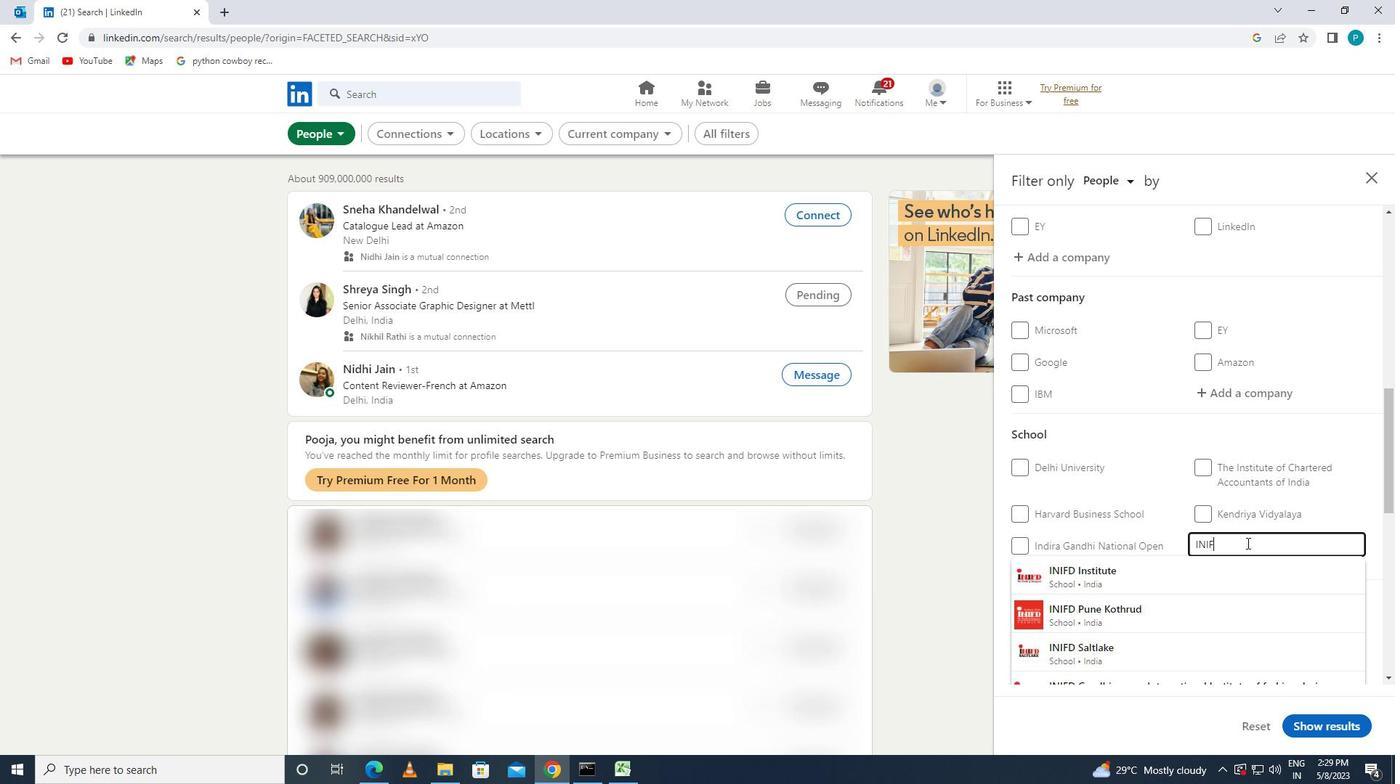 
Action: Mouse moved to (1245, 565)
Screenshot: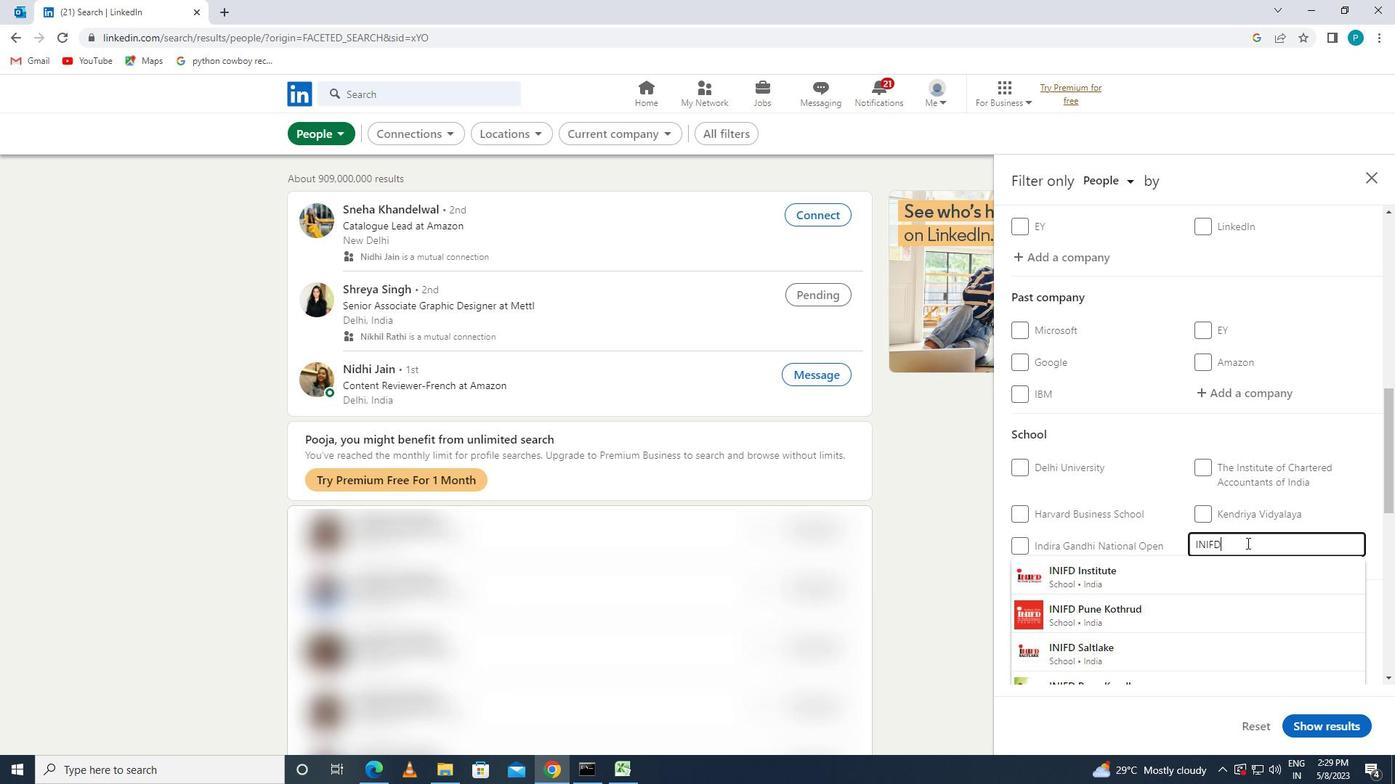 
Action: Mouse pressed left at (1245, 565)
Screenshot: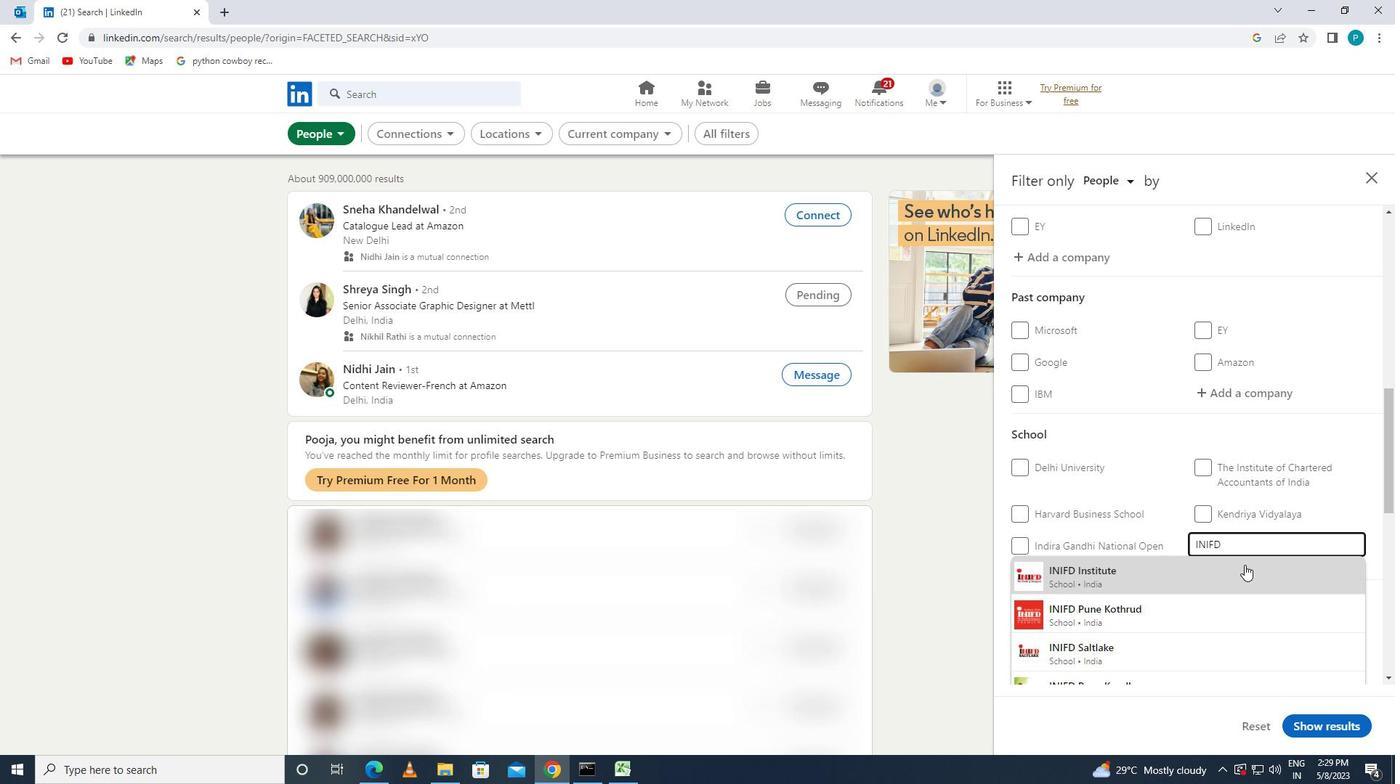 
Action: Mouse scrolled (1245, 564) with delta (0, 0)
Screenshot: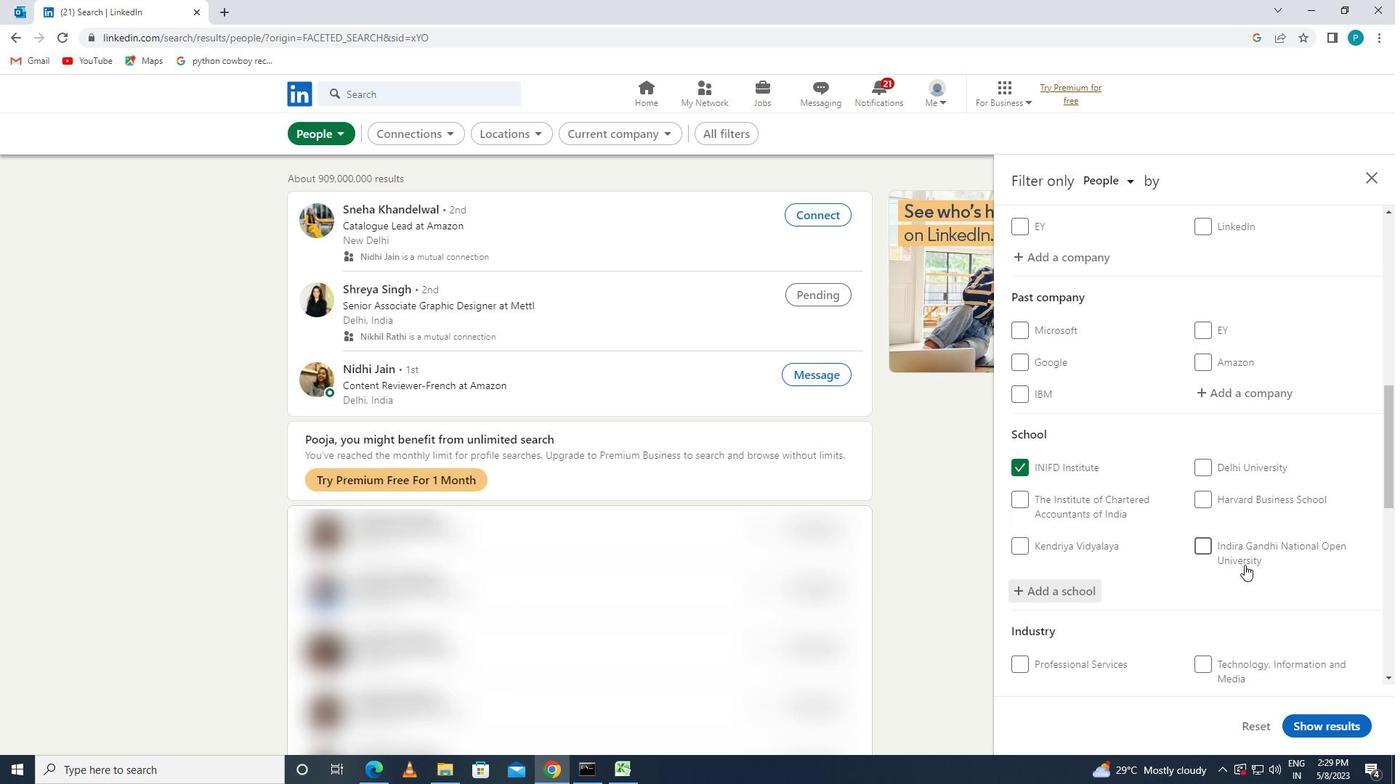 
Action: Mouse scrolled (1245, 564) with delta (0, 0)
Screenshot: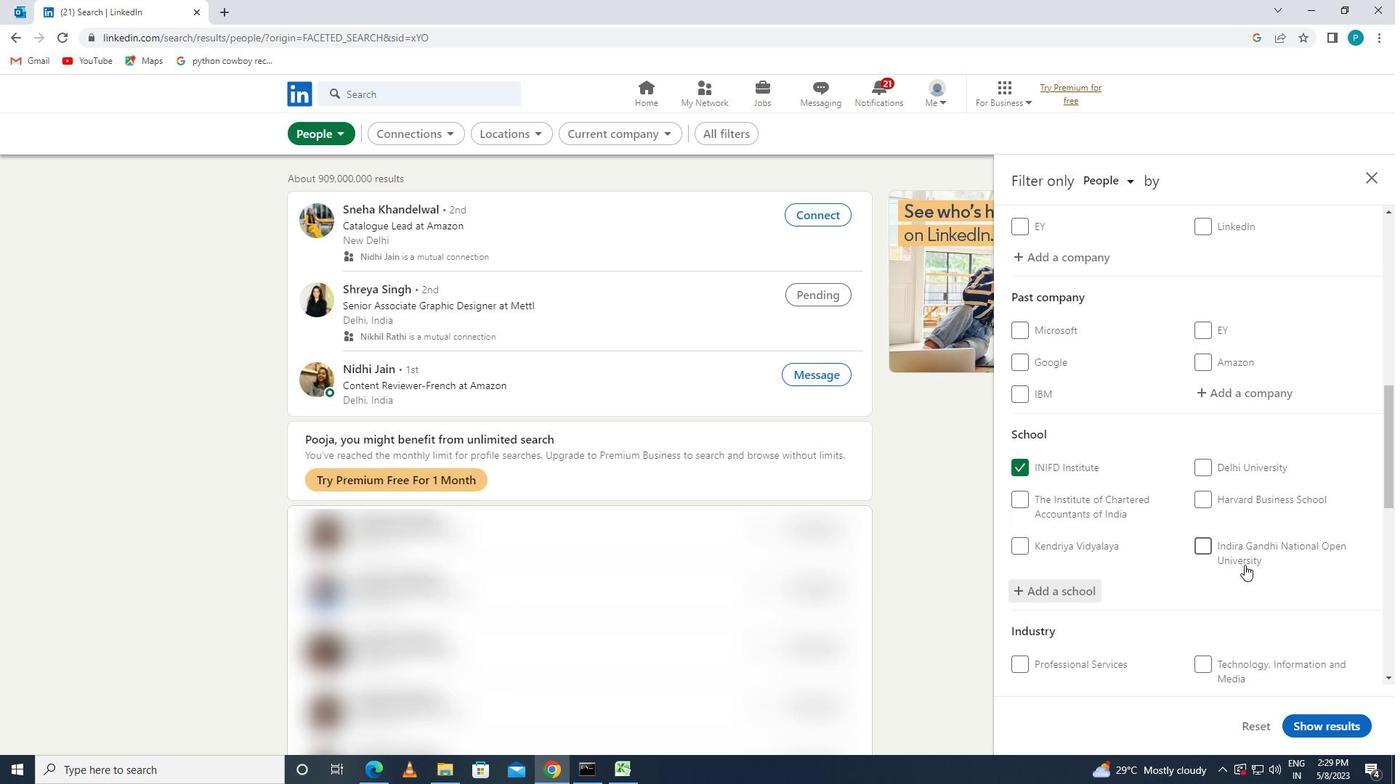 
Action: Mouse scrolled (1245, 564) with delta (0, 0)
Screenshot: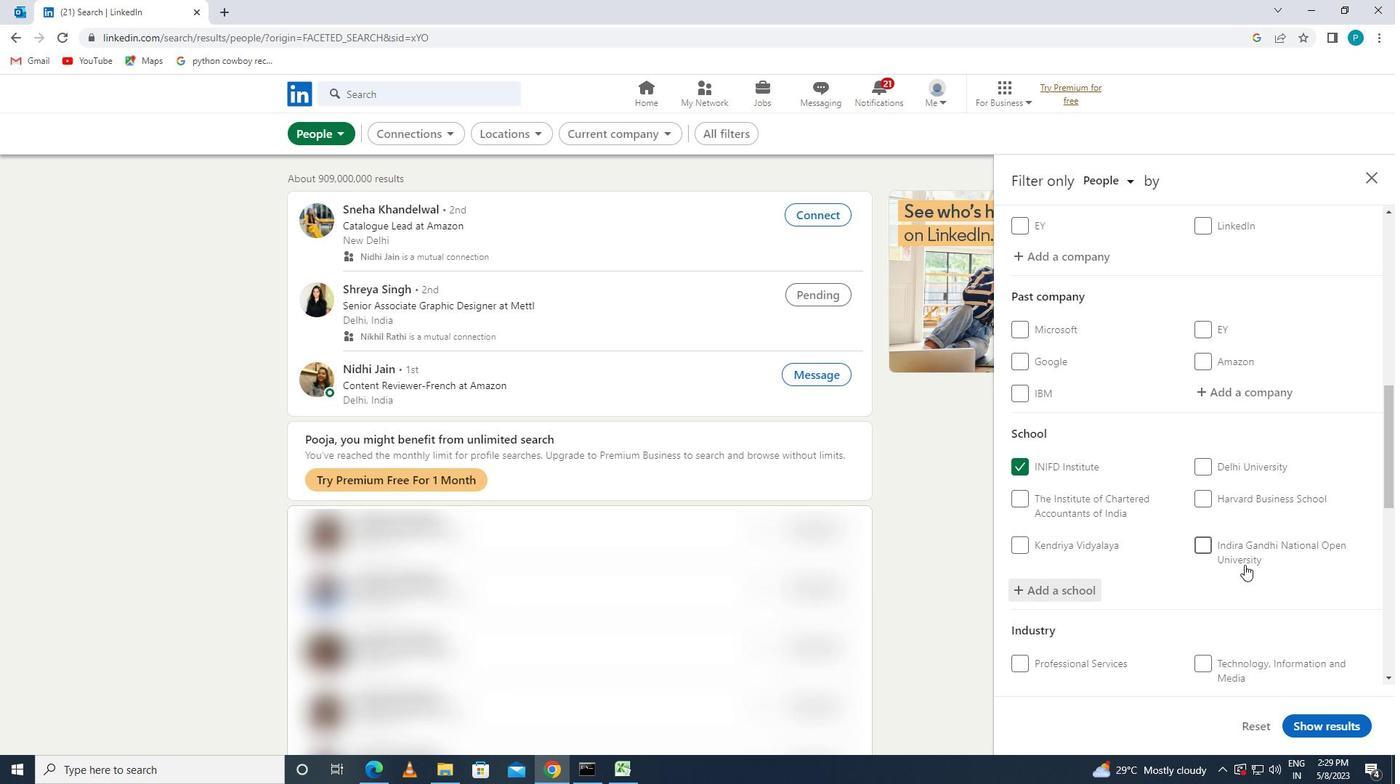 
Action: Mouse moved to (1261, 609)
Screenshot: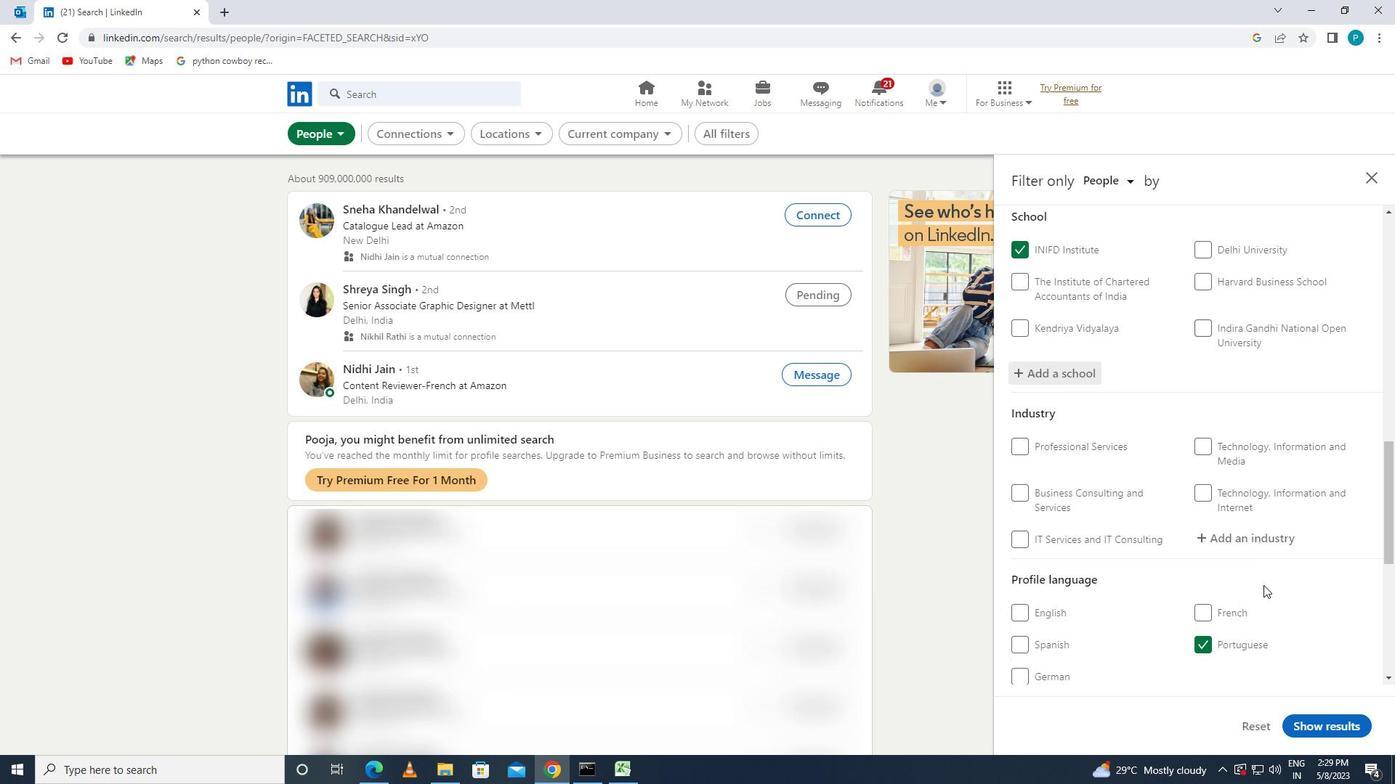 
Action: Mouse scrolled (1261, 608) with delta (0, 0)
Screenshot: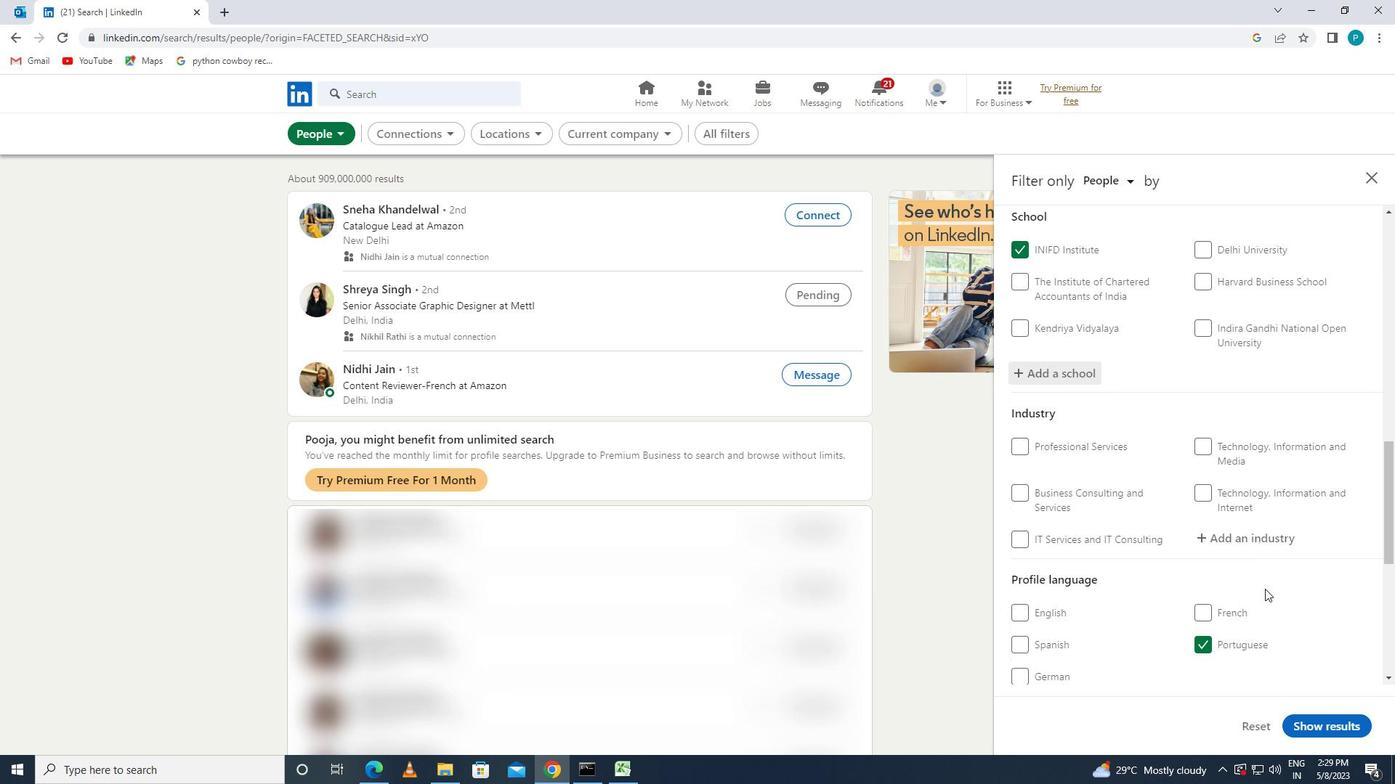 
Action: Mouse moved to (1255, 463)
Screenshot: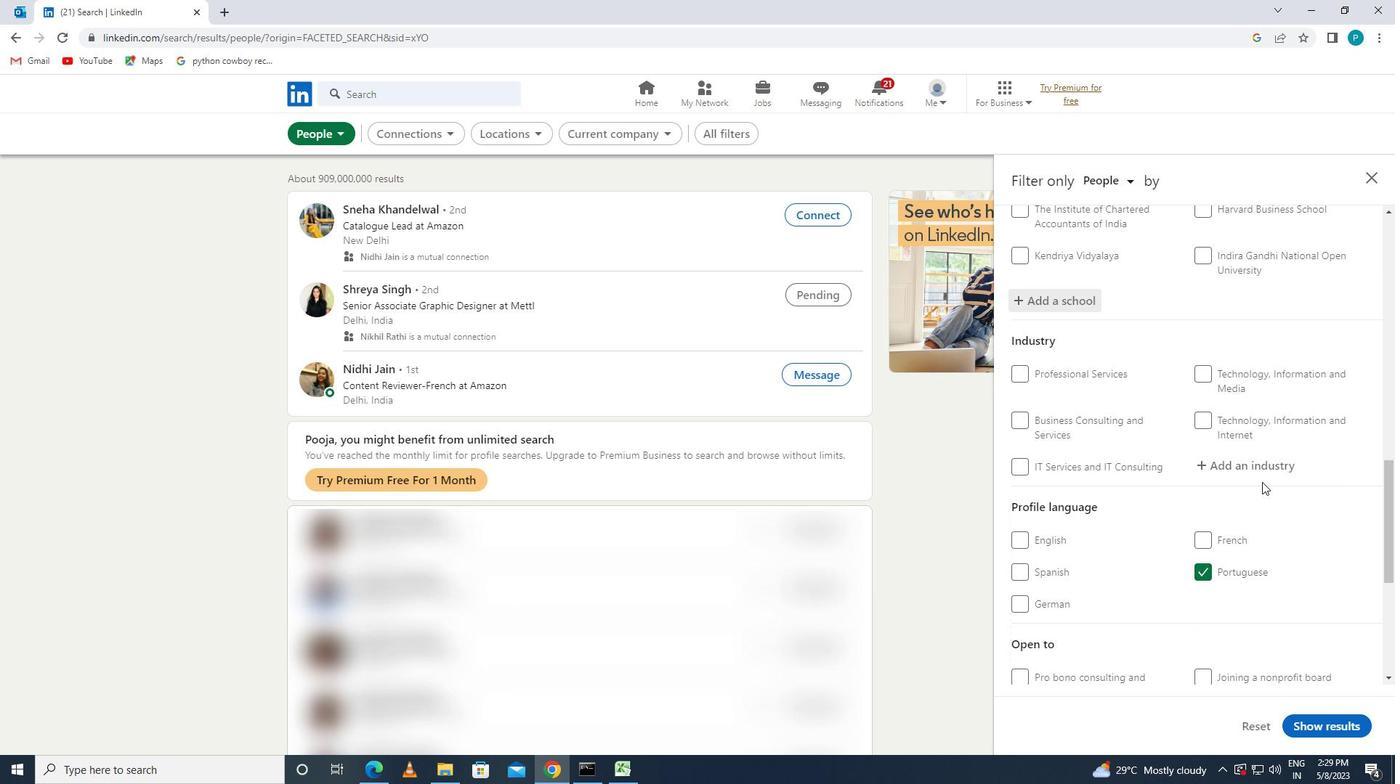 
Action: Mouse pressed left at (1255, 463)
Screenshot: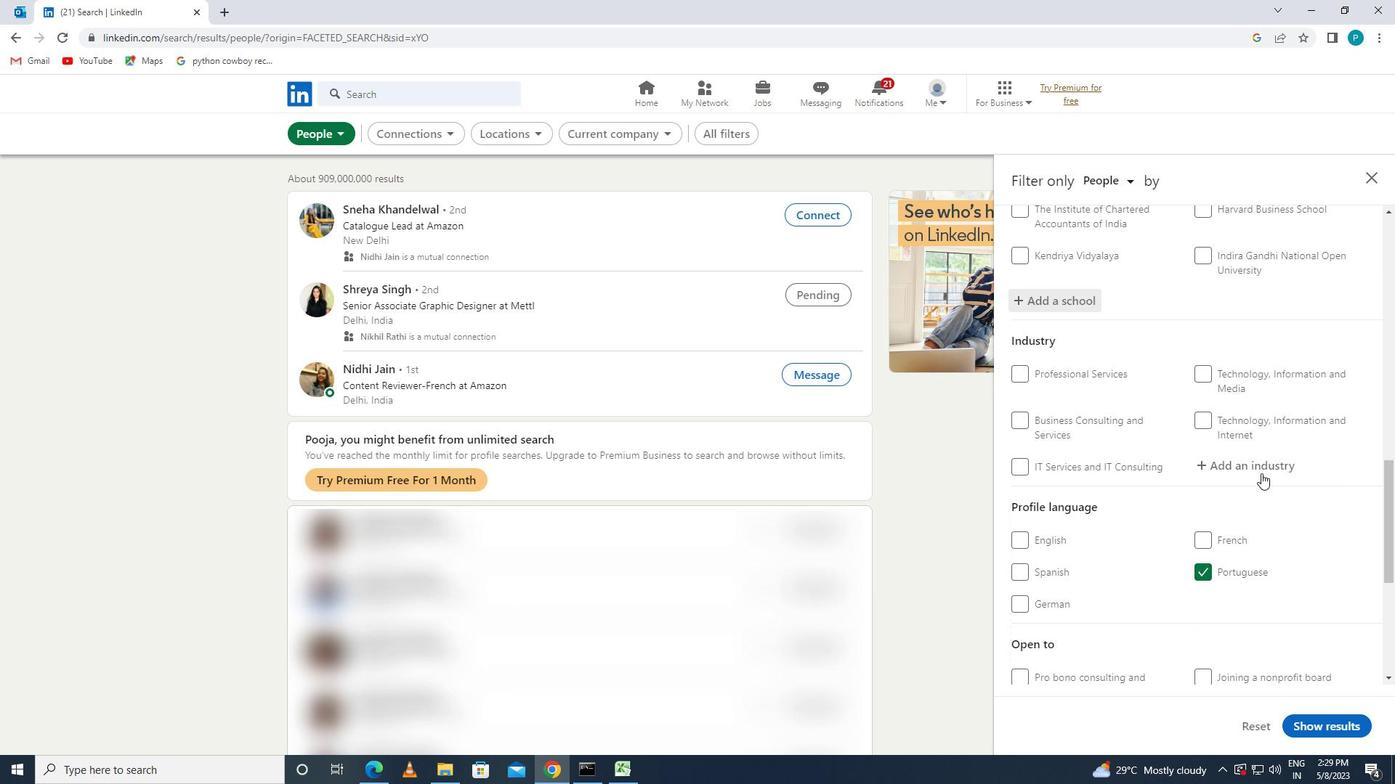 
Action: Key pressed <Key.caps_lock><Key.caps_lock>O<Key.backspace>P<Key.caps_lock>HOTOGRAPHY
Screenshot: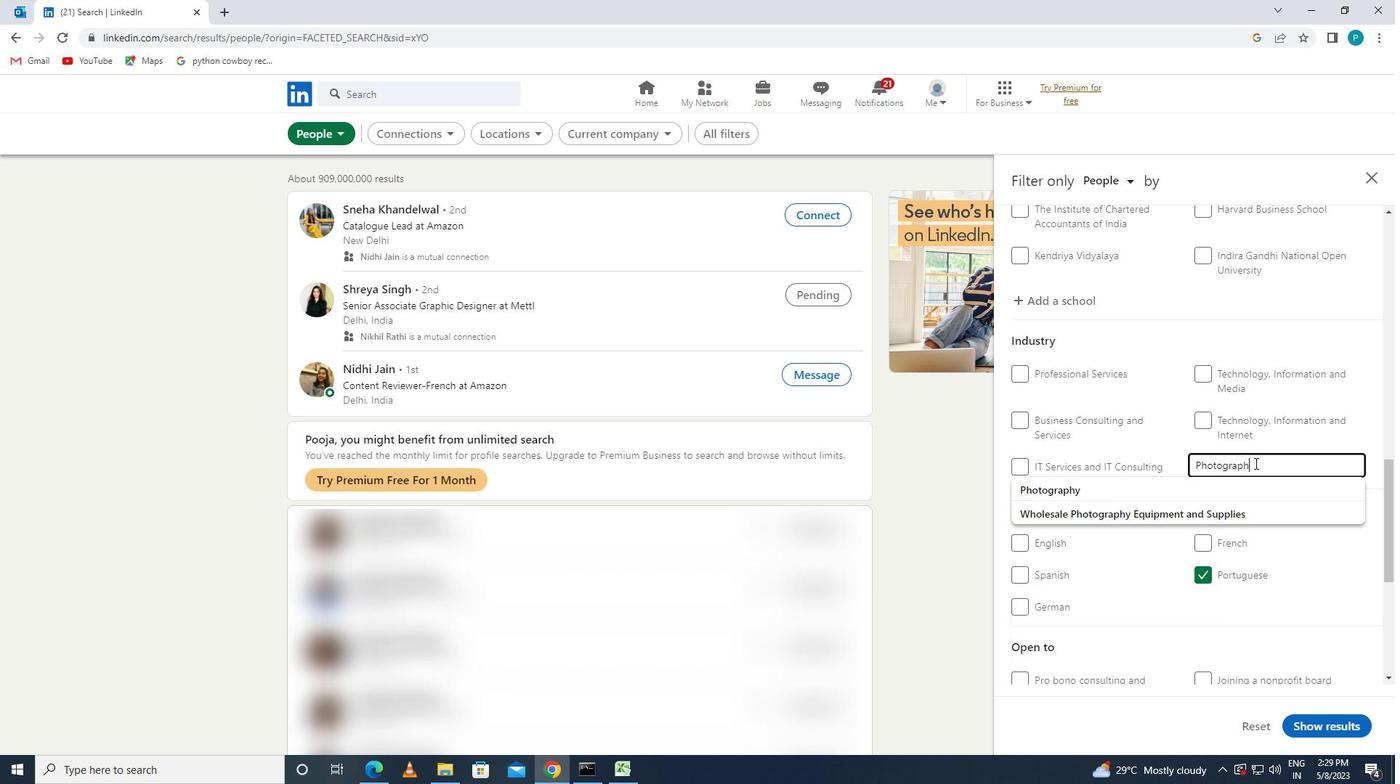 
Action: Mouse moved to (1214, 491)
Screenshot: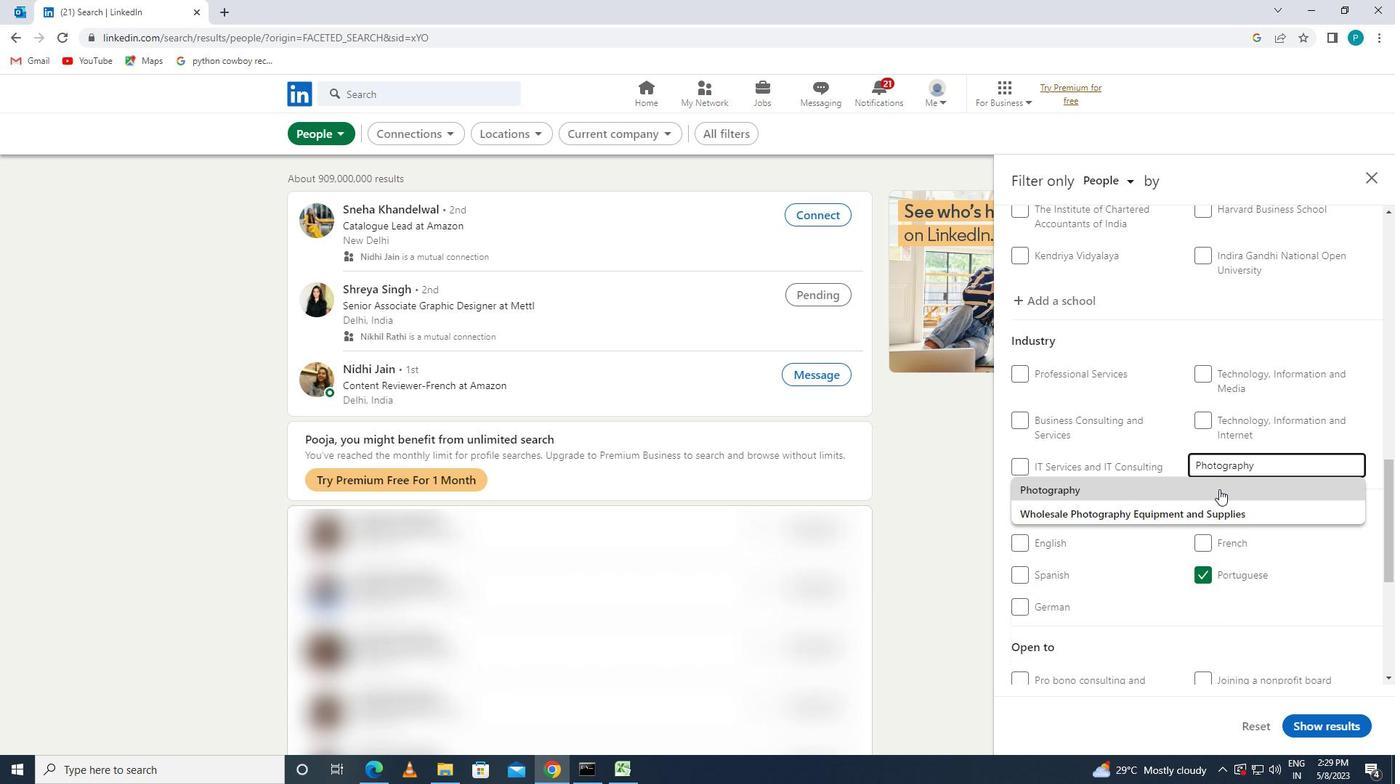 
Action: Mouse pressed left at (1214, 491)
Screenshot: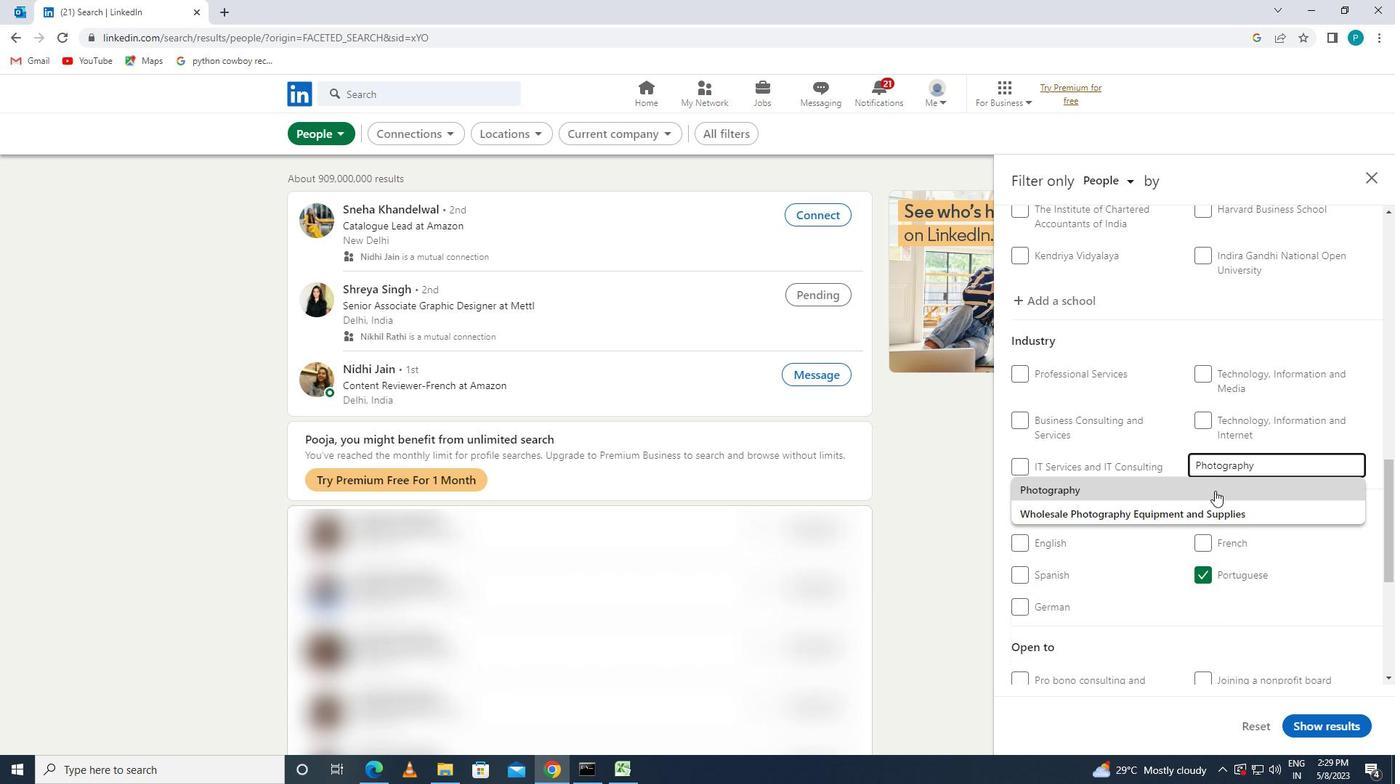 
Action: Mouse scrolled (1214, 490) with delta (0, 0)
Screenshot: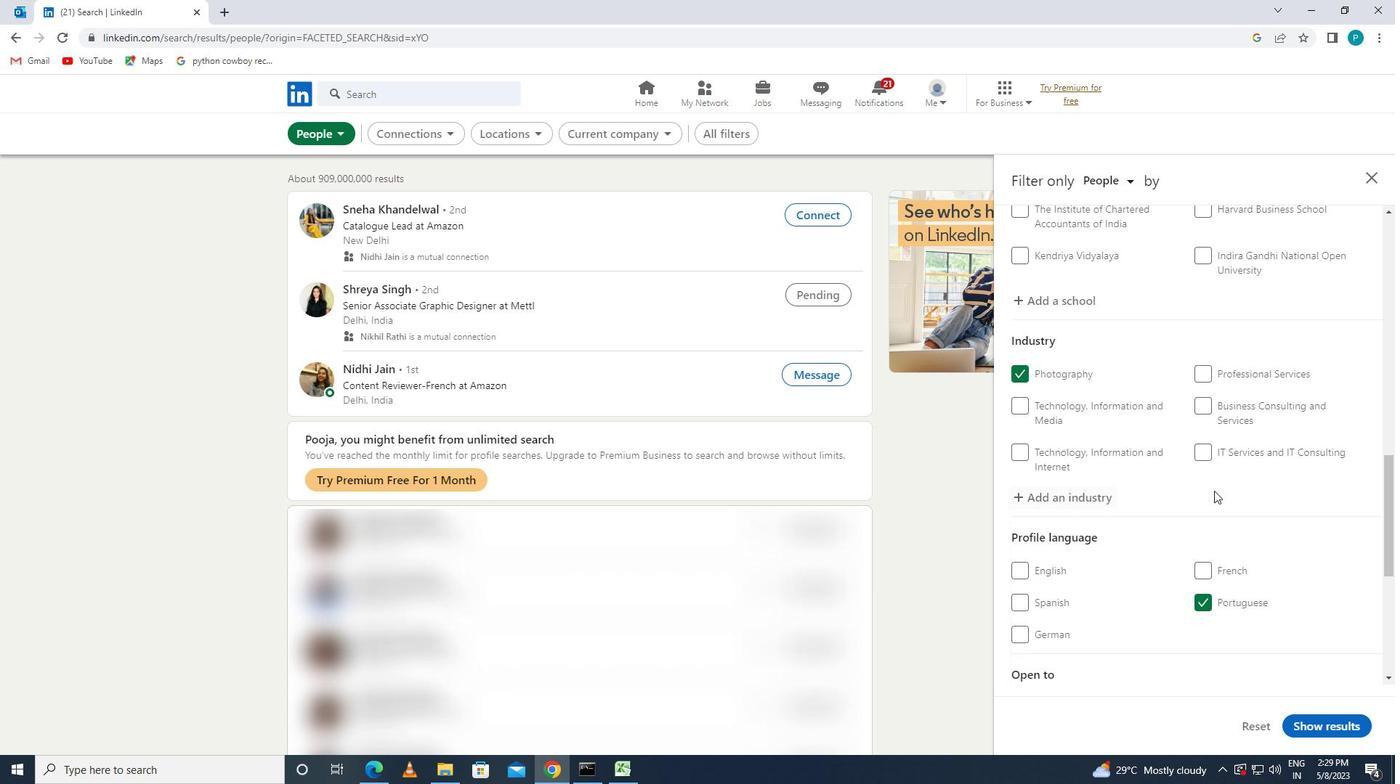 
Action: Mouse scrolled (1214, 490) with delta (0, 0)
Screenshot: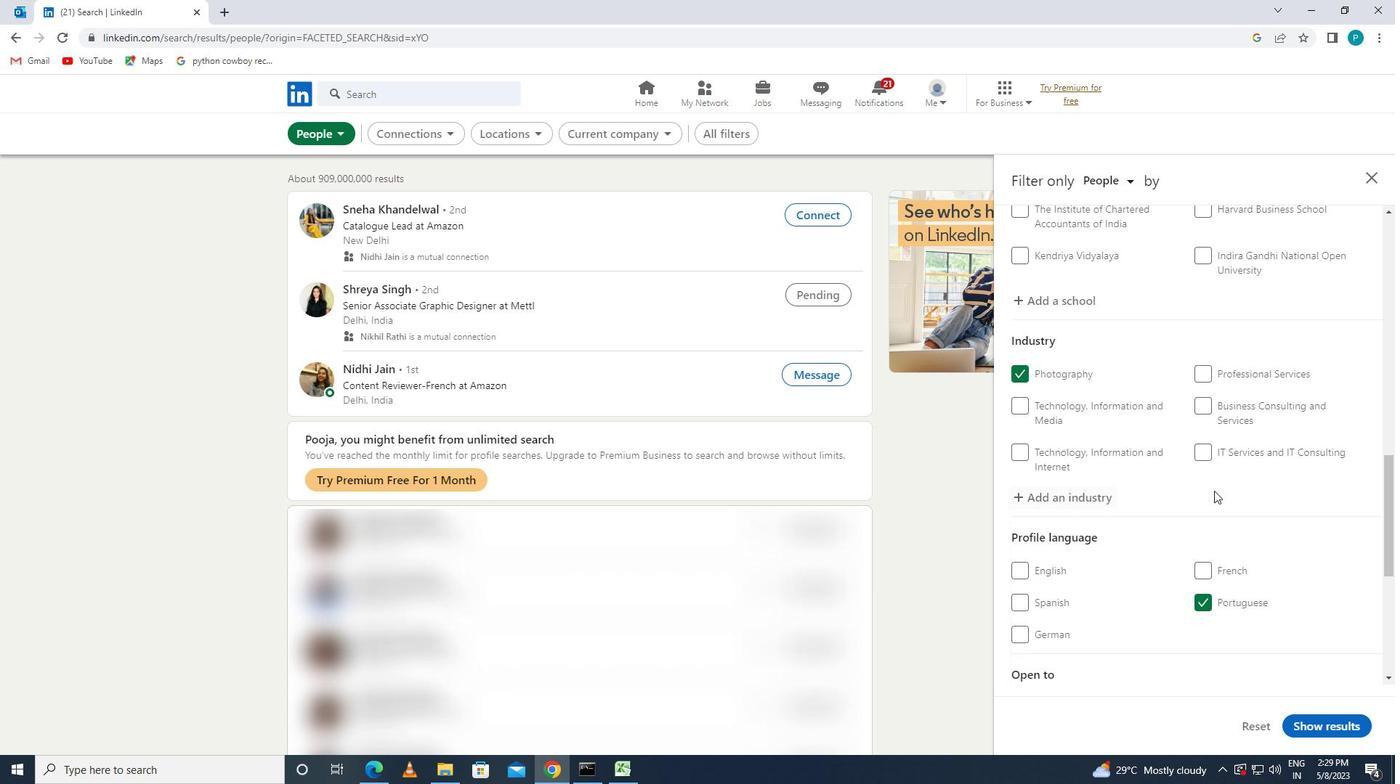 
Action: Mouse scrolled (1214, 490) with delta (0, 0)
Screenshot: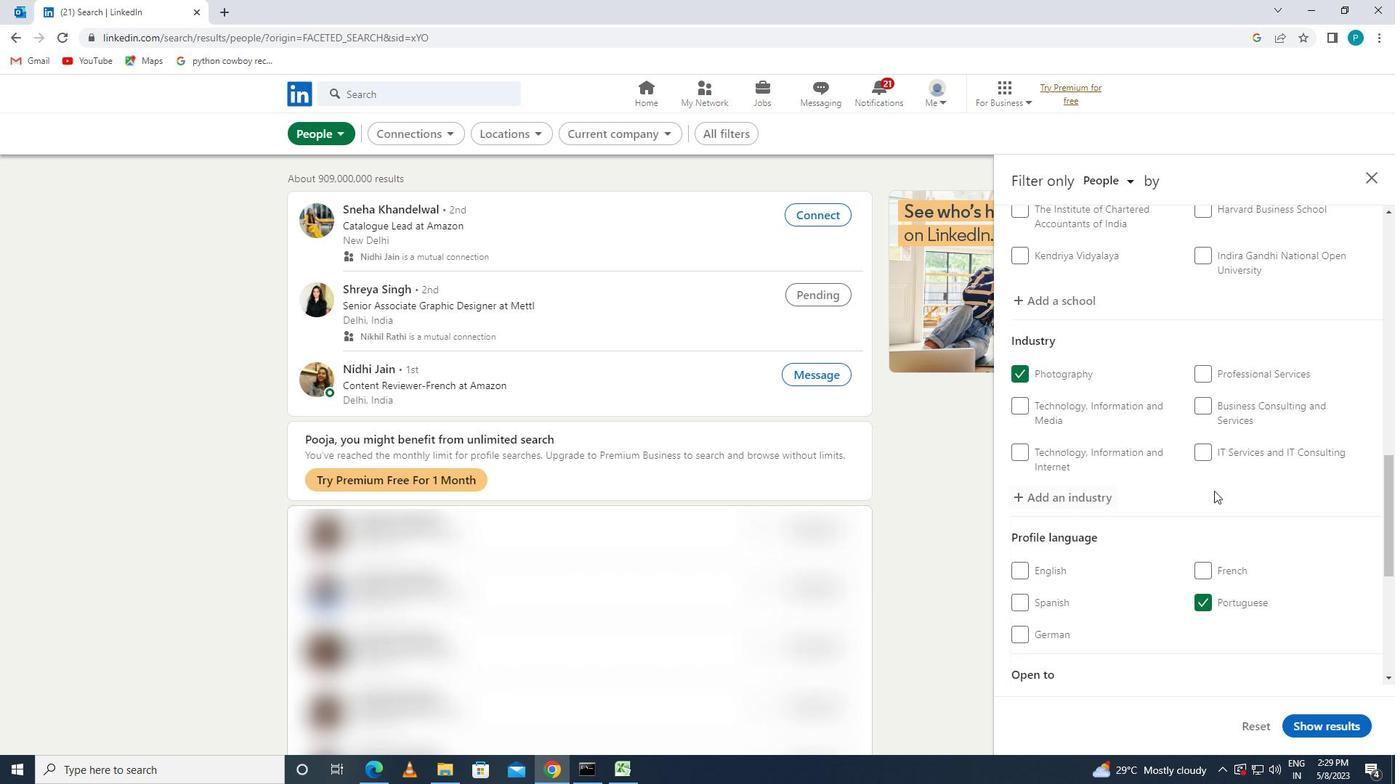 
Action: Mouse moved to (1214, 491)
Screenshot: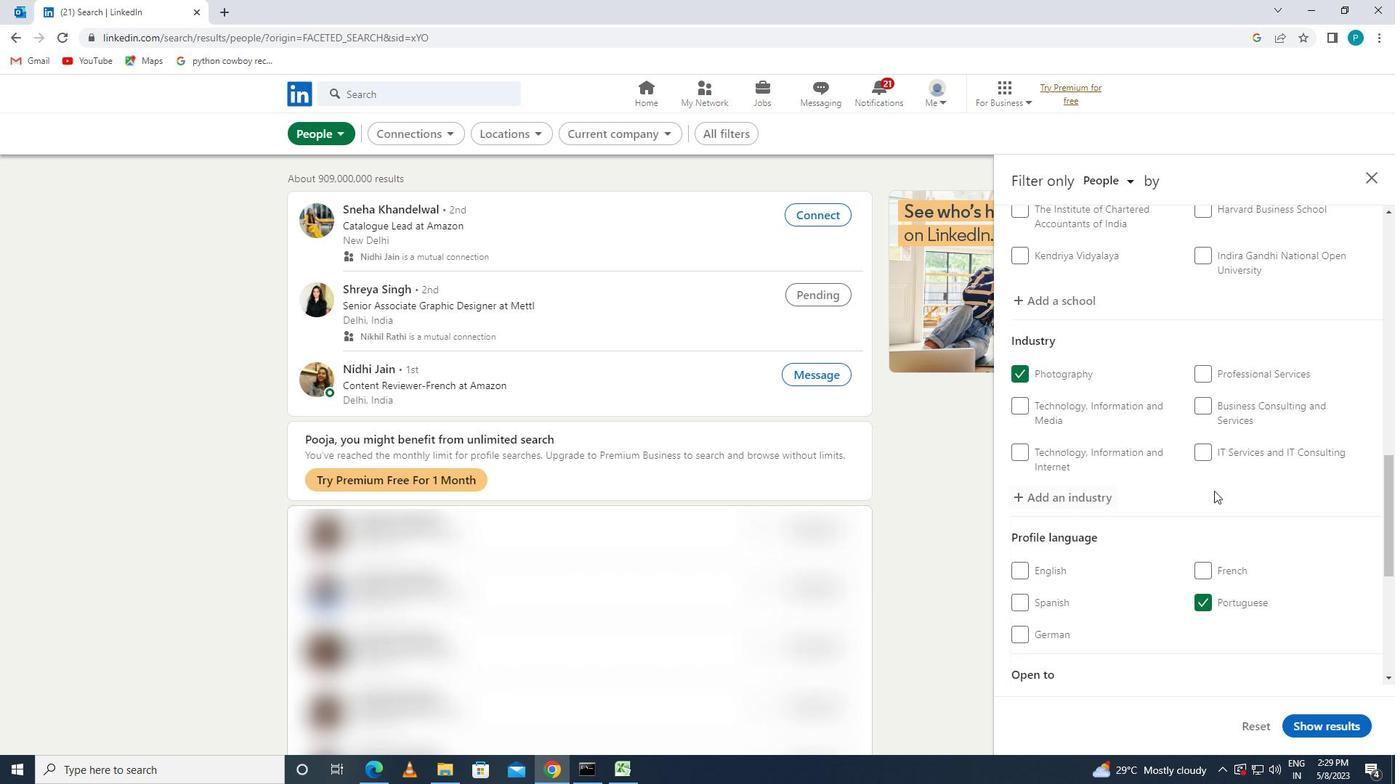 
Action: Mouse scrolled (1214, 490) with delta (0, 0)
Screenshot: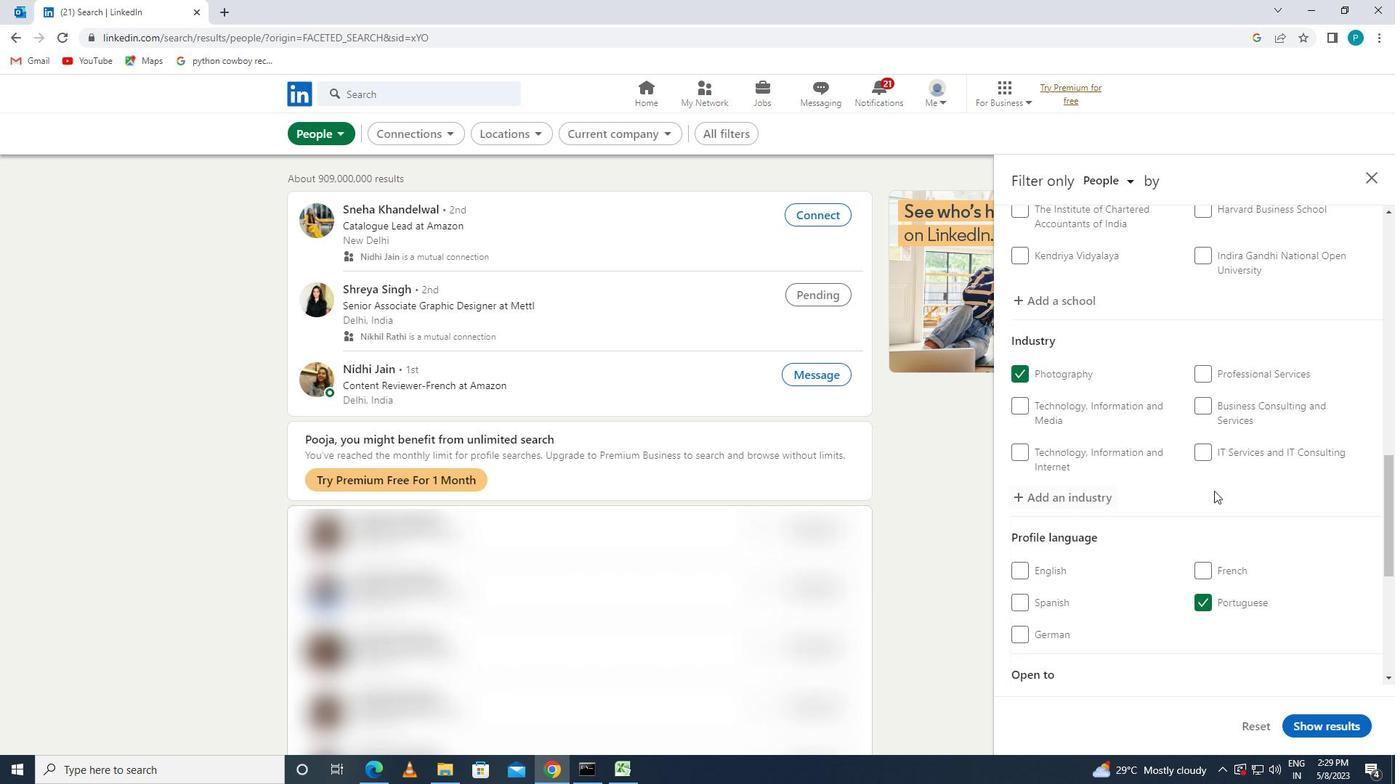 
Action: Mouse moved to (1222, 522)
Screenshot: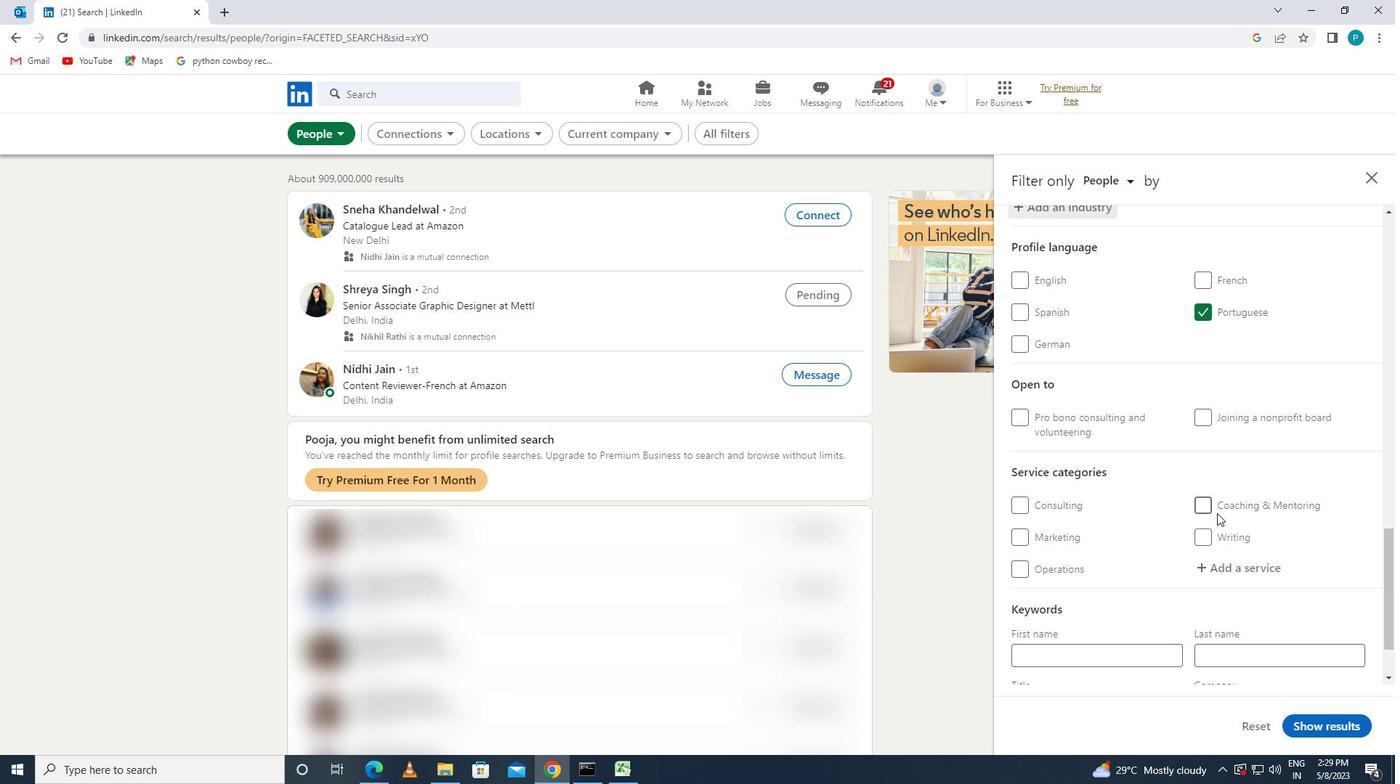 
Action: Mouse scrolled (1222, 521) with delta (0, 0)
Screenshot: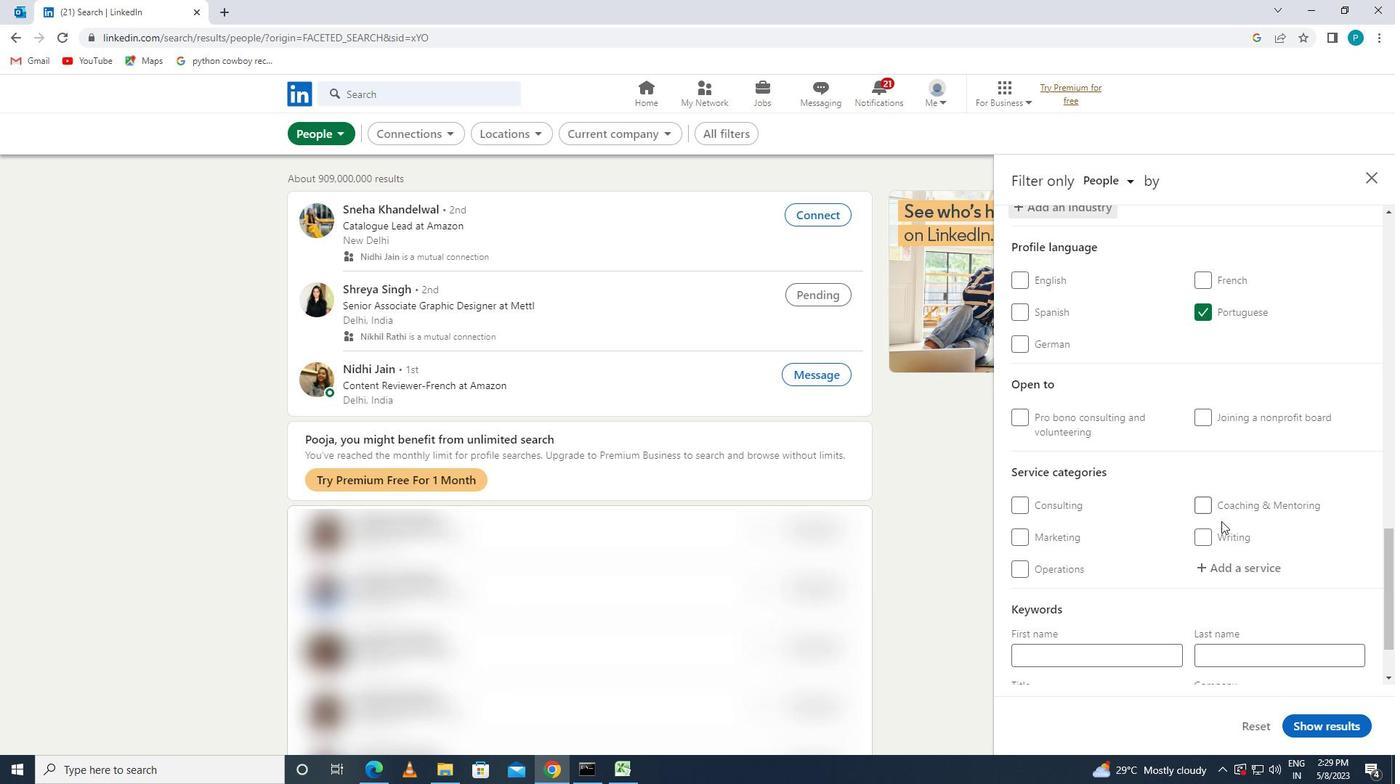 
Action: Mouse moved to (1218, 503)
Screenshot: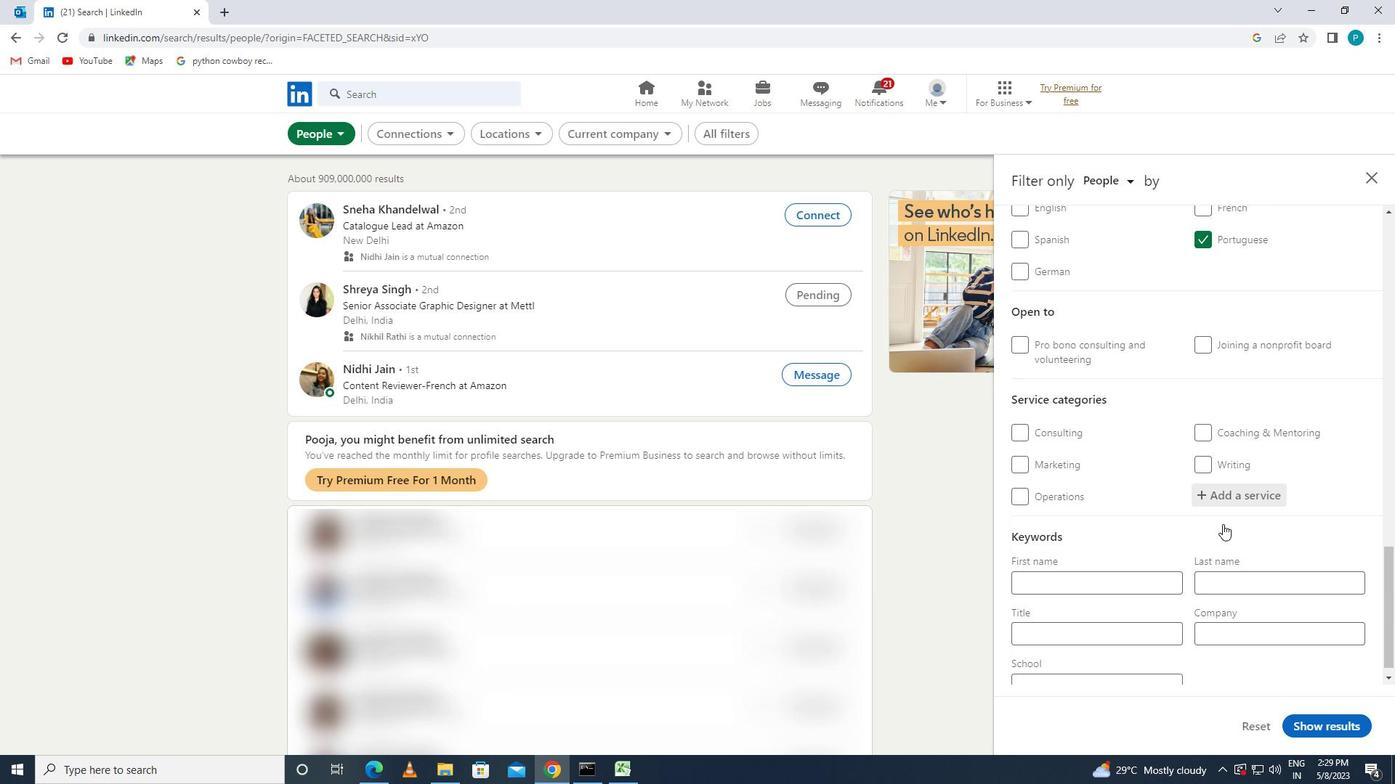 
Action: Mouse pressed left at (1218, 503)
Screenshot: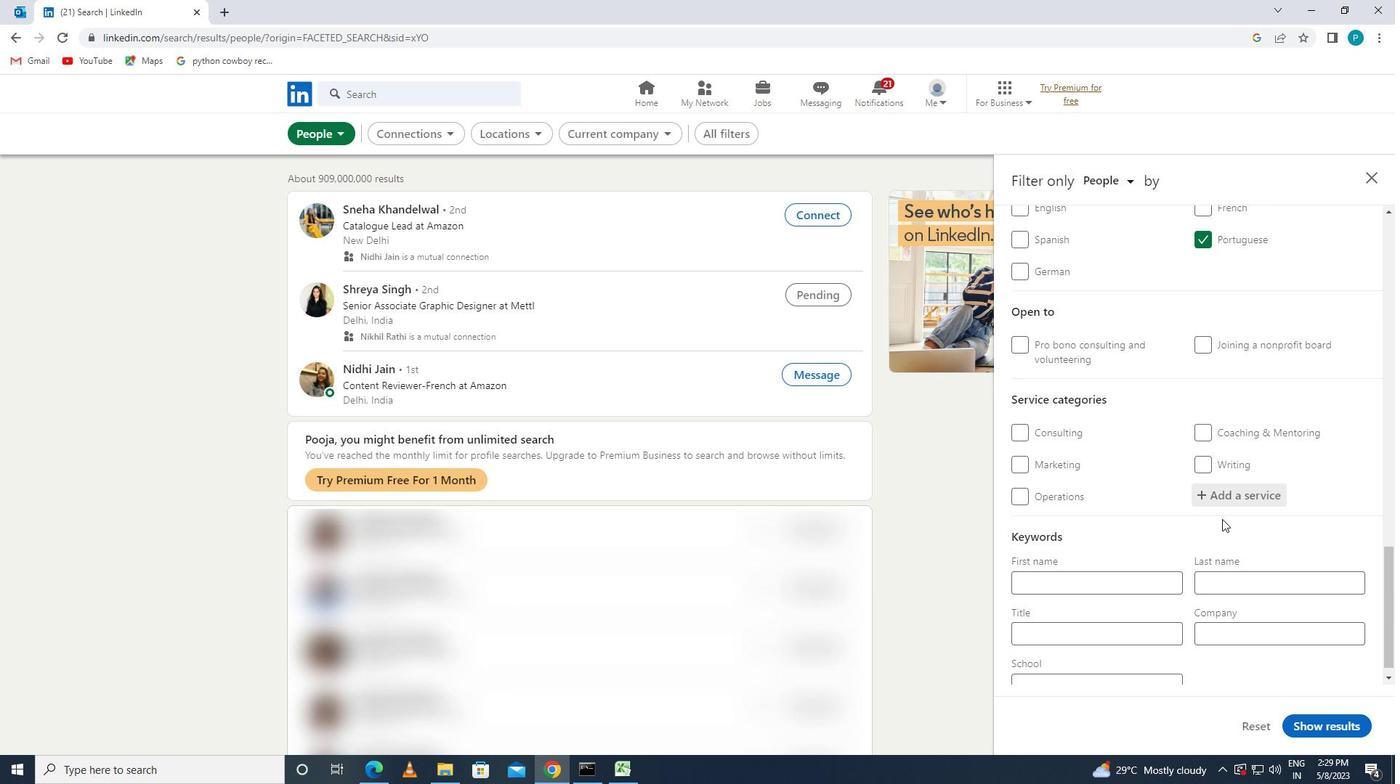 
Action: Key pressed <Key.caps_lock>S<Key.caps_lock>UPPORT
Screenshot: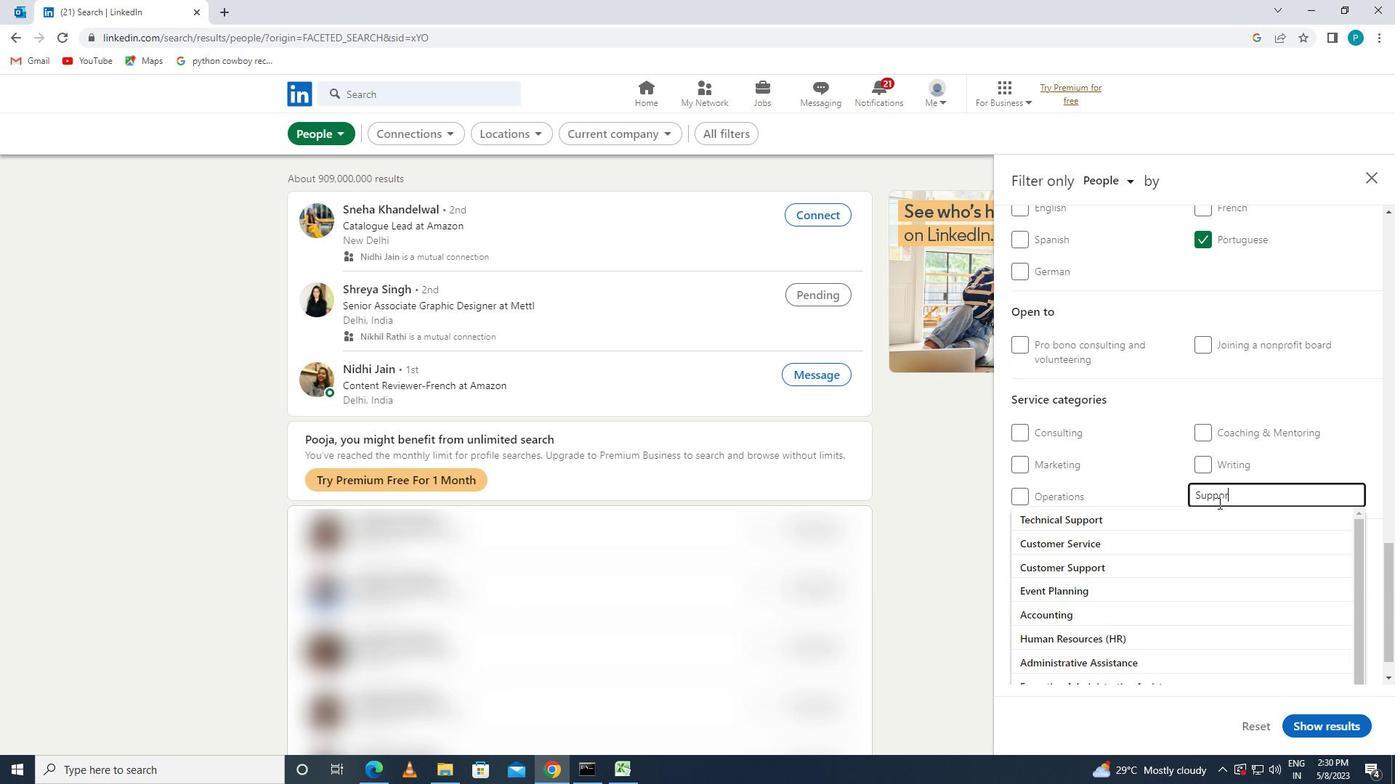 
Action: Mouse moved to (1137, 516)
Screenshot: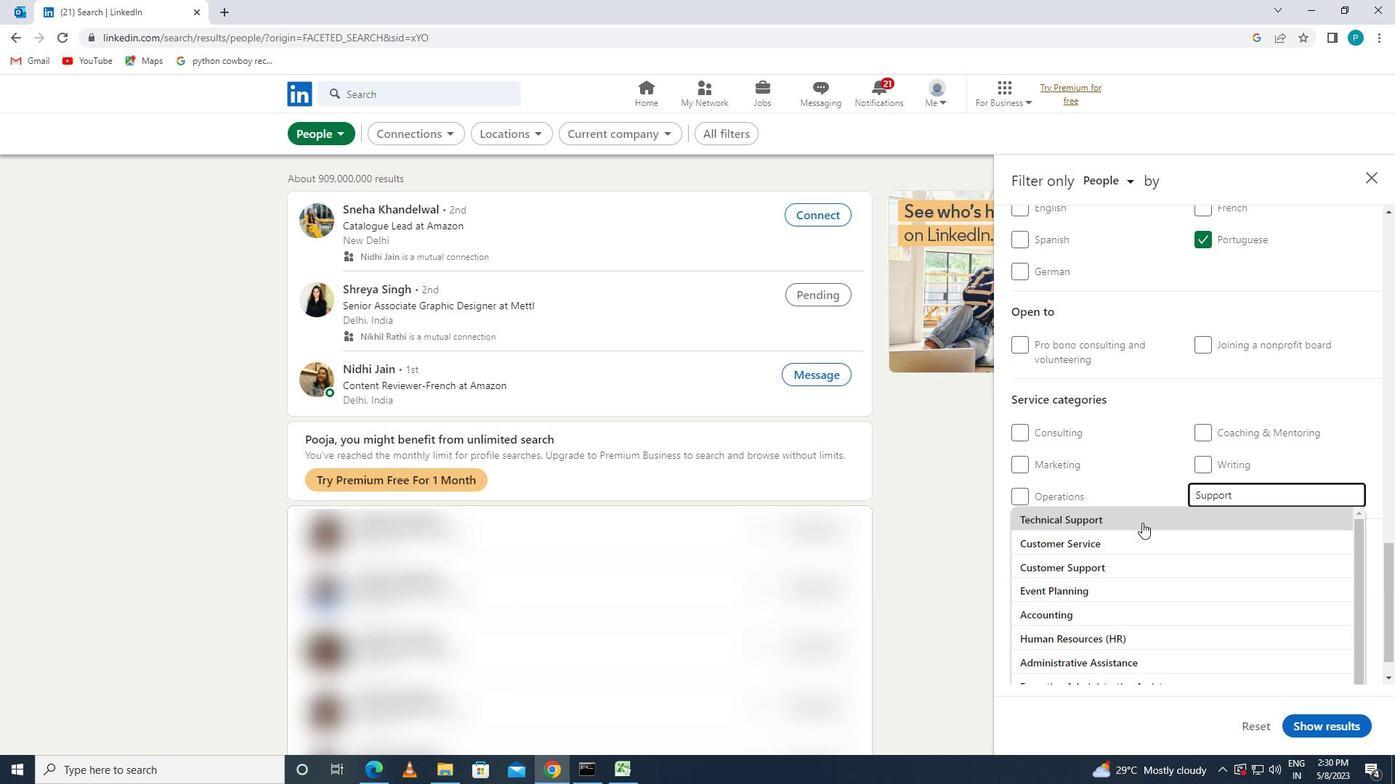 
Action: Mouse pressed left at (1137, 516)
Screenshot: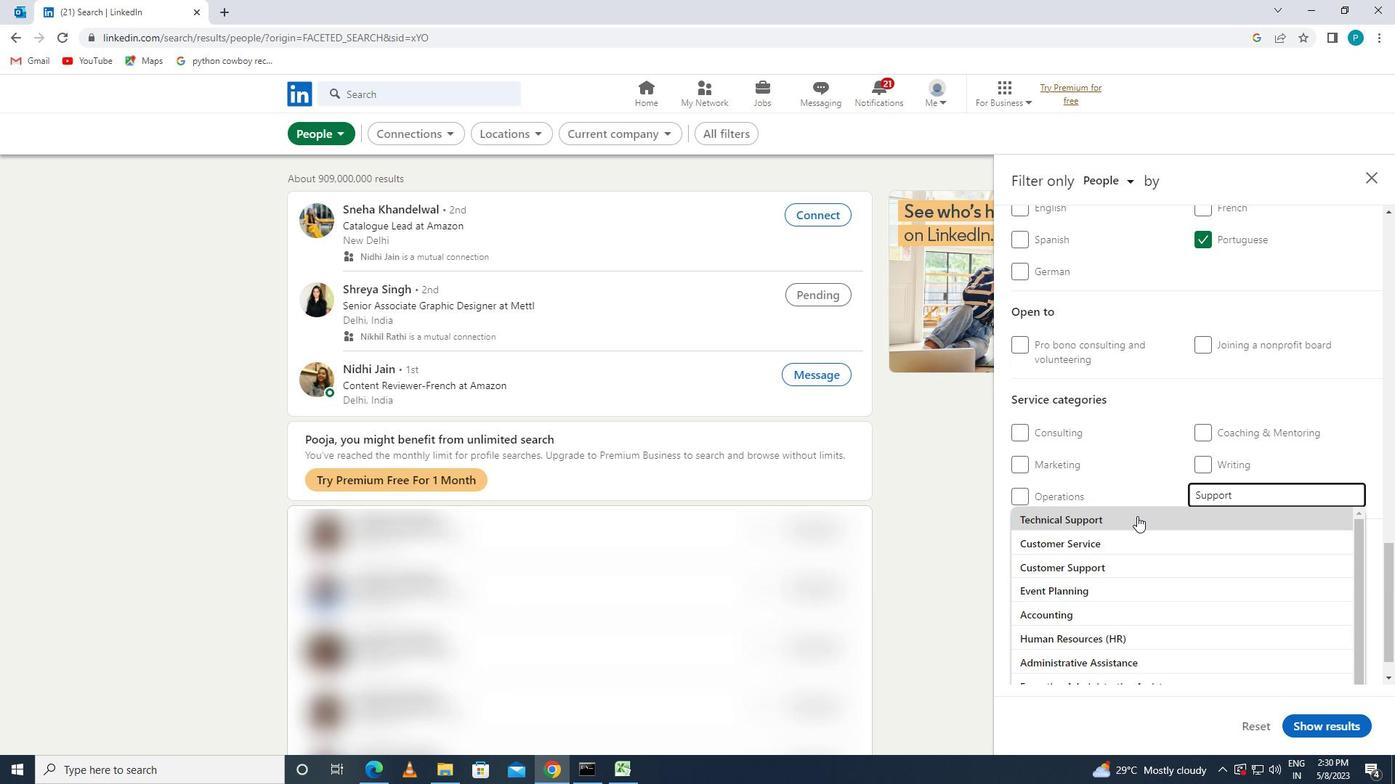 
Action: Mouse moved to (1250, 489)
Screenshot: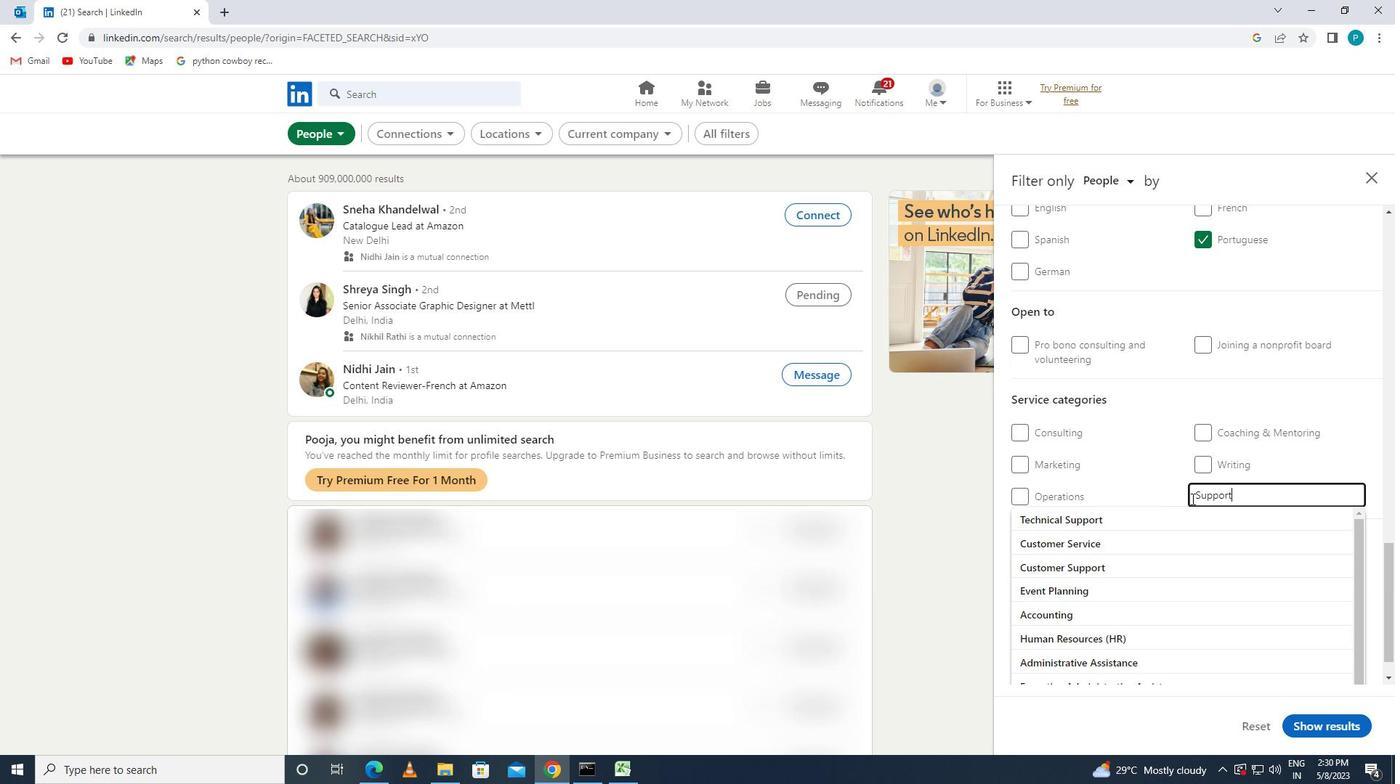 
Action: Key pressed <Key.space><Key.caps_lock>T<Key.caps_lock>ECHNICAL
Screenshot: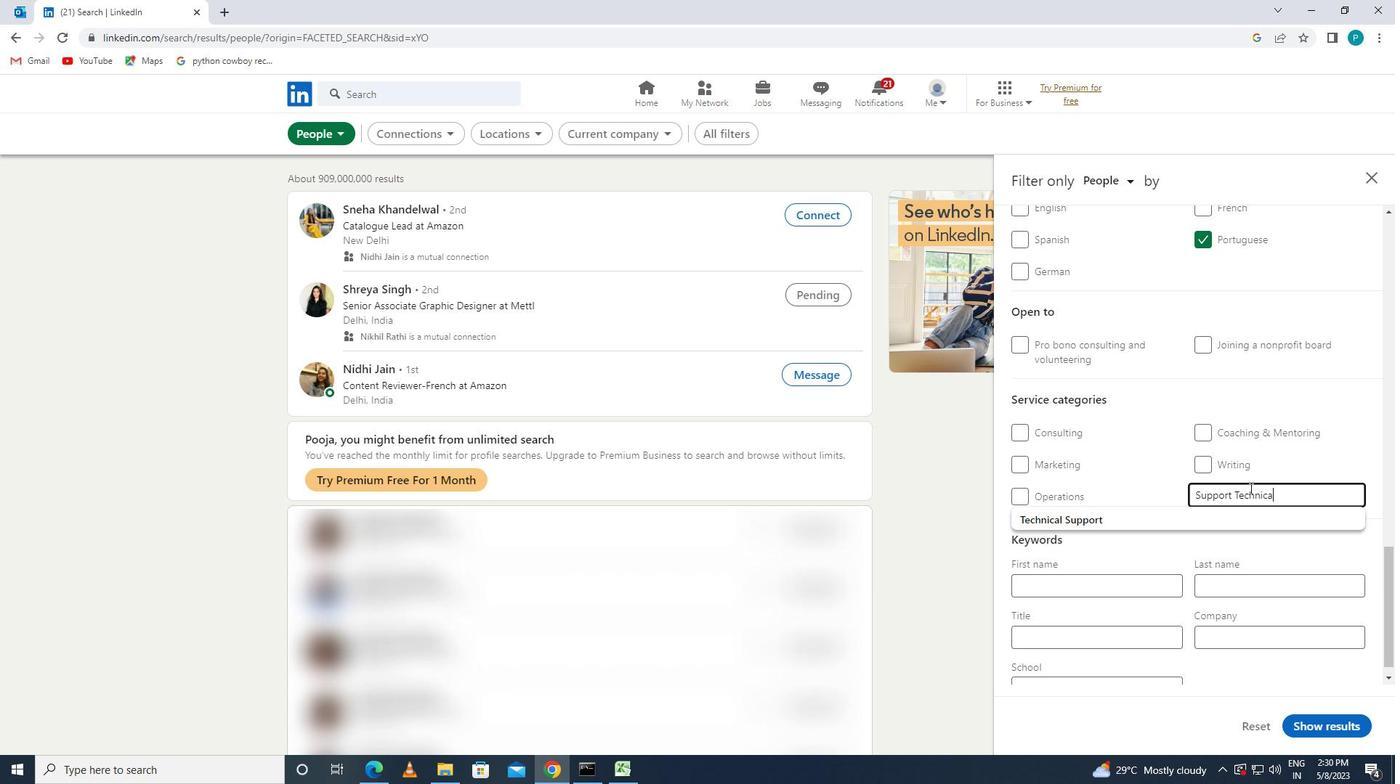 
Action: Mouse moved to (1246, 501)
Screenshot: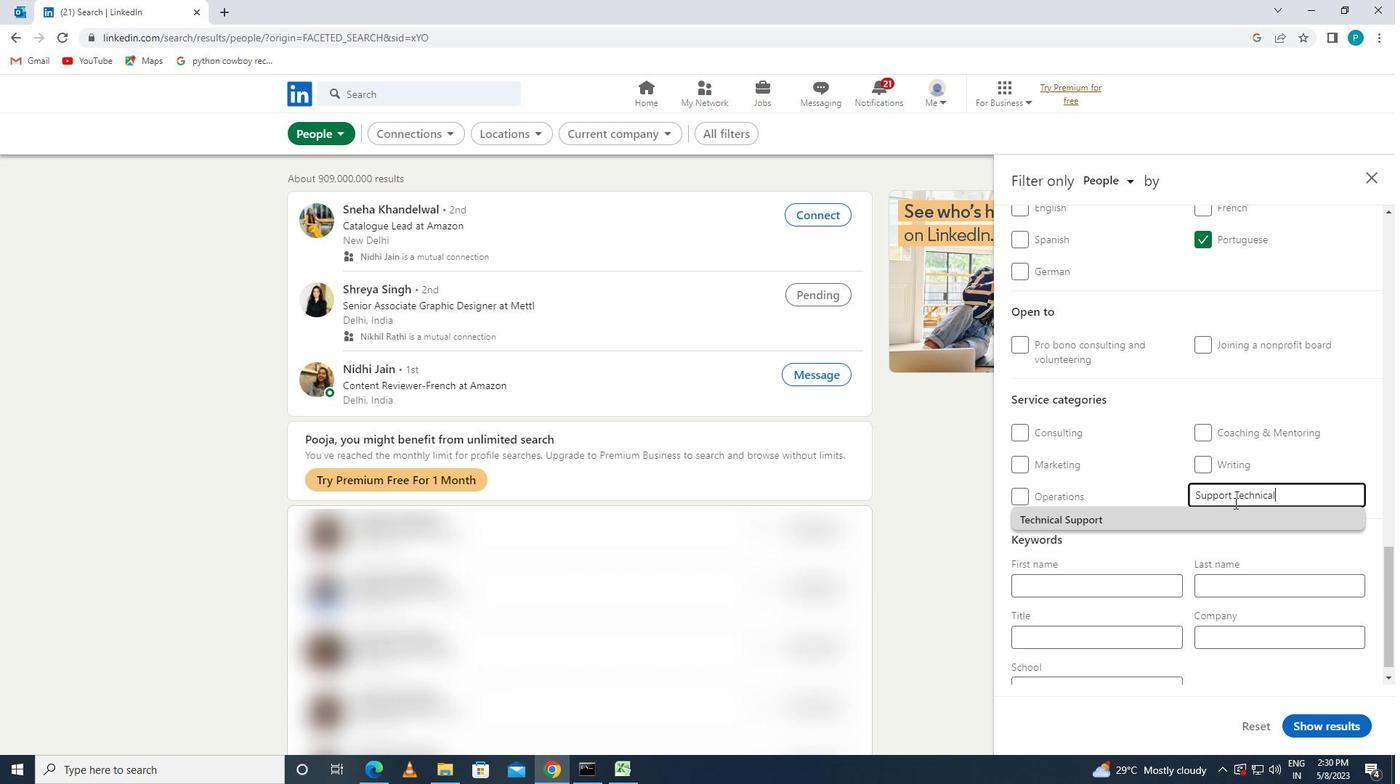 
Action: Key pressed <Key.space><Key.caps_lock>W<Key.caps_lock>RITING
Screenshot: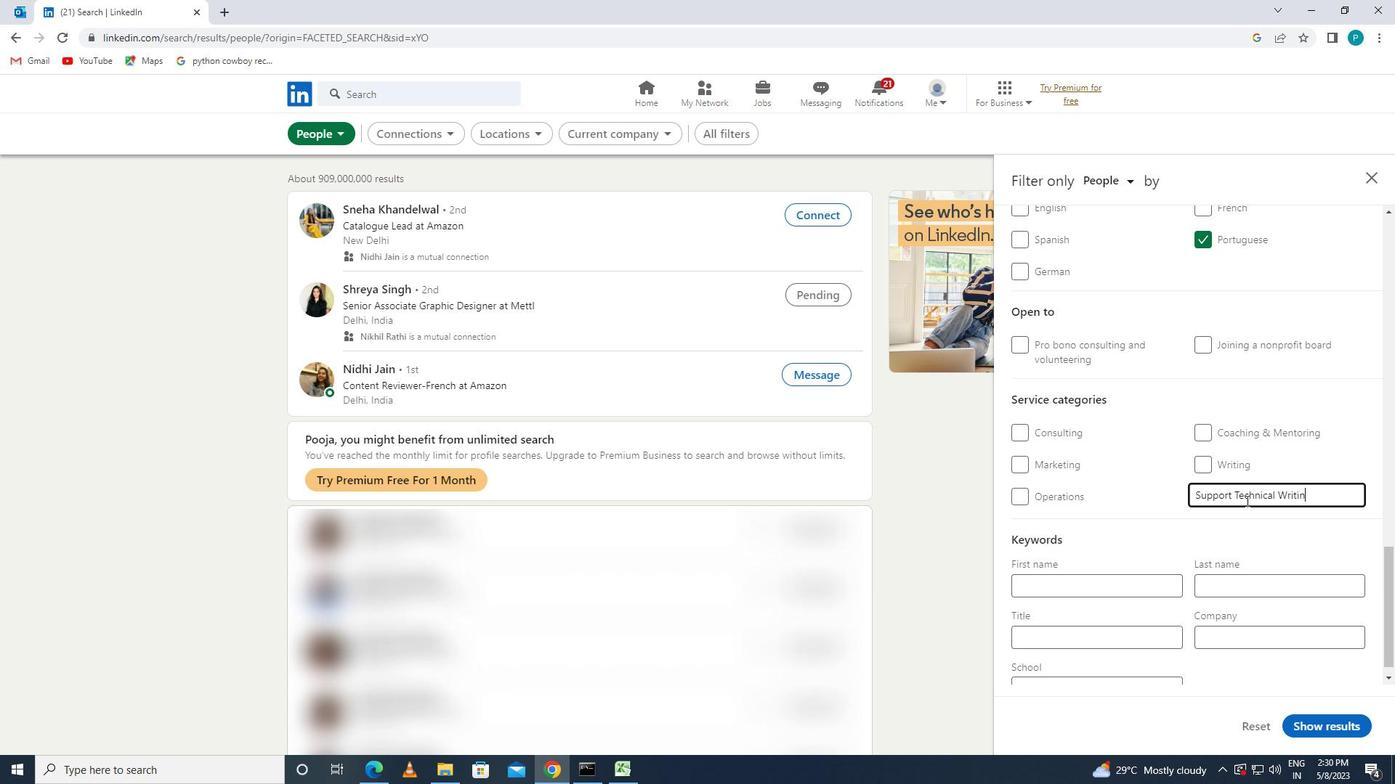
Action: Mouse moved to (1088, 651)
Screenshot: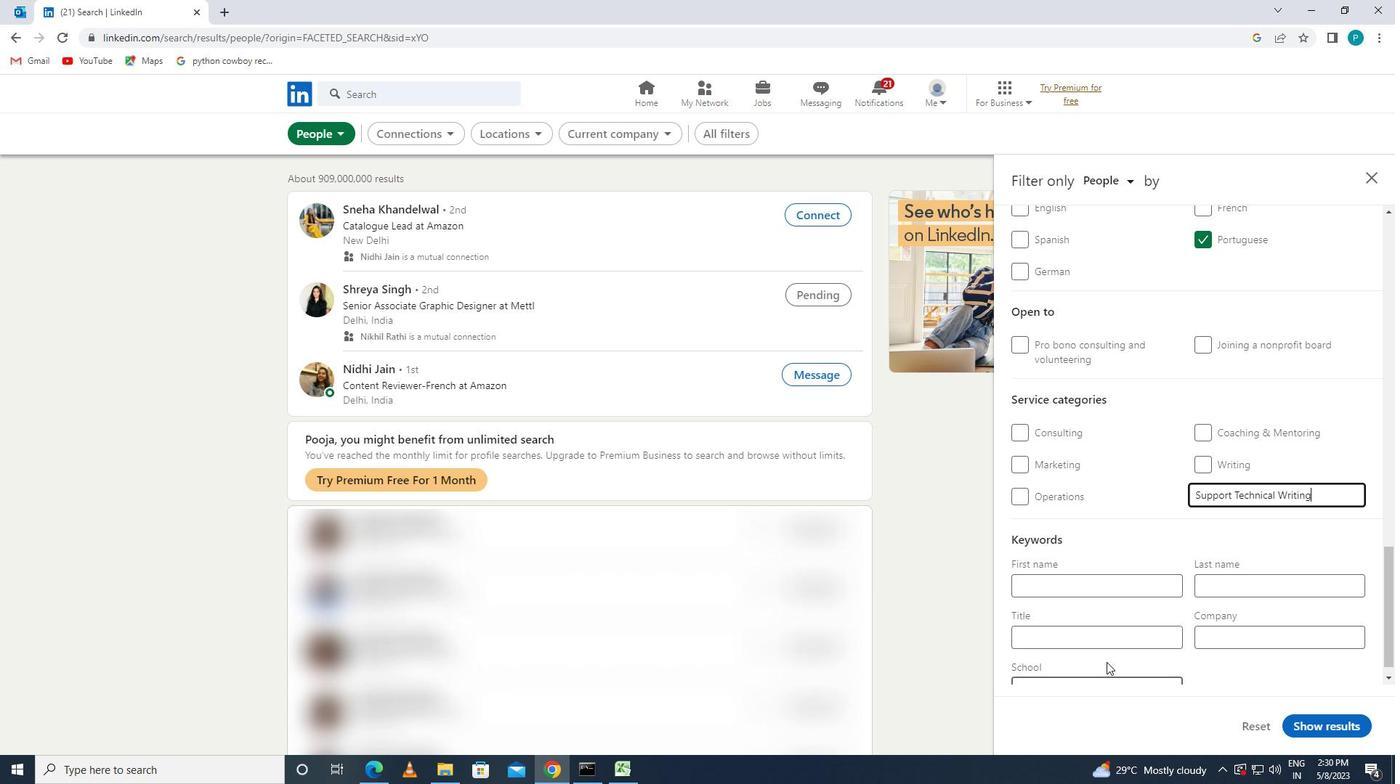 
Action: Mouse pressed left at (1088, 651)
Screenshot: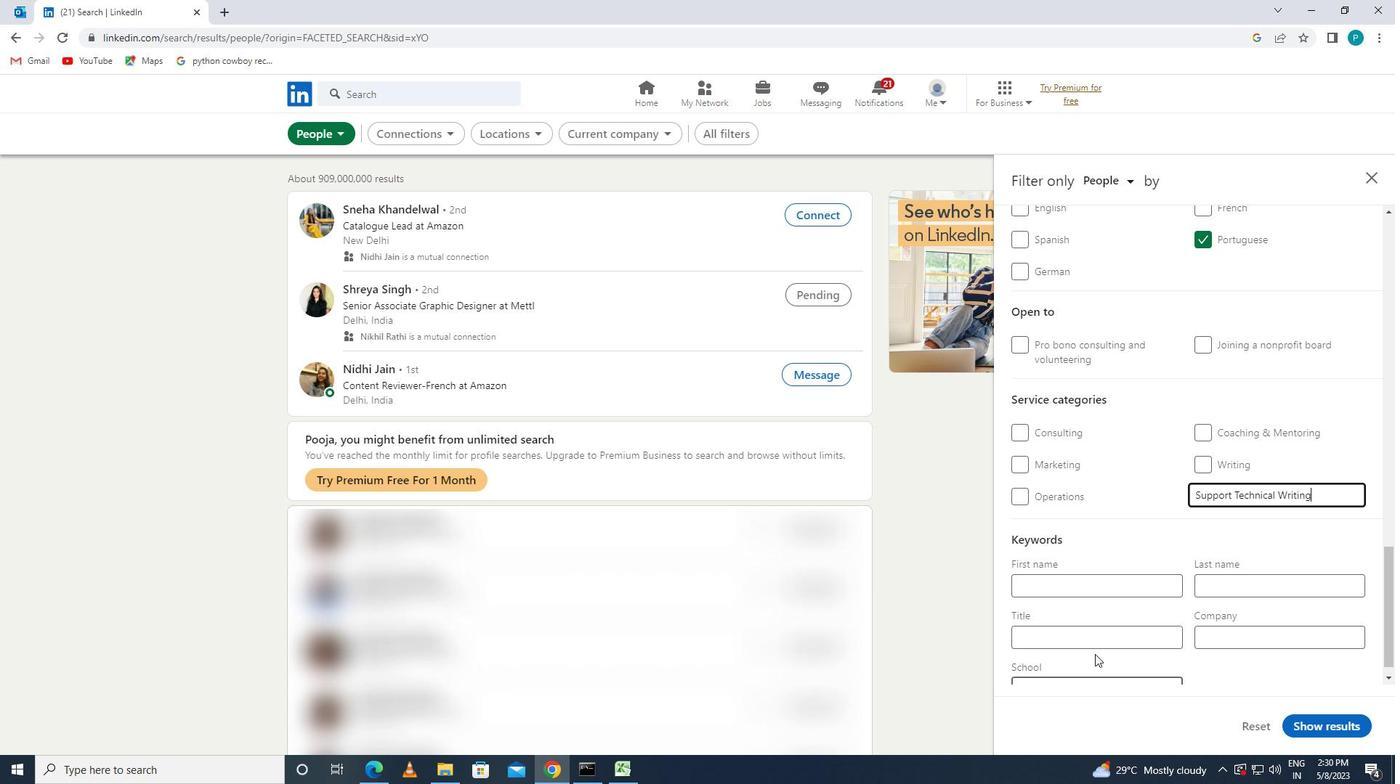 
Action: Mouse moved to (1079, 644)
Screenshot: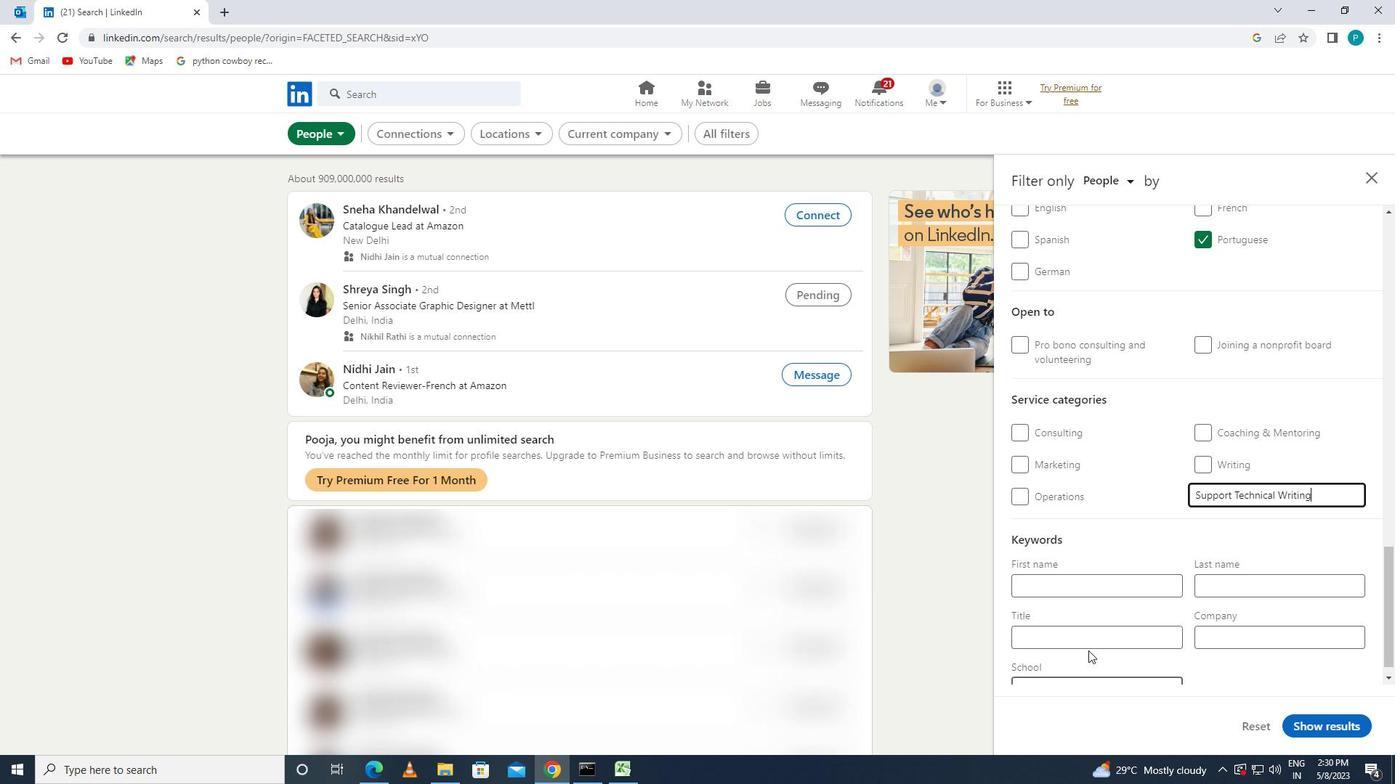 
Action: Mouse pressed left at (1079, 644)
Screenshot: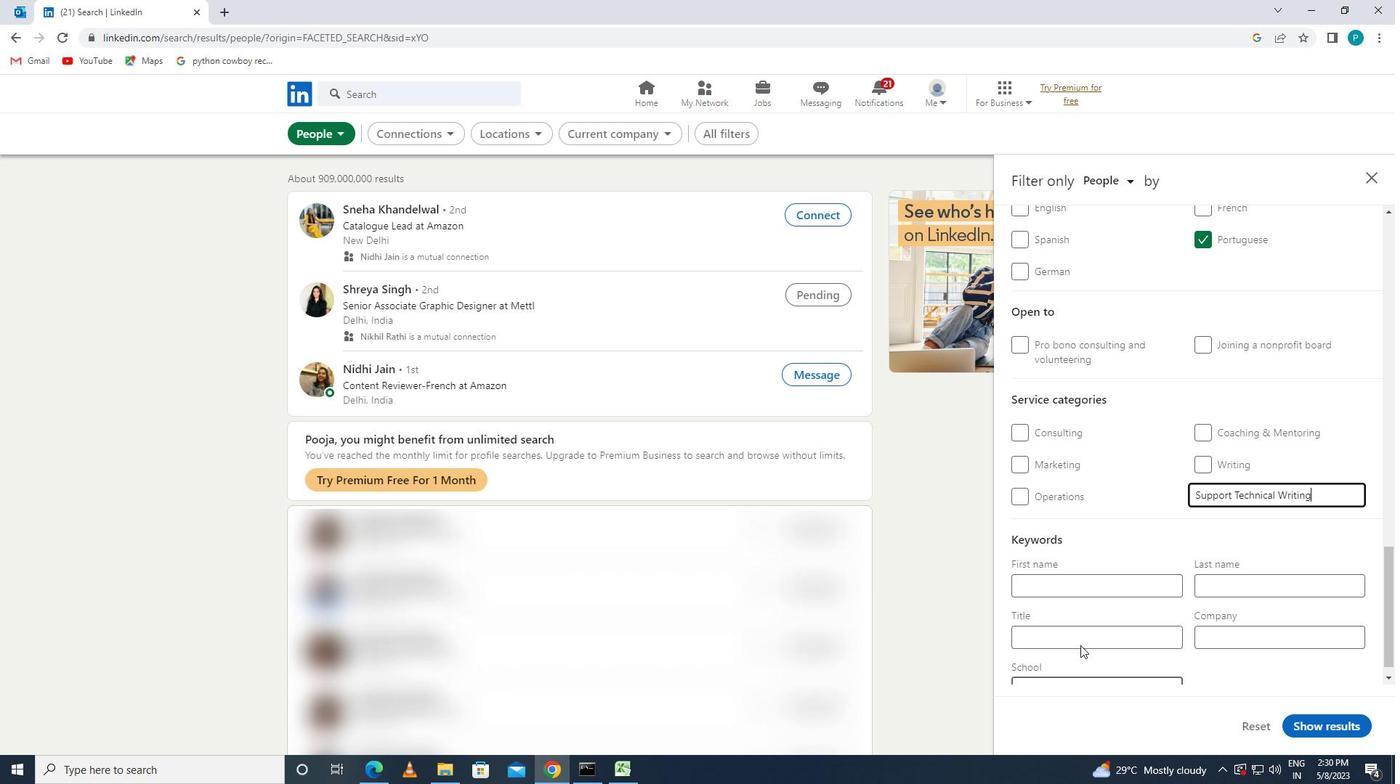 
Action: Key pressed <Key.caps_lock>V<Key.caps_lock>IDO<Key.space><Key.backspace><Key.backspace>EO<Key.space>OR<Key.space><Key.caps_lock>F<Key.caps_lock>LIM<Key.space><Key.caps_lock>P<Key.caps_lock>RODUCER
Screenshot: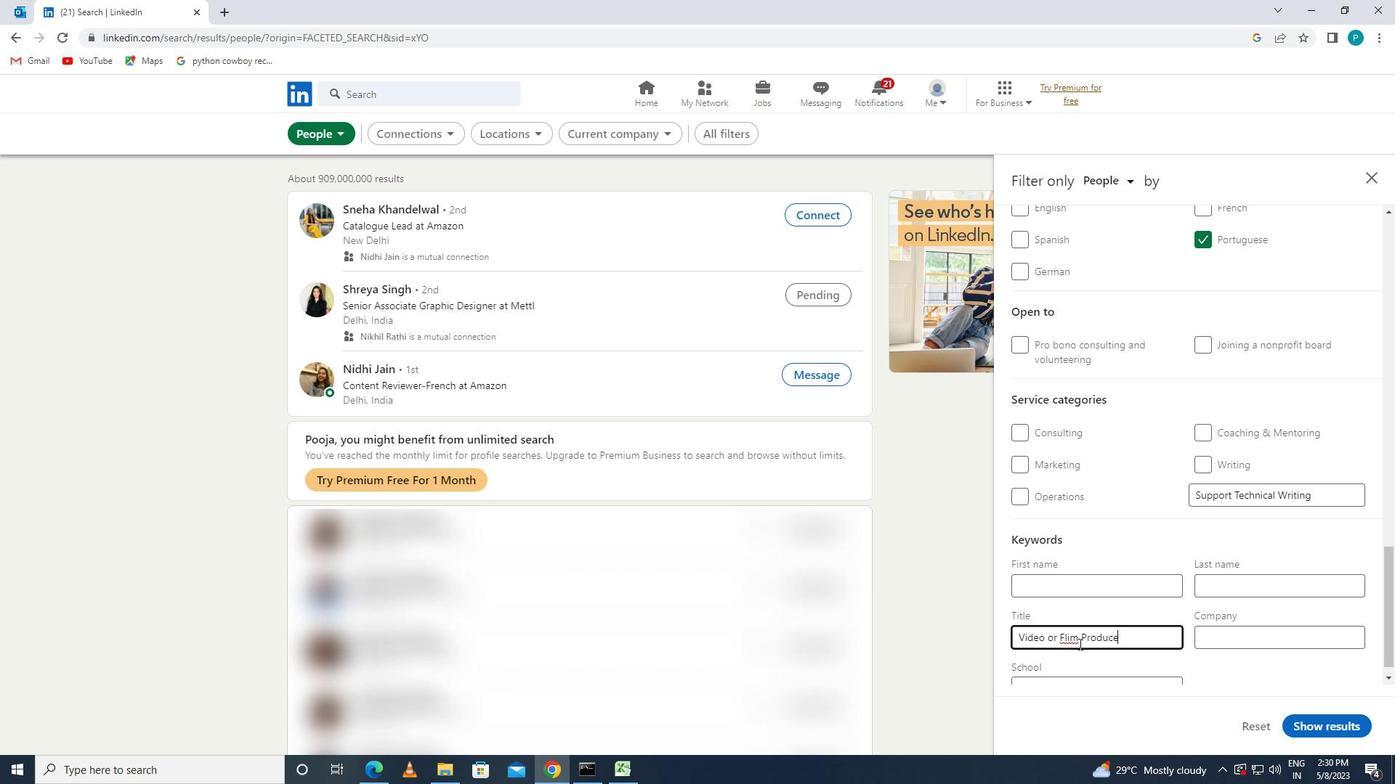 
Action: Mouse moved to (1327, 728)
Screenshot: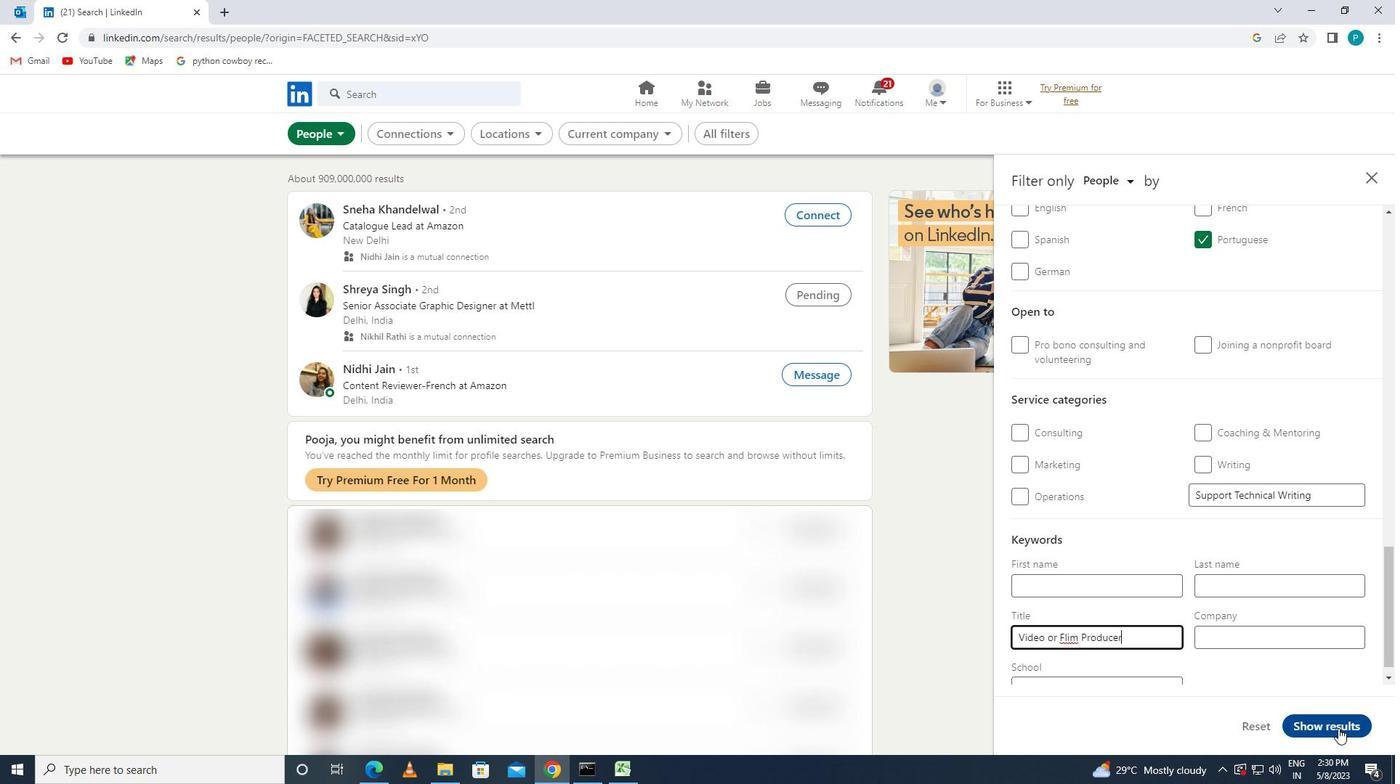 
Action: Mouse pressed left at (1327, 728)
Screenshot: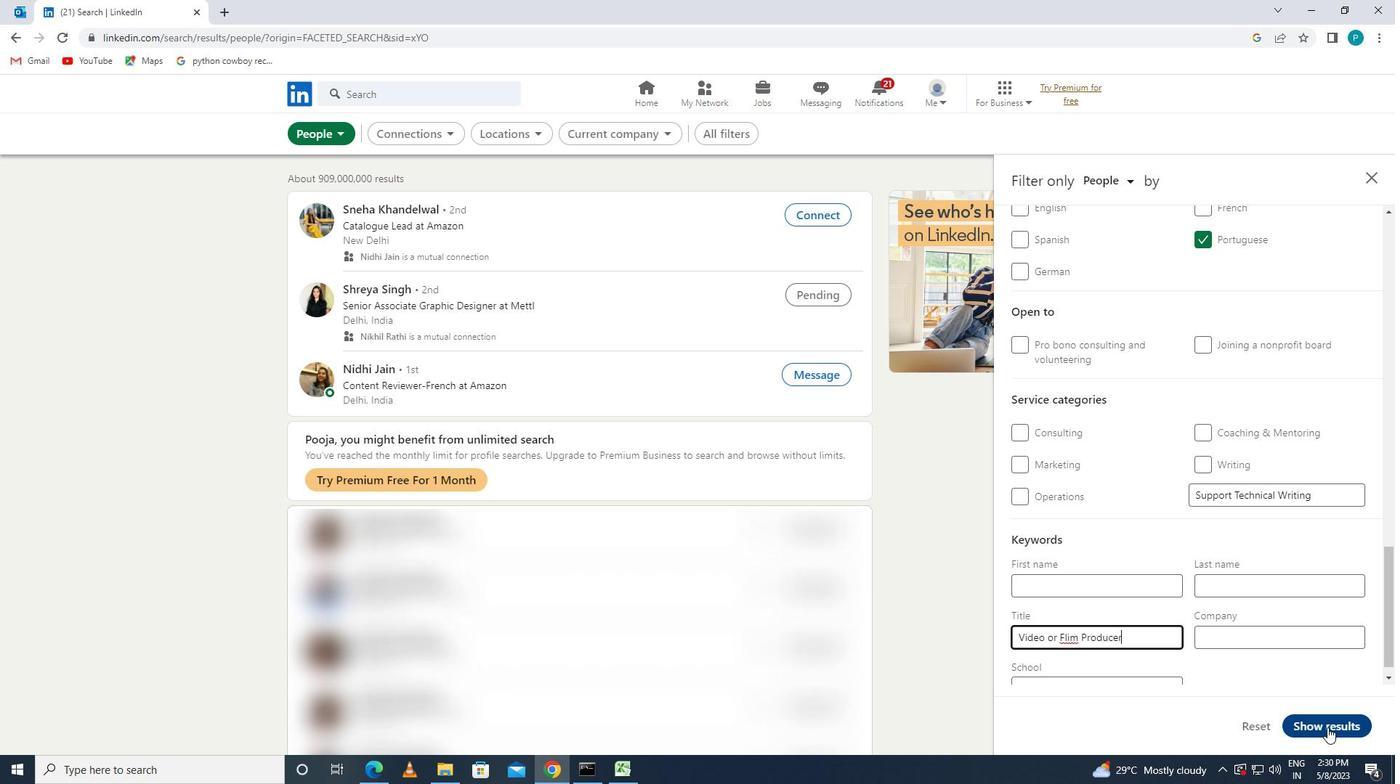 
